 Task: Find connections with filter location Hajdúnánás with filter topic #realestateagentwith filter profile language French with filter current company Glenmark Pharmaceuticals with filter school Mahatma Gandhi Institute of Technology with filter industry Religious Institutions with filter service category Tax Preparation with filter keywords title Market Development Manager
Action: Mouse moved to (524, 74)
Screenshot: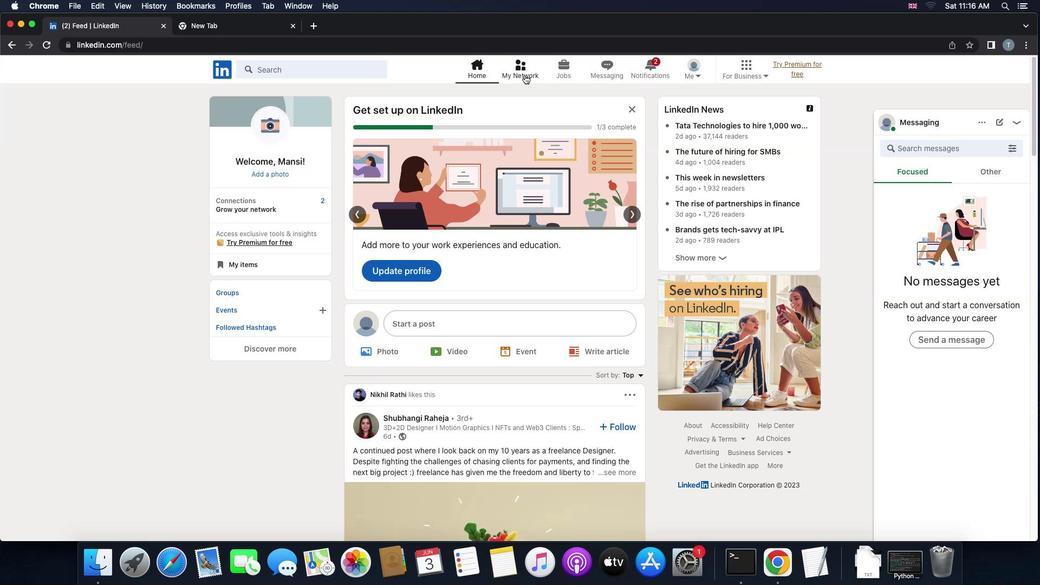 
Action: Mouse pressed left at (524, 74)
Screenshot: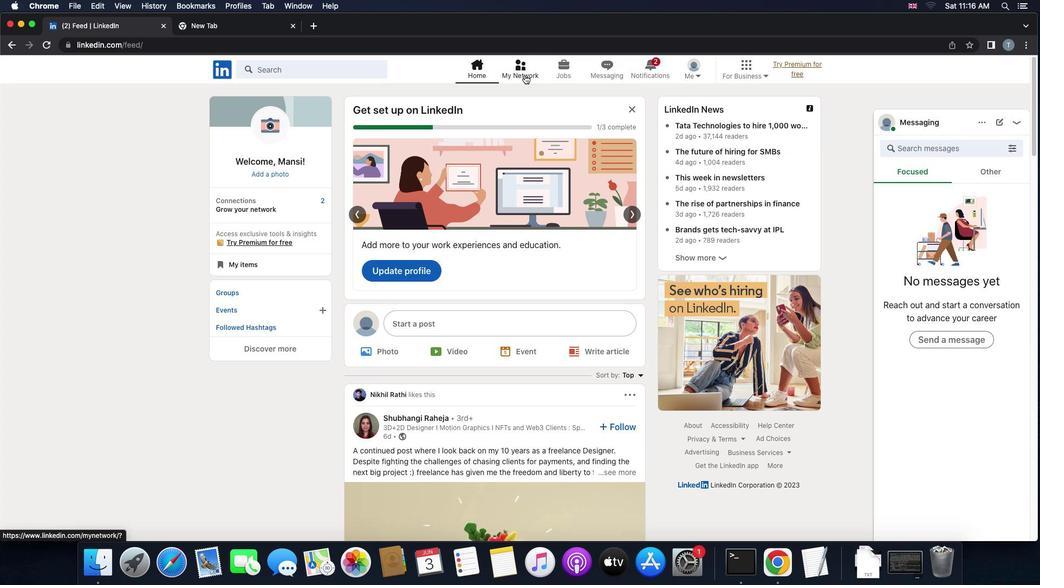 
Action: Mouse moved to (314, 121)
Screenshot: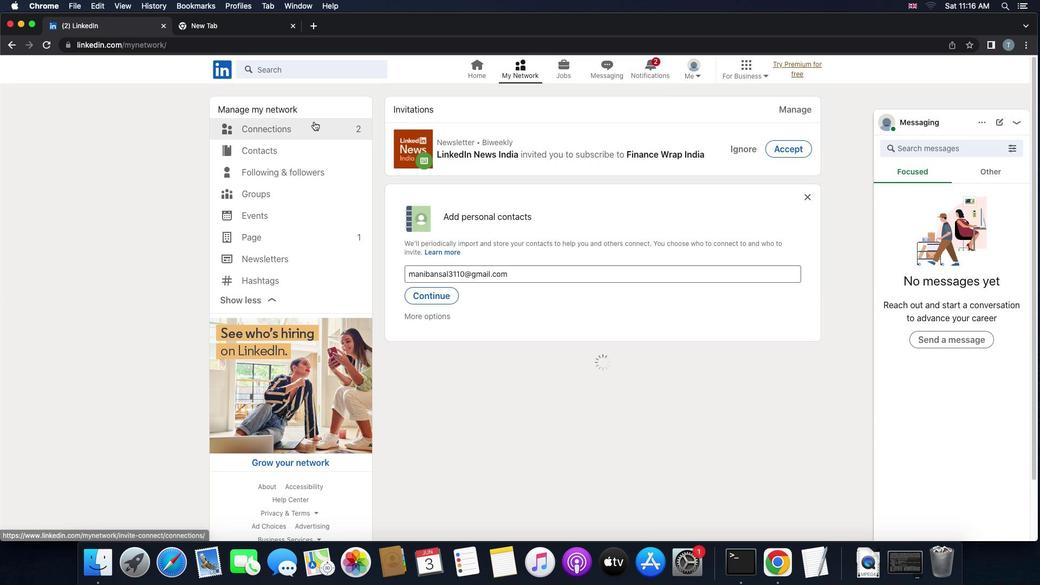 
Action: Mouse pressed left at (314, 121)
Screenshot: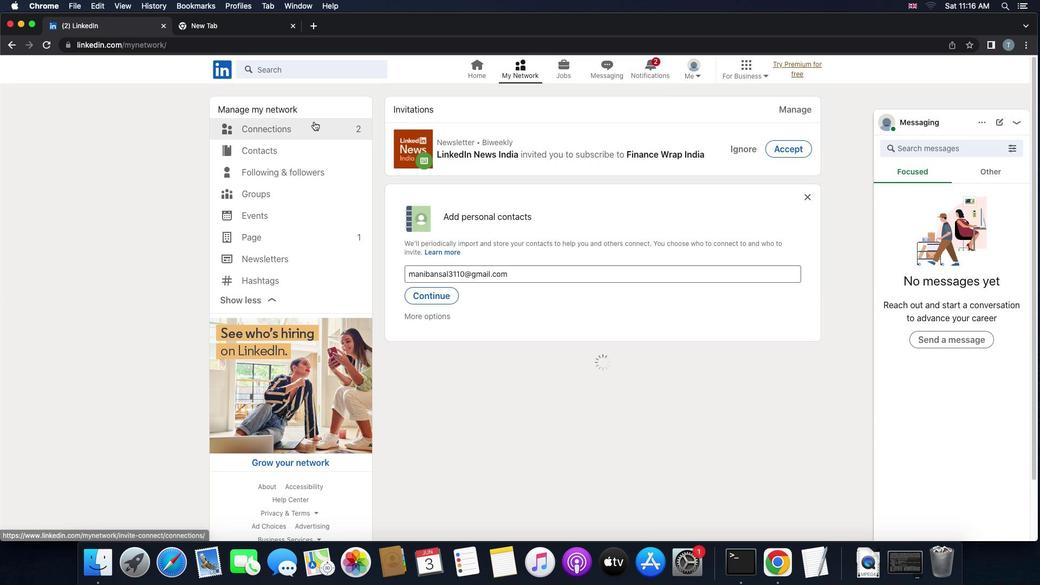 
Action: Mouse moved to (624, 131)
Screenshot: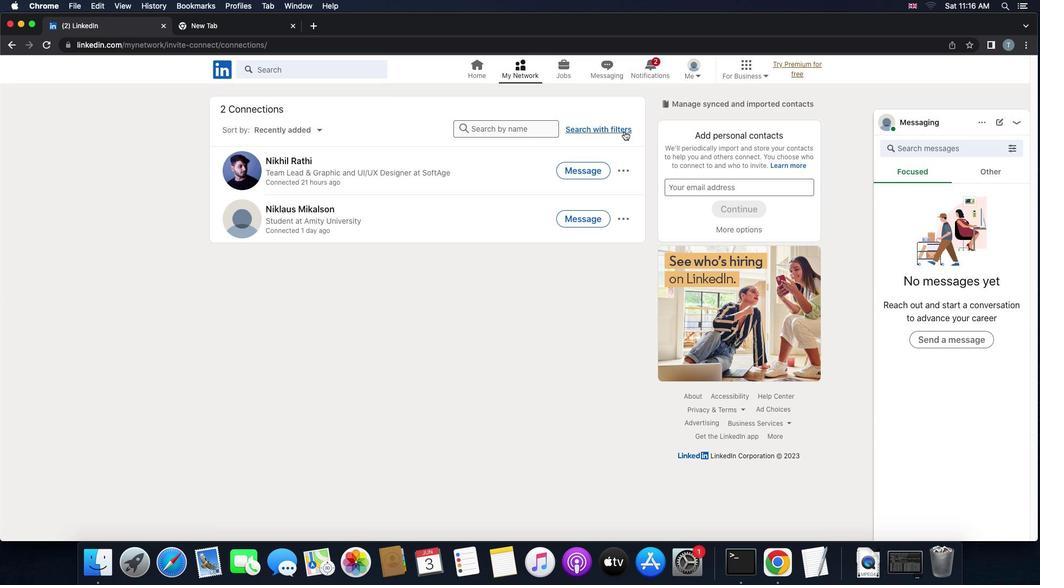 
Action: Mouse pressed left at (624, 131)
Screenshot: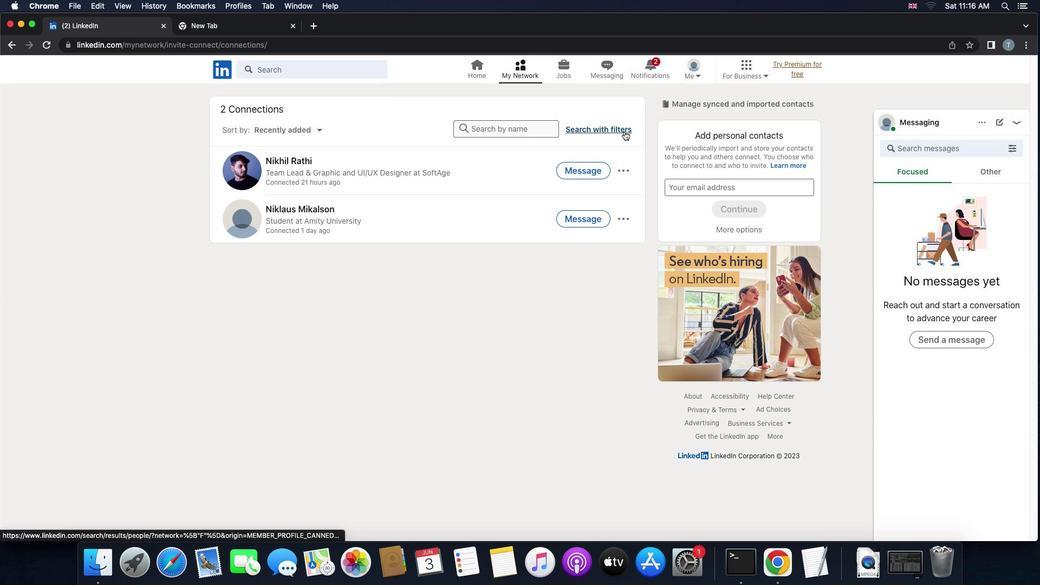 
Action: Mouse moved to (554, 94)
Screenshot: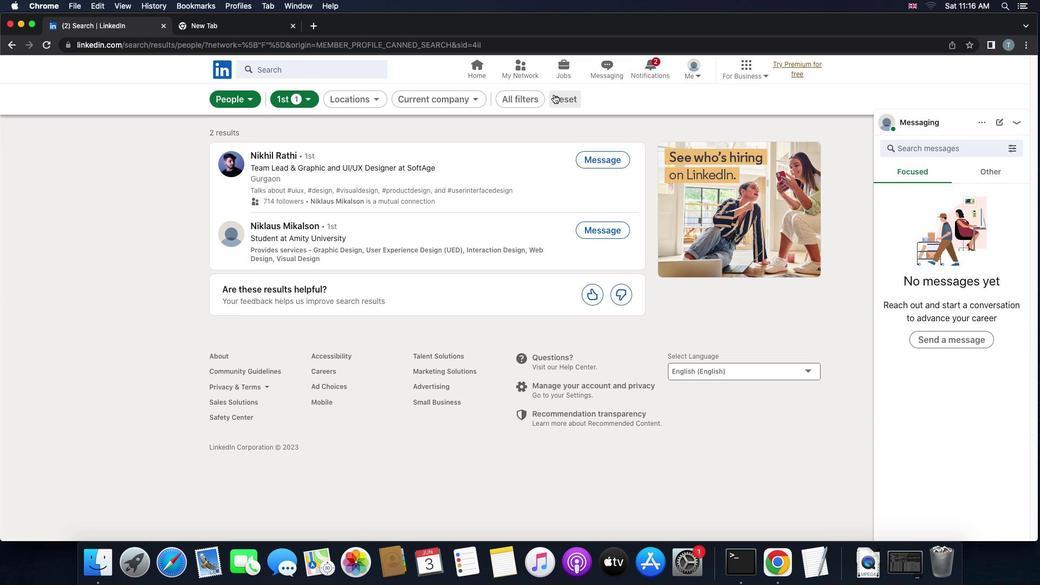 
Action: Mouse pressed left at (554, 94)
Screenshot: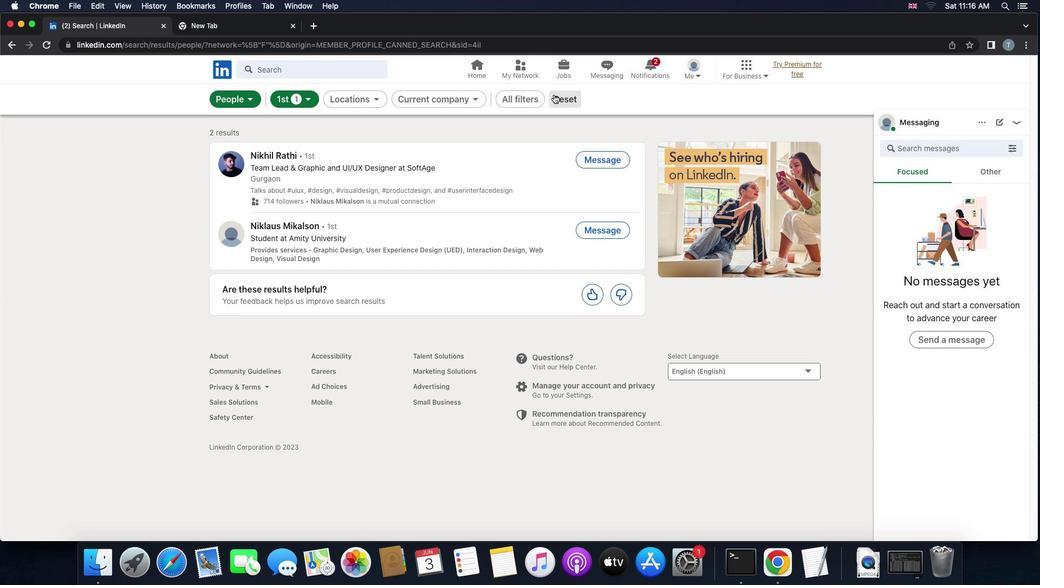 
Action: Mouse moved to (549, 103)
Screenshot: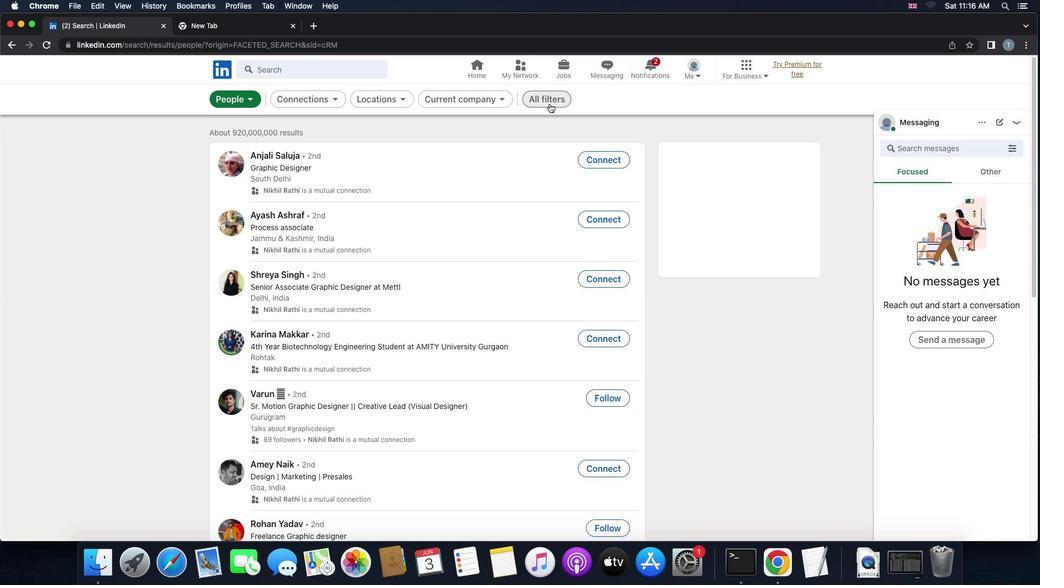 
Action: Mouse pressed left at (549, 103)
Screenshot: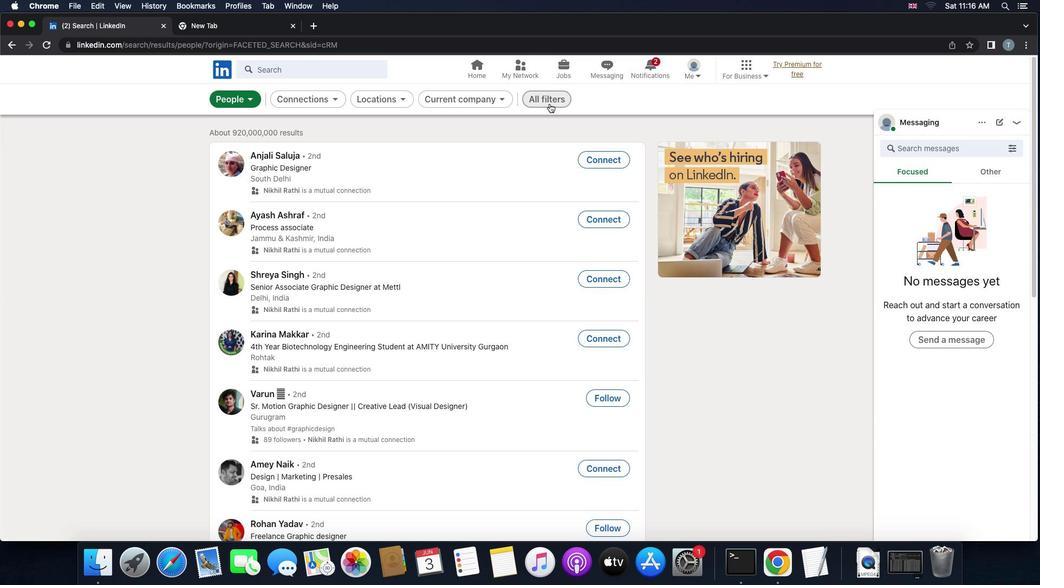 
Action: Mouse moved to (995, 339)
Screenshot: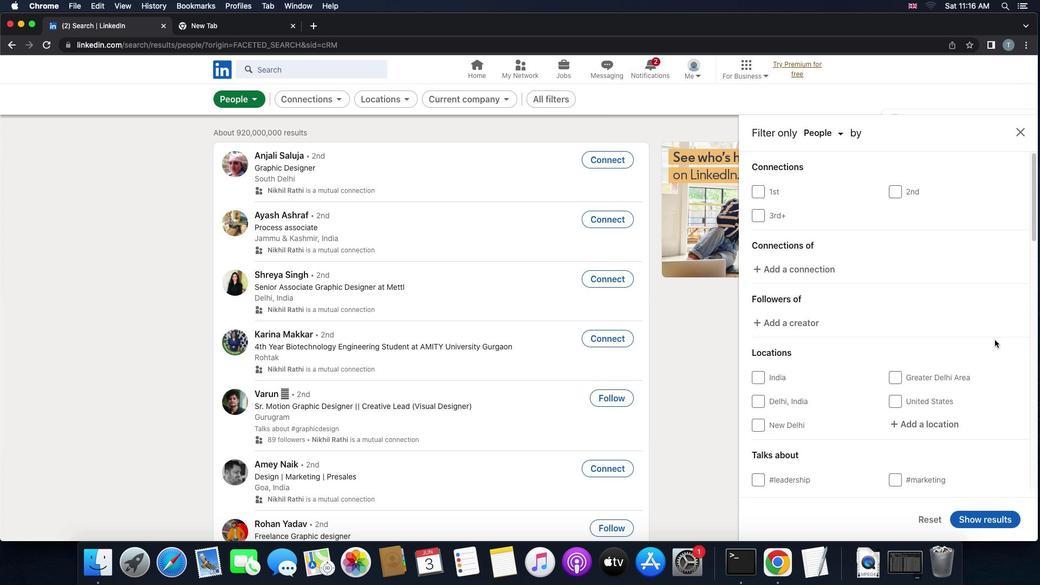 
Action: Mouse scrolled (995, 339) with delta (0, 0)
Screenshot: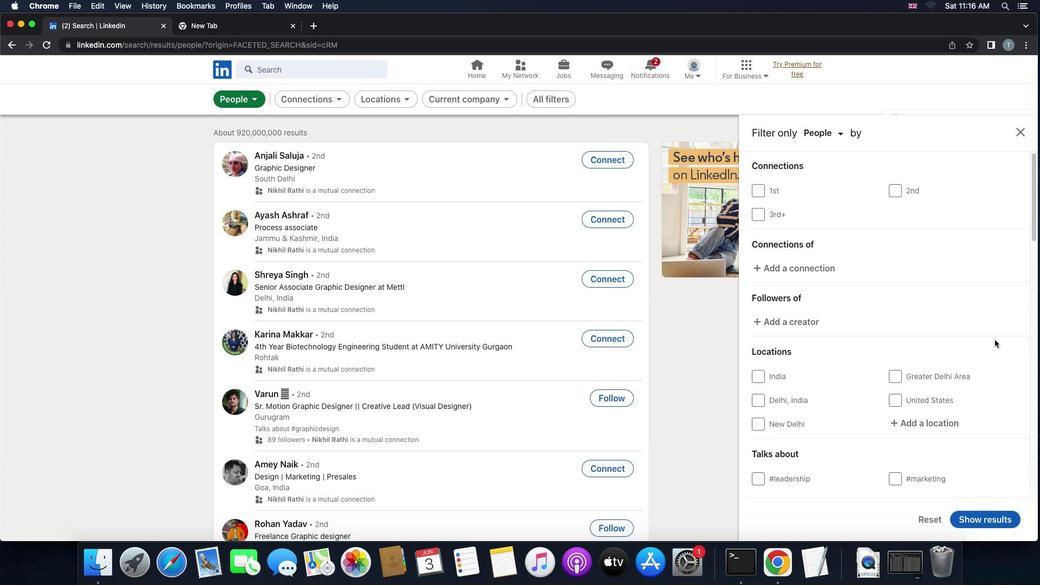 
Action: Mouse scrolled (995, 339) with delta (0, 0)
Screenshot: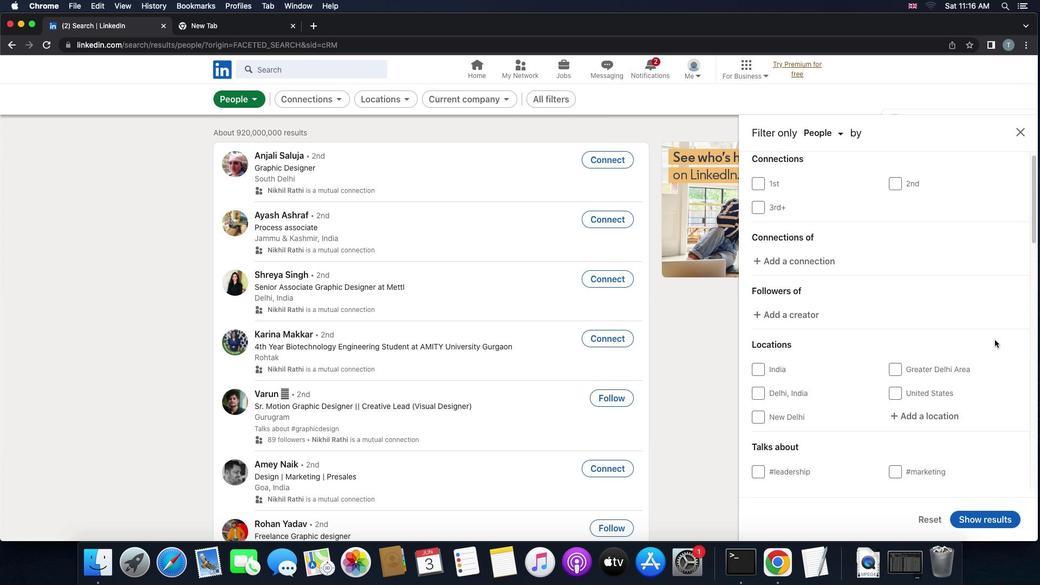 
Action: Mouse moved to (994, 339)
Screenshot: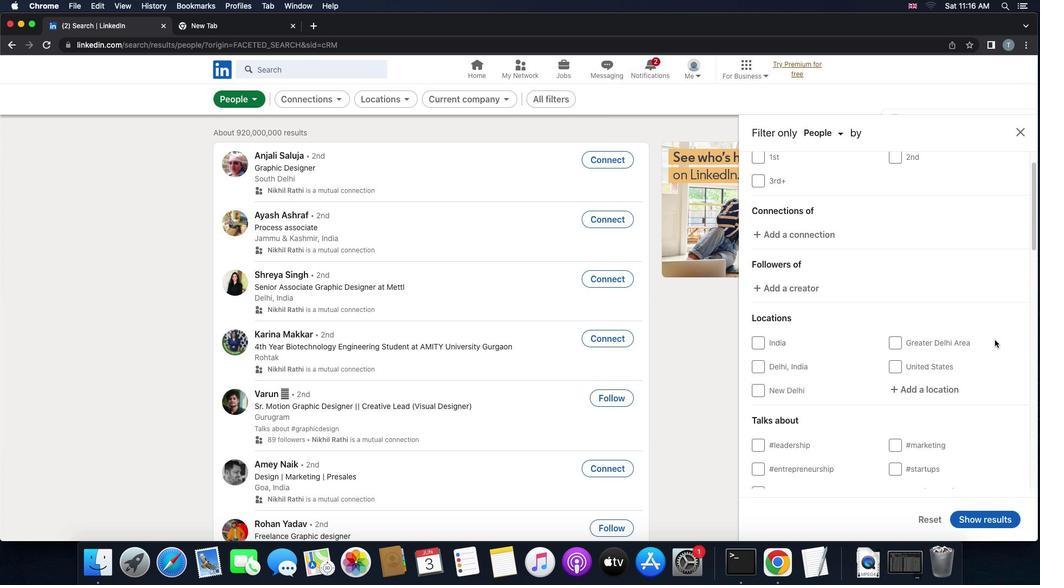 
Action: Mouse scrolled (994, 339) with delta (0, -1)
Screenshot: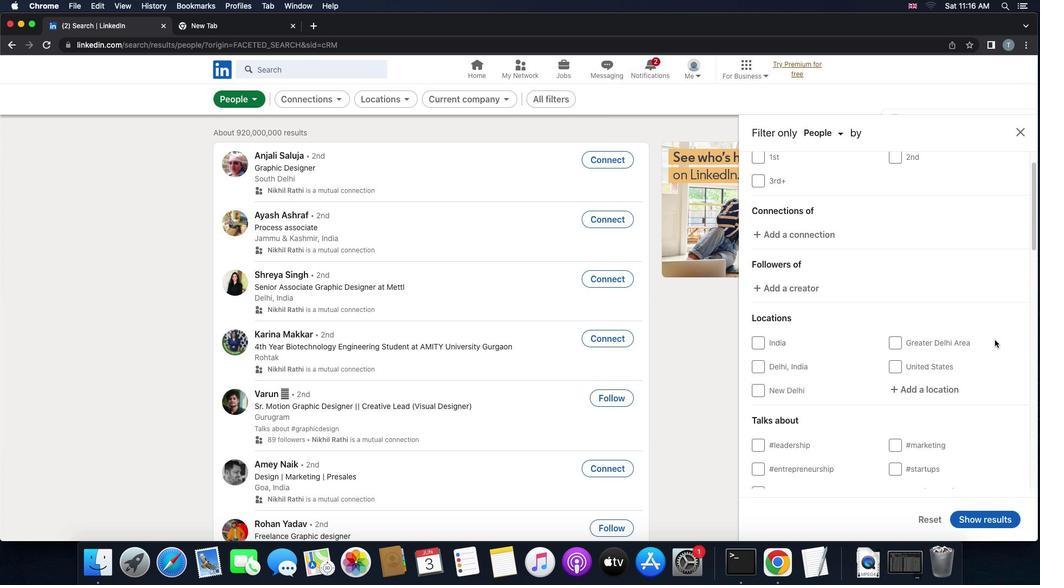 
Action: Mouse scrolled (994, 339) with delta (0, -2)
Screenshot: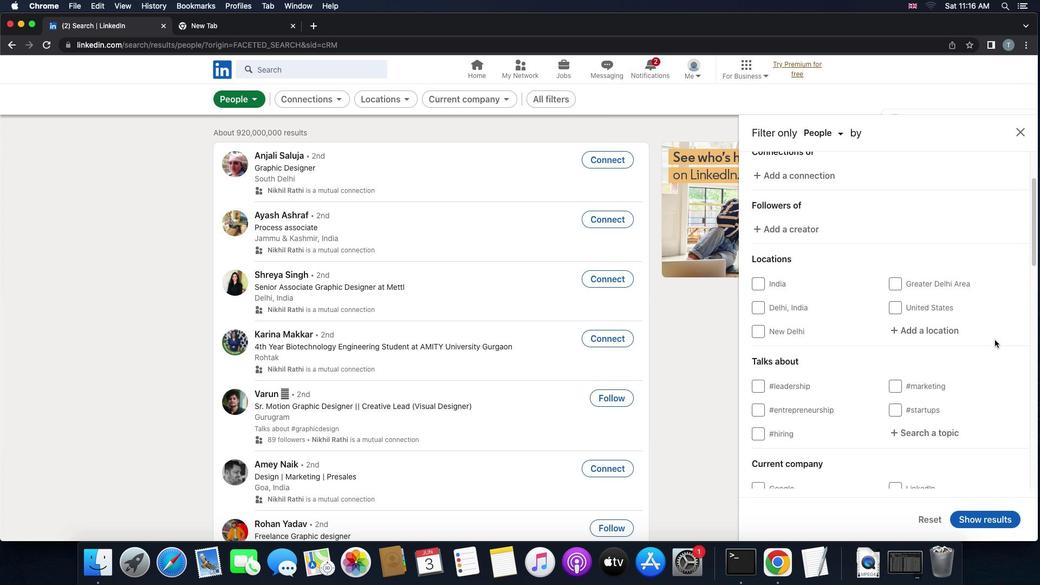 
Action: Mouse moved to (909, 224)
Screenshot: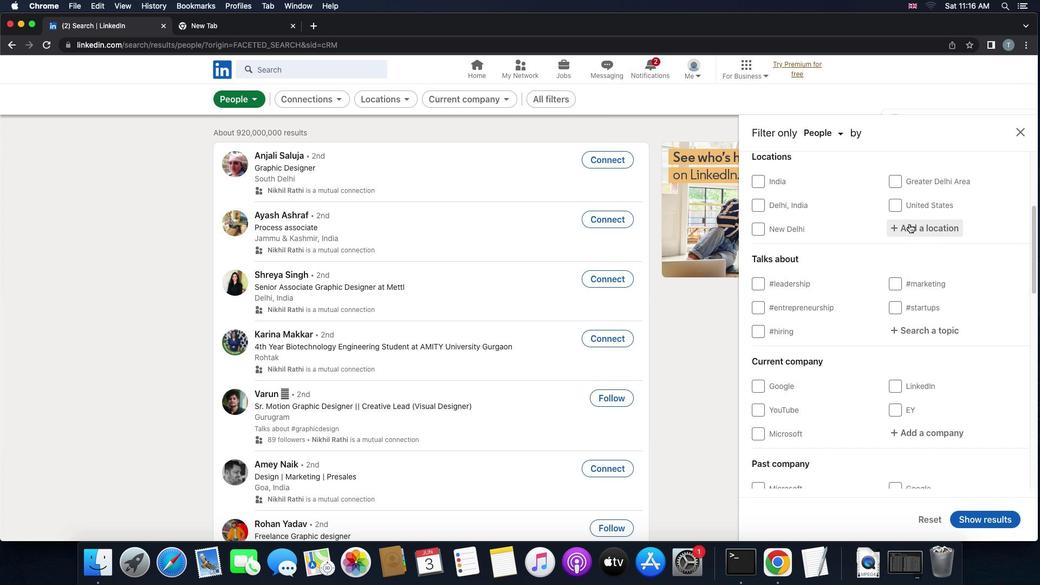 
Action: Mouse pressed left at (909, 224)
Screenshot: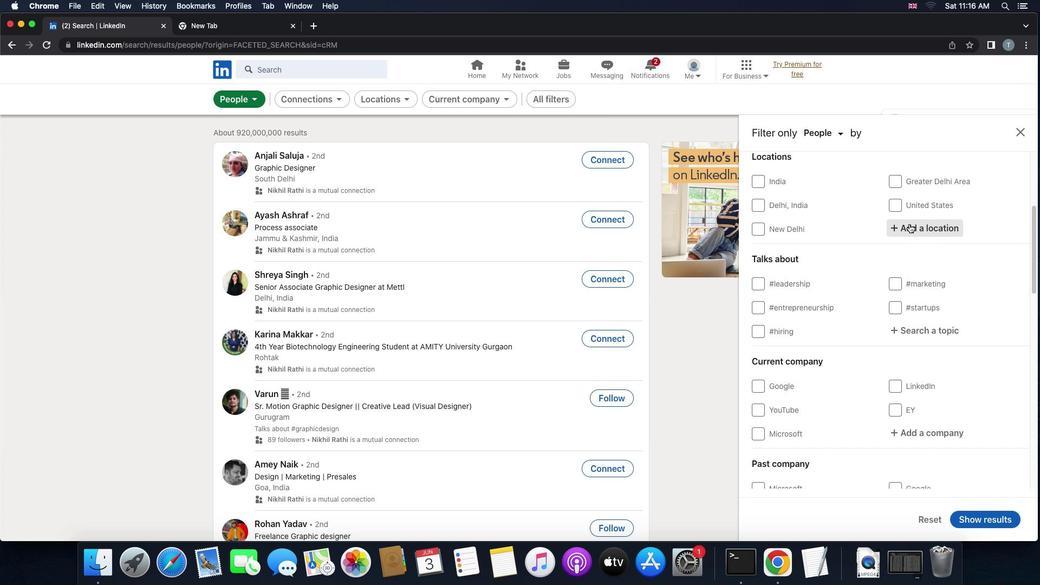 
Action: Key pressed 'h''a''j''d''u''n''a''n''a''s'
Screenshot: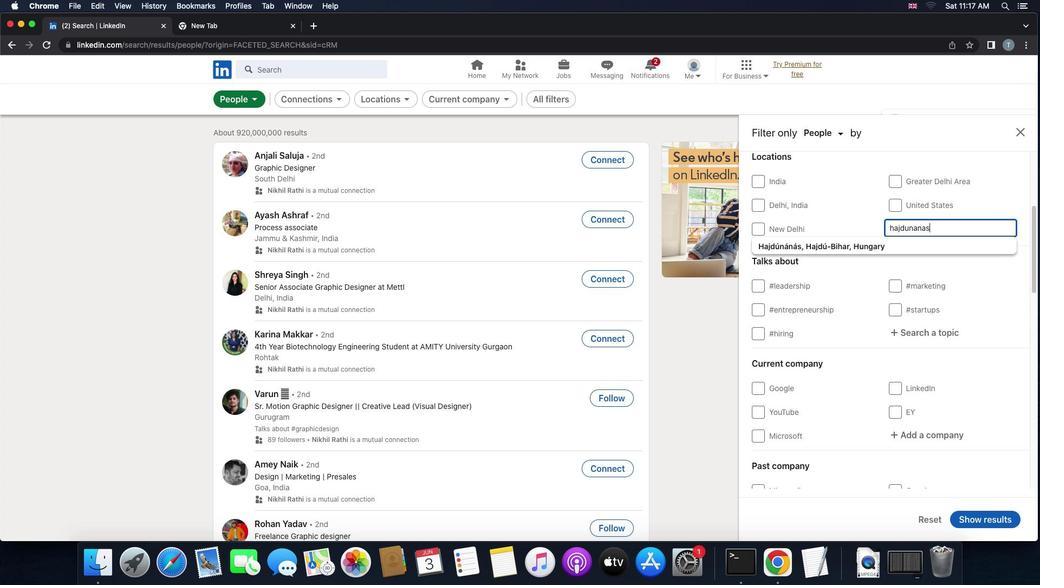 
Action: Mouse moved to (880, 242)
Screenshot: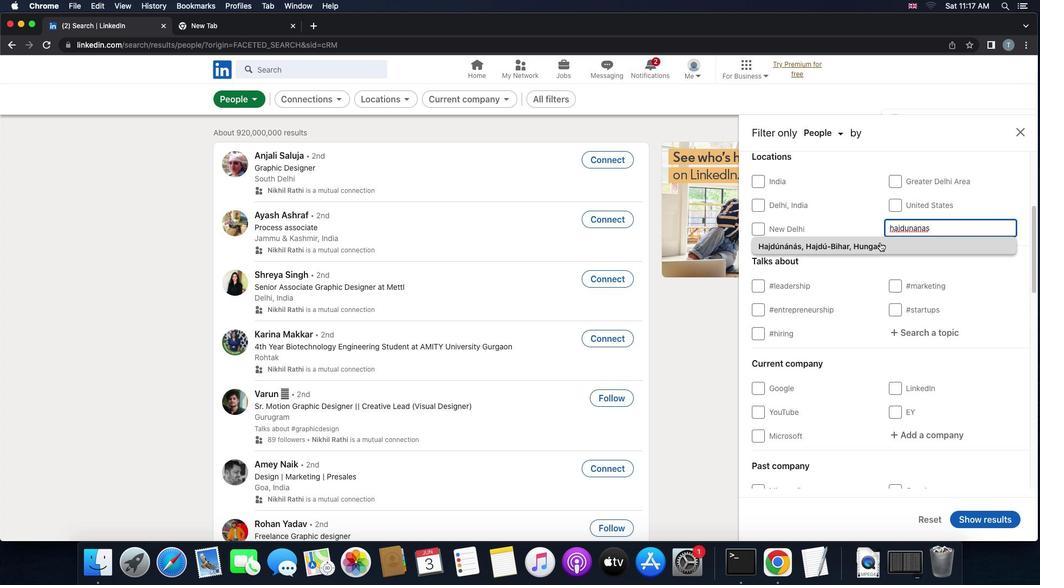 
Action: Mouse pressed left at (880, 242)
Screenshot: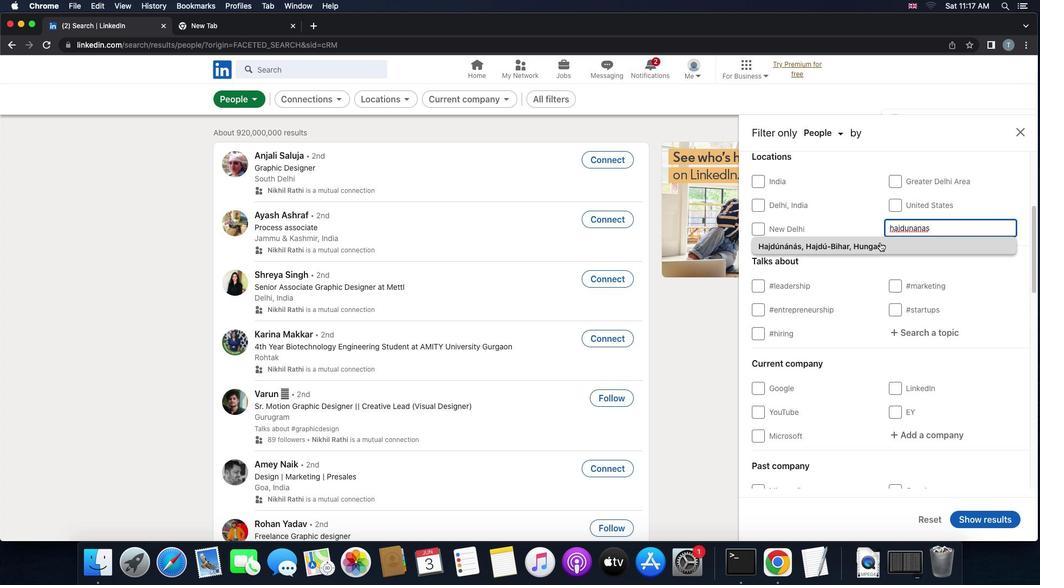 
Action: Mouse moved to (889, 266)
Screenshot: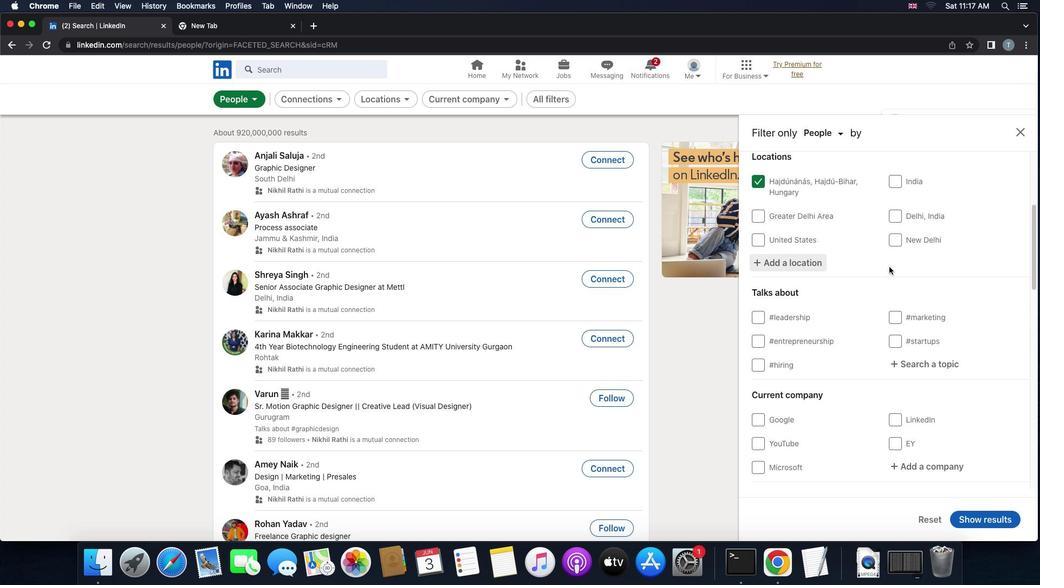 
Action: Mouse scrolled (889, 266) with delta (0, 0)
Screenshot: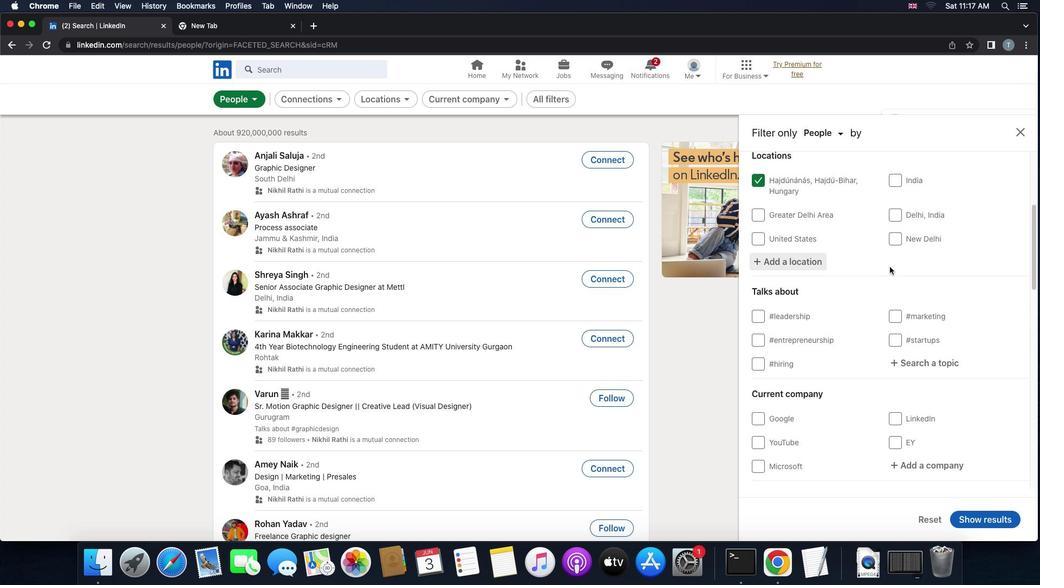 
Action: Mouse moved to (889, 266)
Screenshot: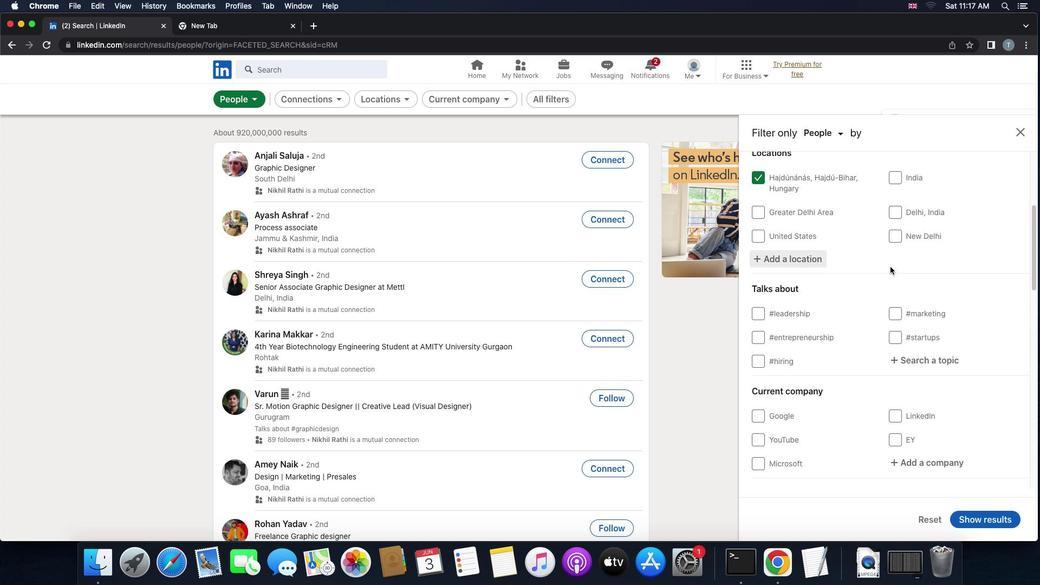 
Action: Mouse scrolled (889, 266) with delta (0, 0)
Screenshot: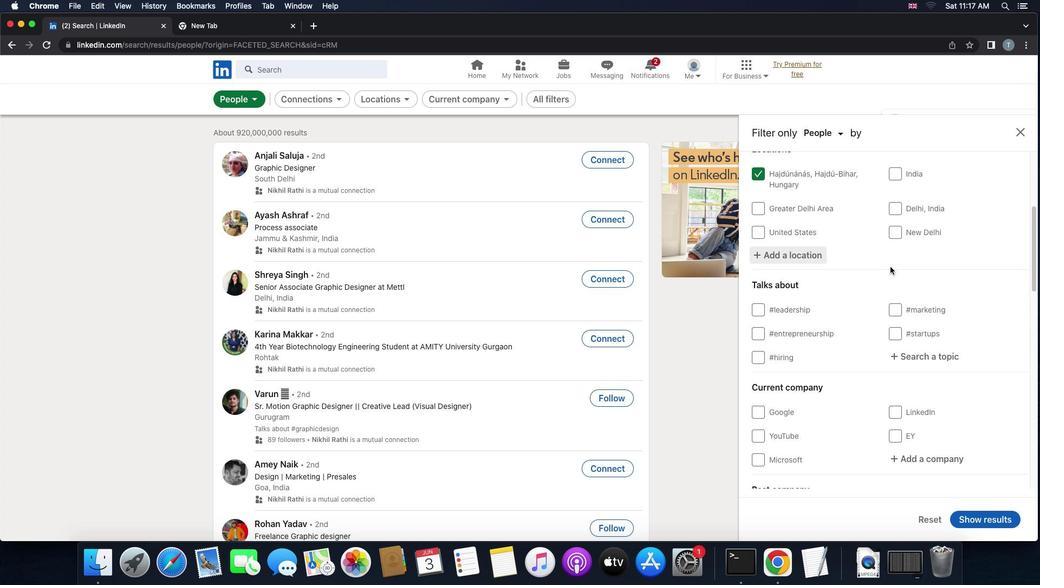 
Action: Mouse moved to (890, 266)
Screenshot: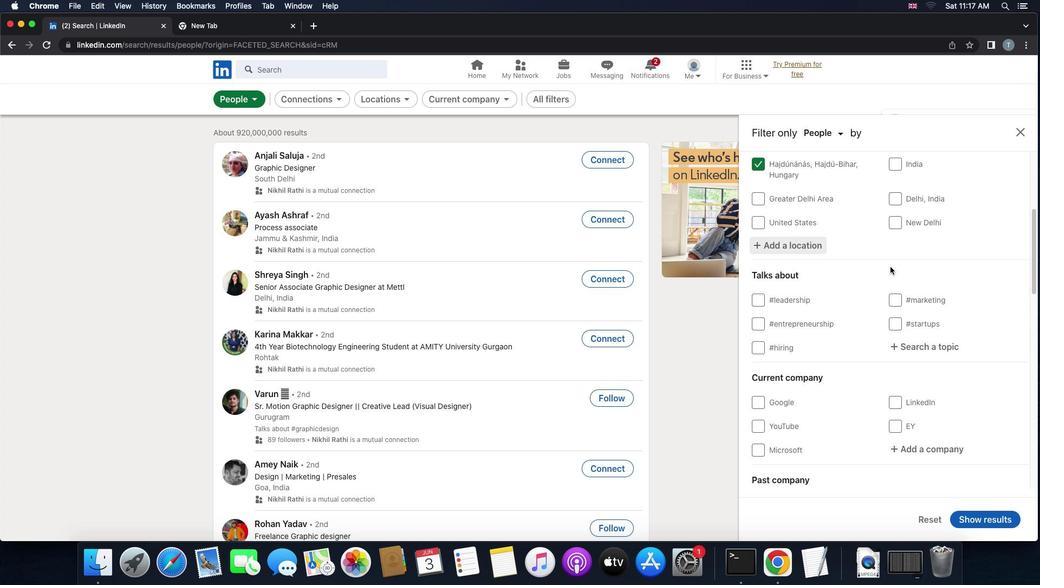
Action: Mouse scrolled (890, 266) with delta (0, 0)
Screenshot: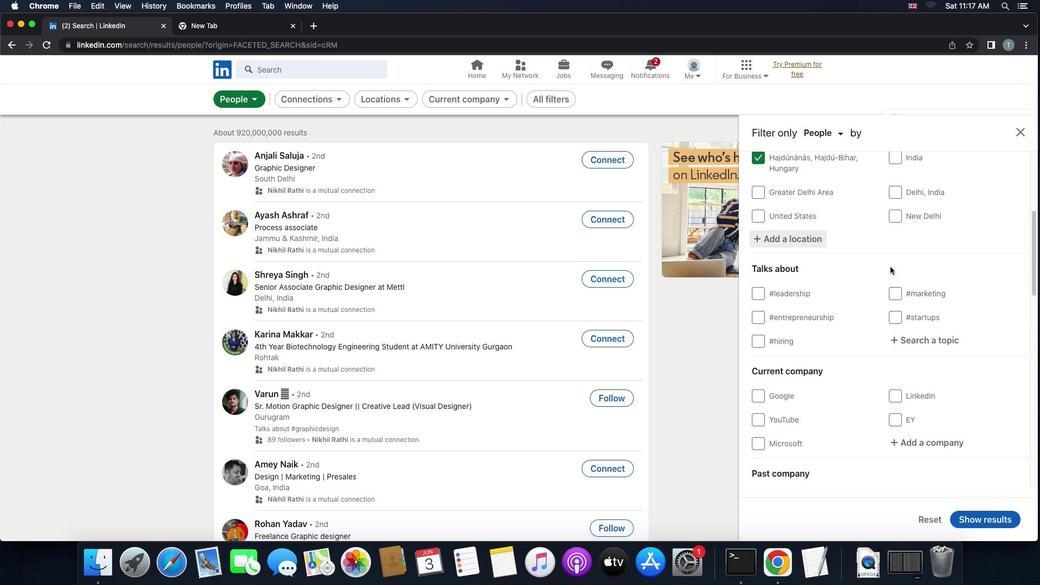 
Action: Mouse moved to (905, 323)
Screenshot: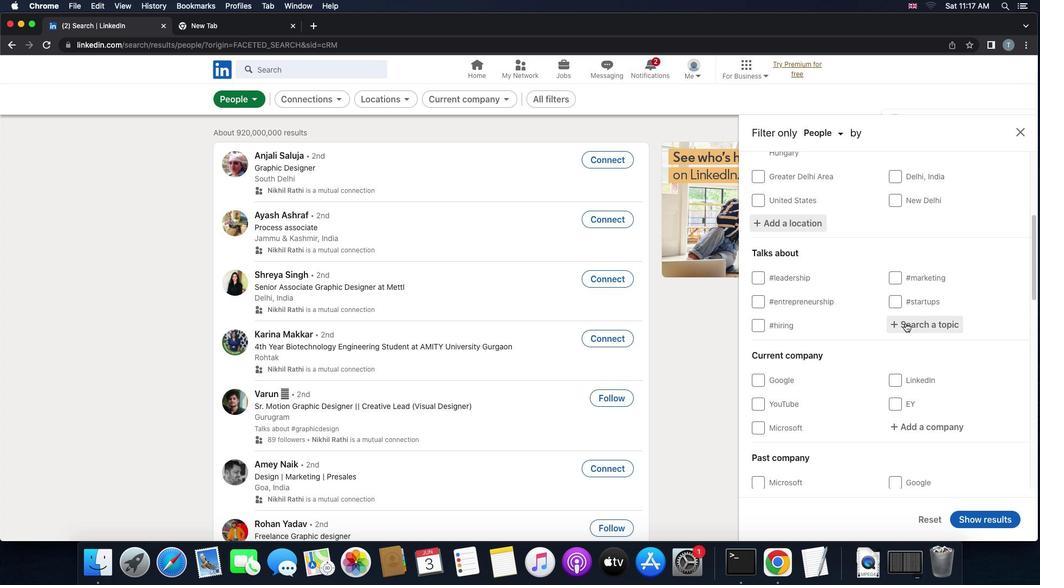 
Action: Mouse pressed left at (905, 323)
Screenshot: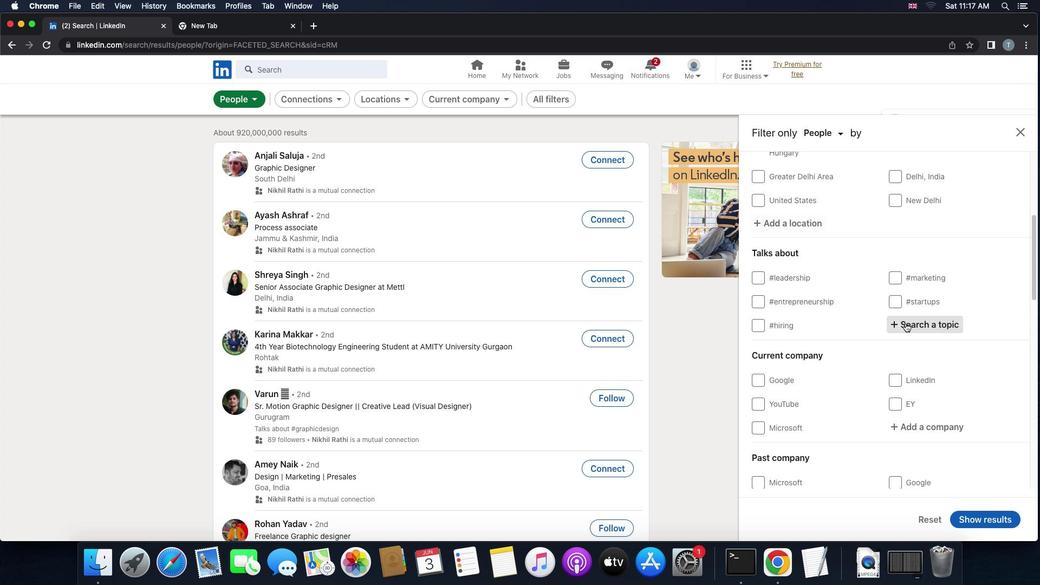 
Action: Mouse moved to (908, 322)
Screenshot: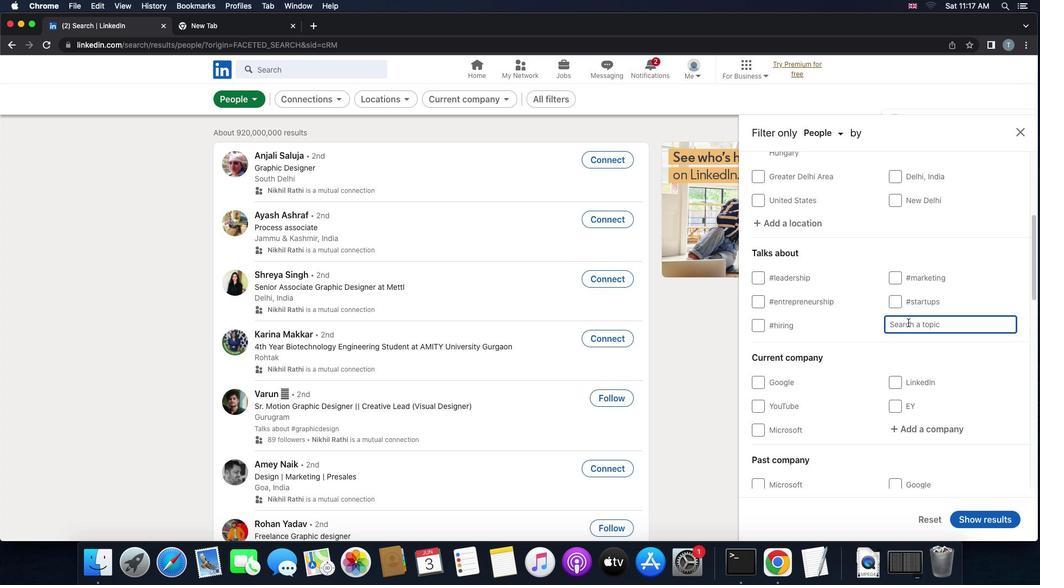 
Action: Key pressed 'r''e''a''l''e''s''t''a''t''e'
Screenshot: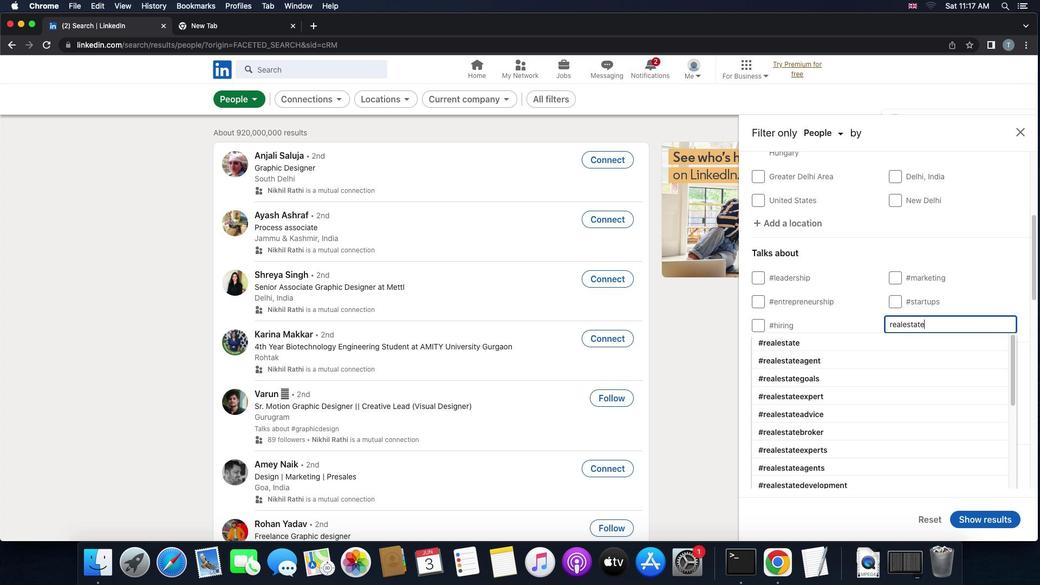 
Action: Mouse moved to (834, 360)
Screenshot: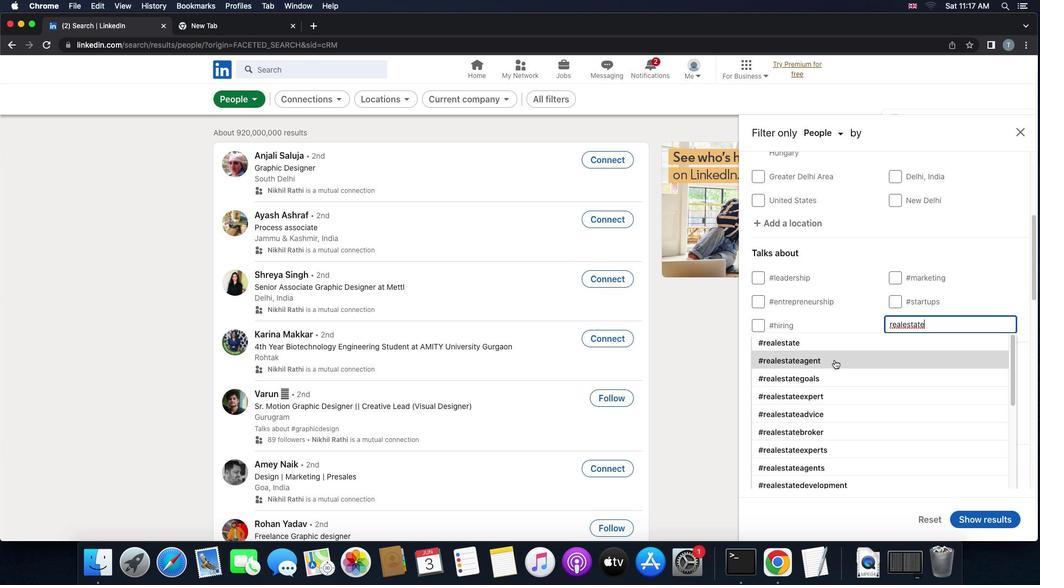 
Action: Mouse pressed left at (834, 360)
Screenshot: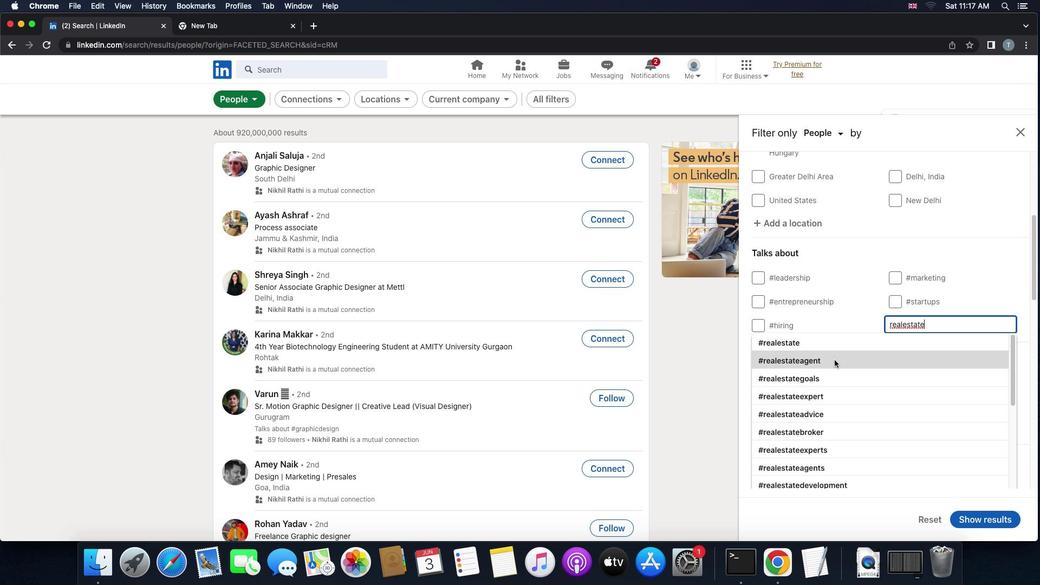 
Action: Mouse moved to (835, 360)
Screenshot: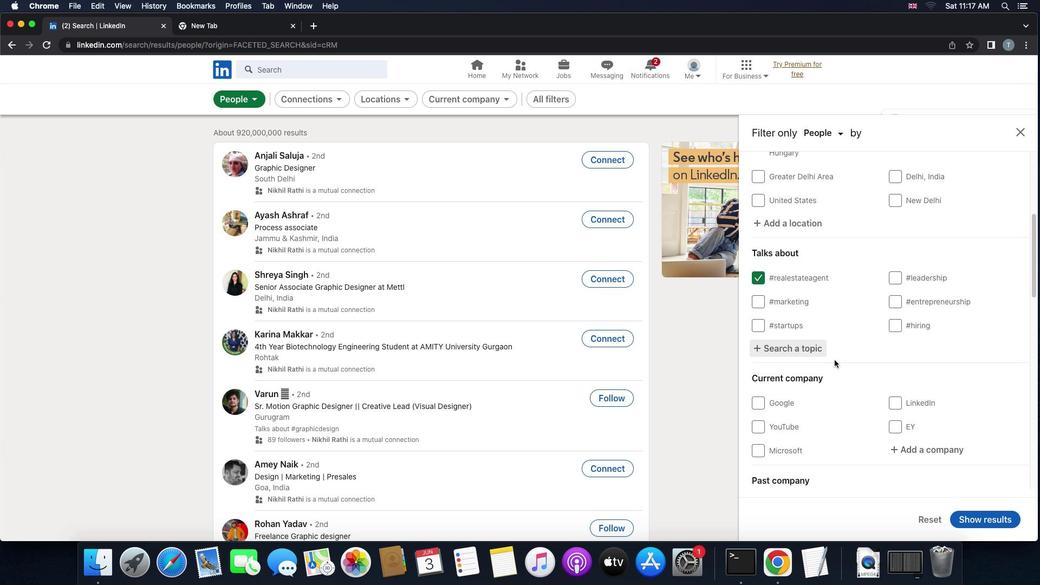 
Action: Mouse scrolled (835, 360) with delta (0, 0)
Screenshot: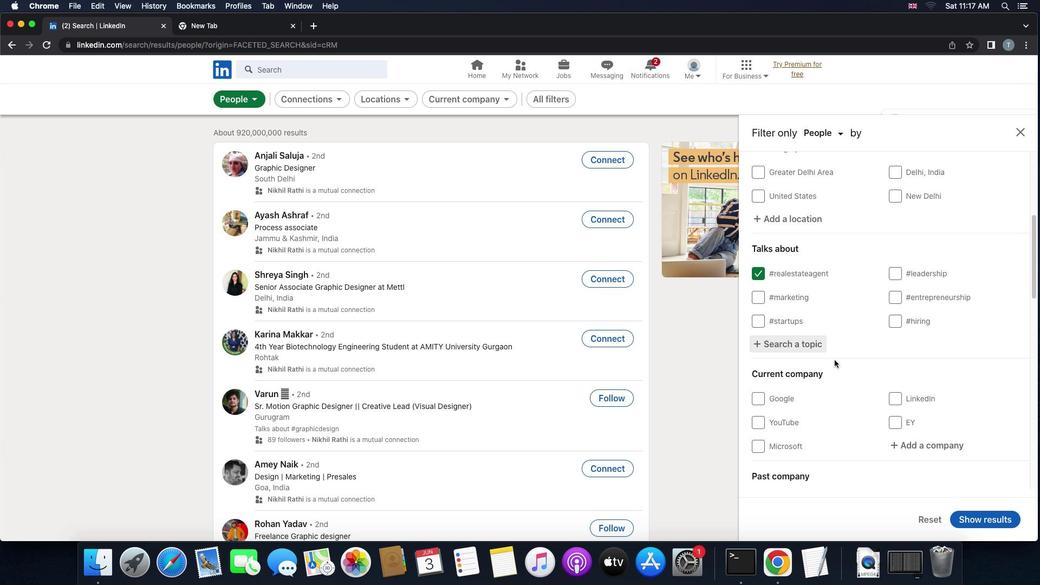 
Action: Mouse scrolled (835, 360) with delta (0, 0)
Screenshot: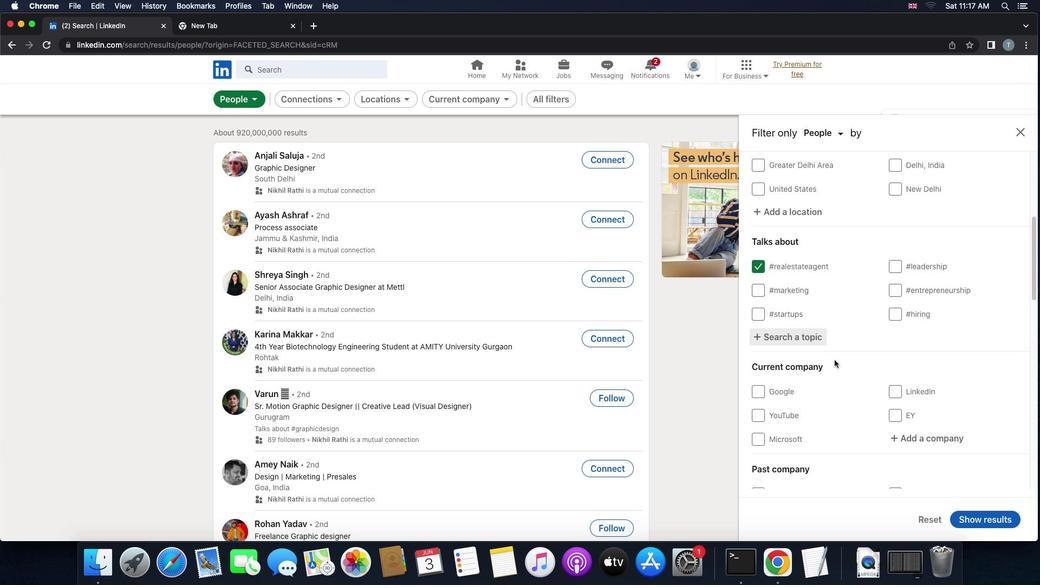 
Action: Mouse scrolled (835, 360) with delta (0, -1)
Screenshot: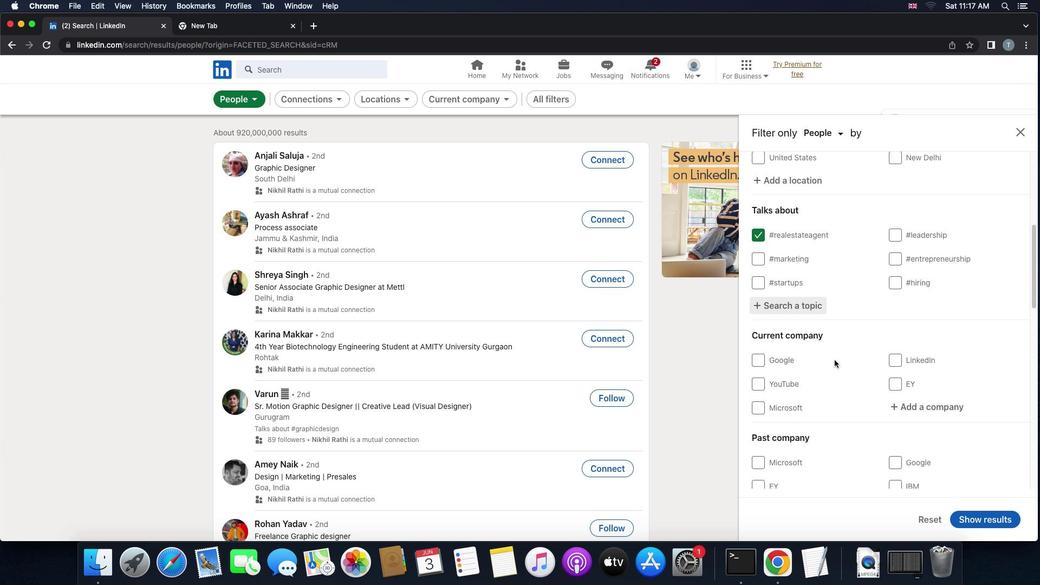 
Action: Mouse scrolled (835, 360) with delta (0, 0)
Screenshot: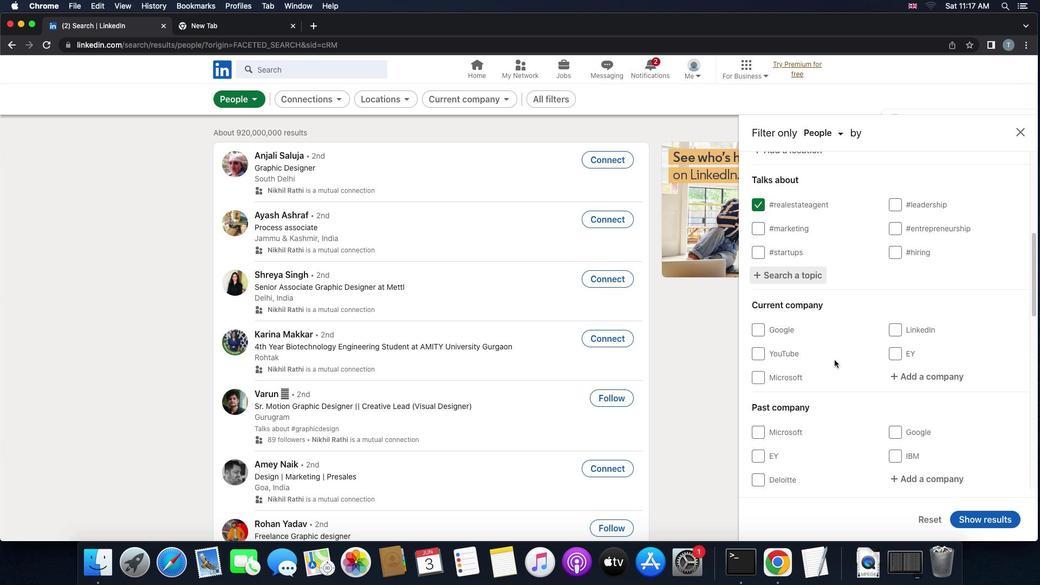 
Action: Mouse scrolled (835, 360) with delta (0, 0)
Screenshot: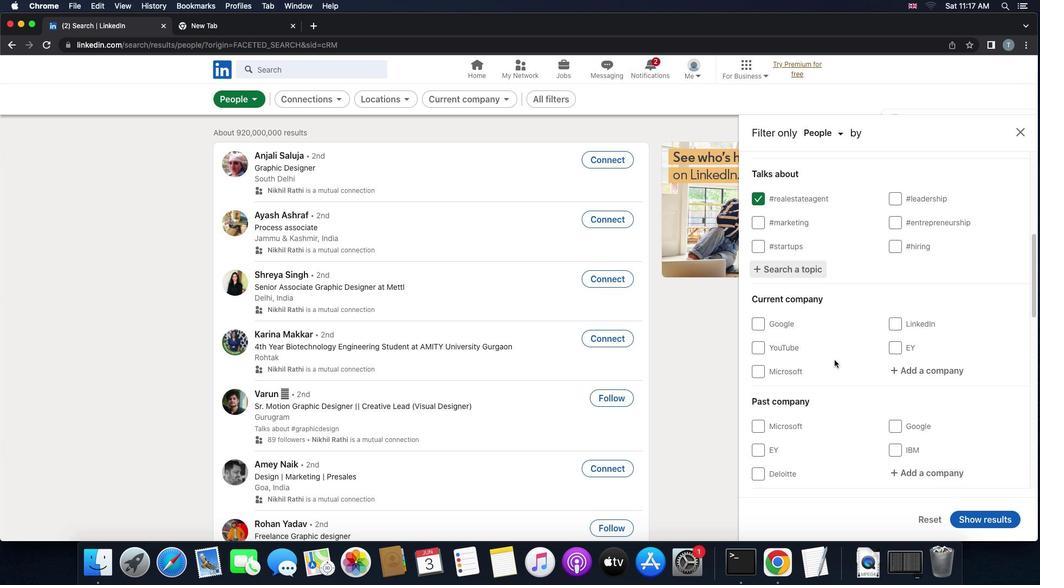 
Action: Mouse moved to (904, 365)
Screenshot: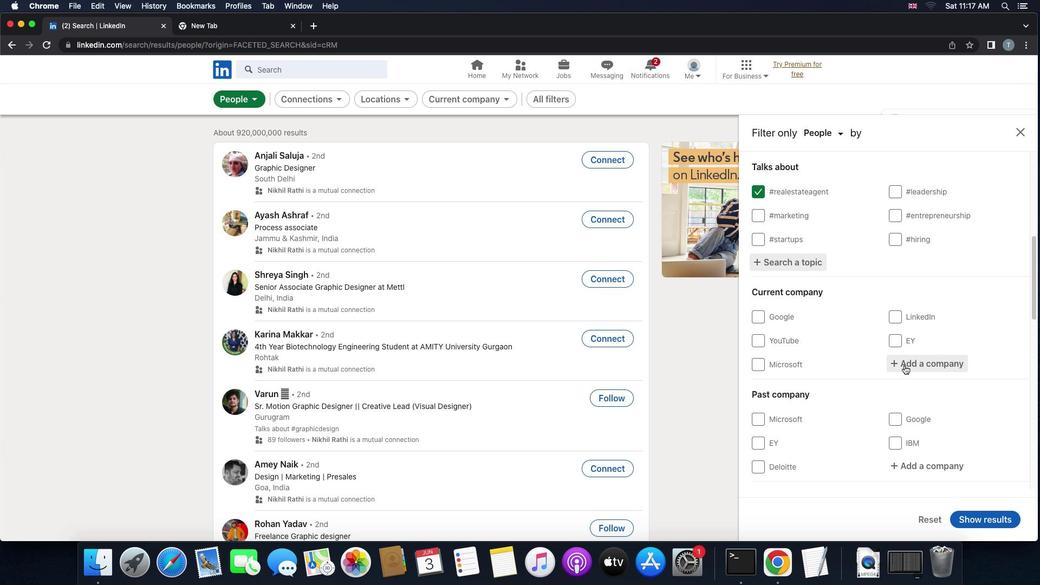
Action: Mouse pressed left at (904, 365)
Screenshot: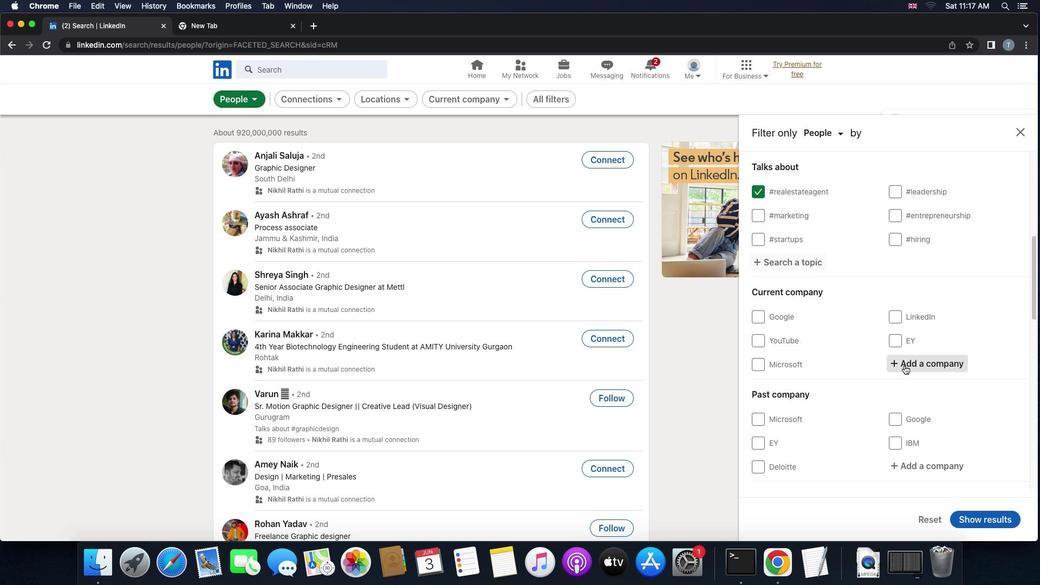 
Action: Mouse moved to (918, 365)
Screenshot: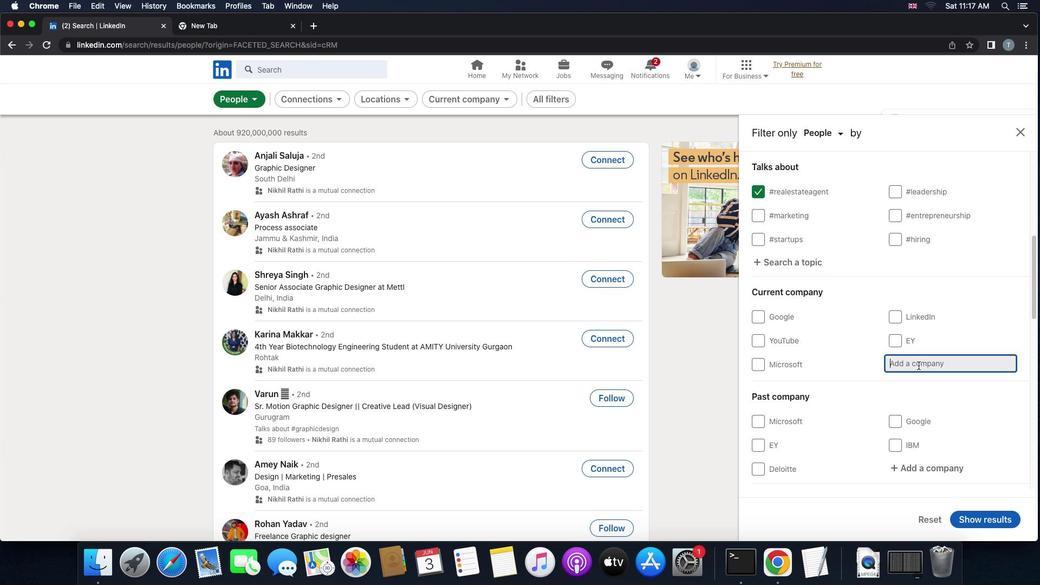 
Action: Mouse pressed left at (918, 365)
Screenshot: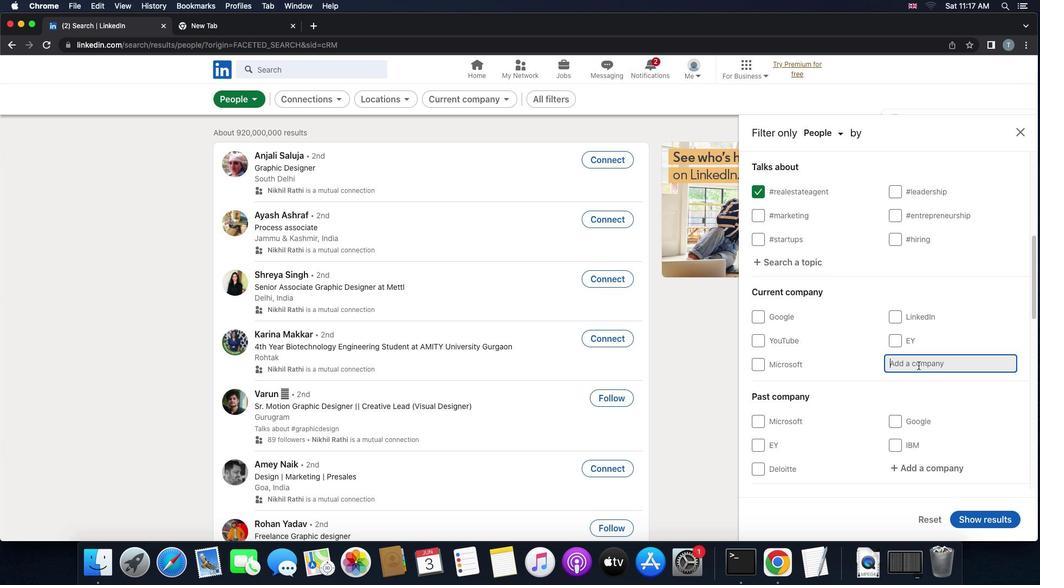 
Action: Key pressed 'g''l''e''n''m''a''r''k'Key.space
Screenshot: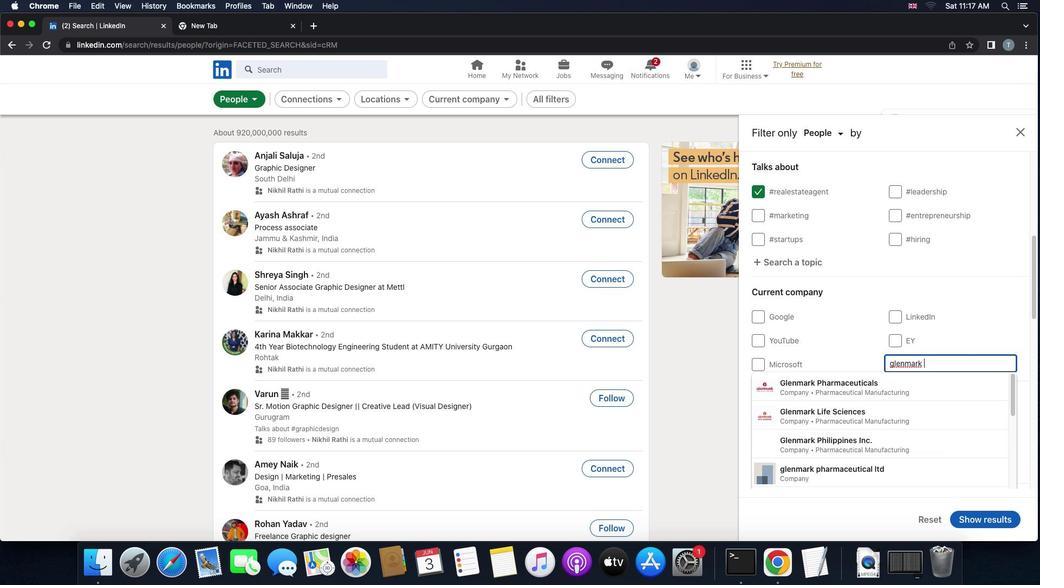 
Action: Mouse moved to (889, 387)
Screenshot: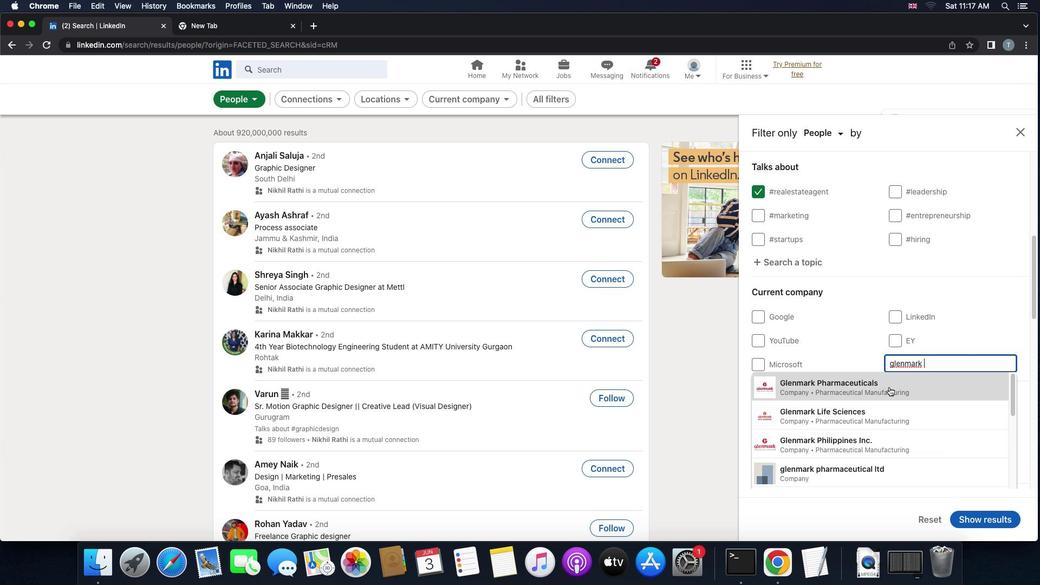 
Action: Mouse pressed left at (889, 387)
Screenshot: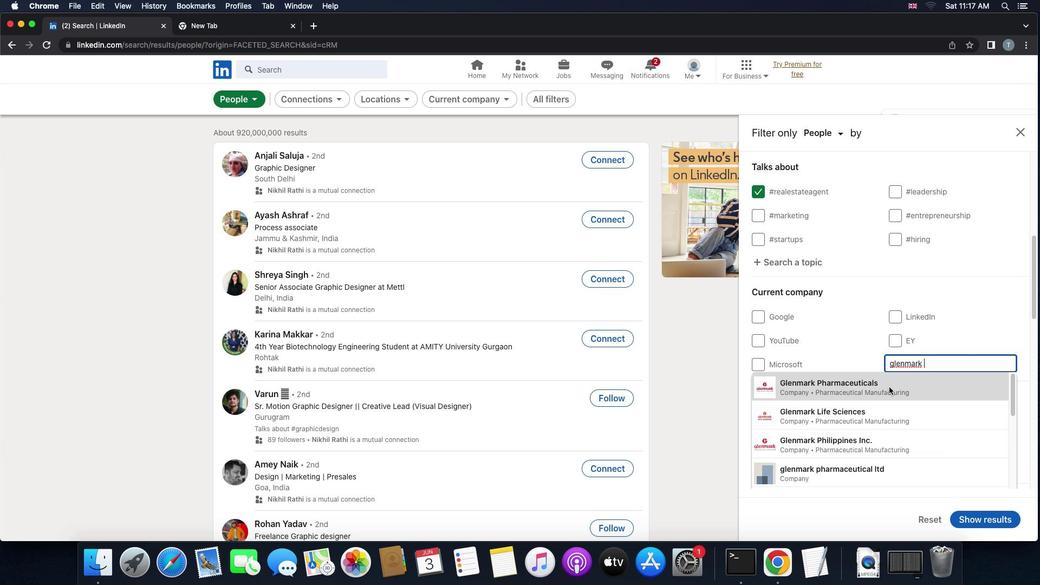 
Action: Mouse scrolled (889, 387) with delta (0, 0)
Screenshot: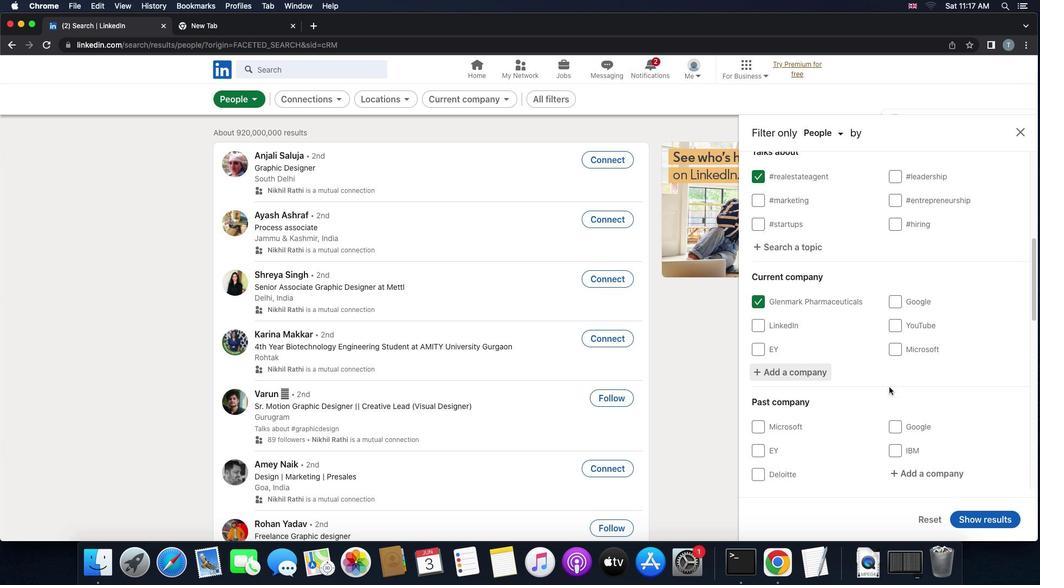 
Action: Mouse scrolled (889, 387) with delta (0, 0)
Screenshot: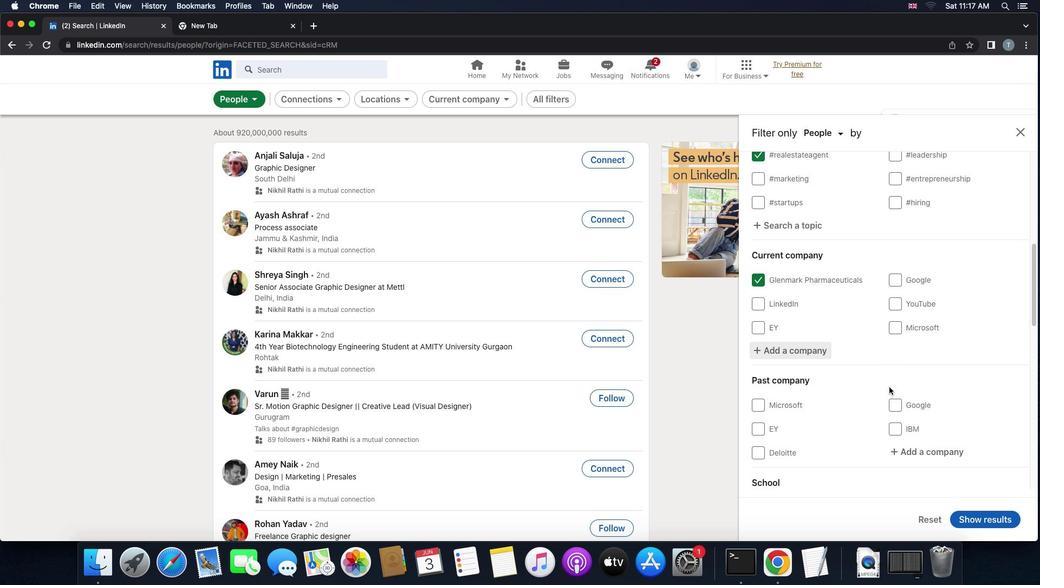 
Action: Mouse scrolled (889, 387) with delta (0, -1)
Screenshot: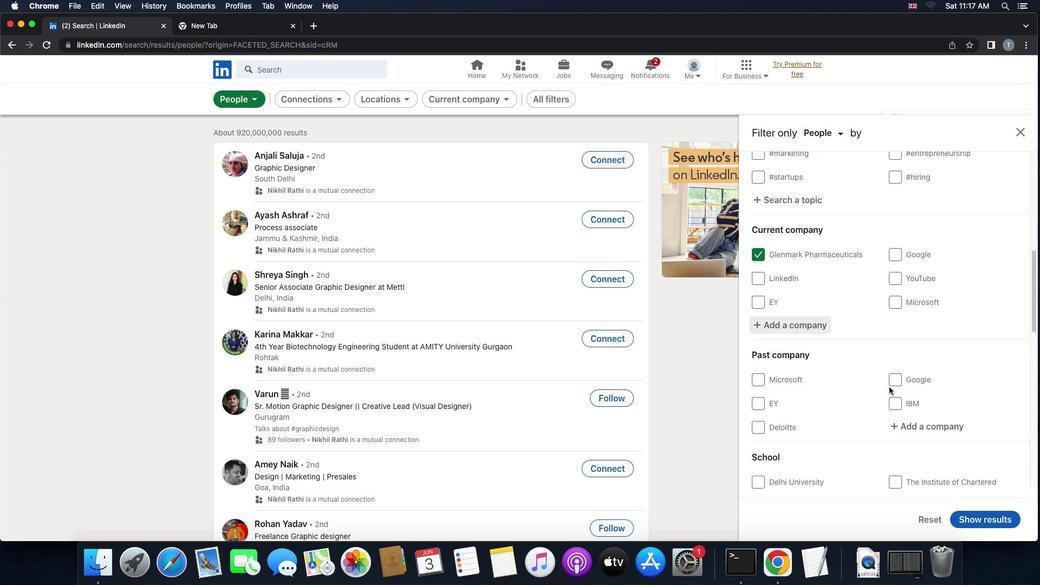 
Action: Mouse moved to (889, 387)
Screenshot: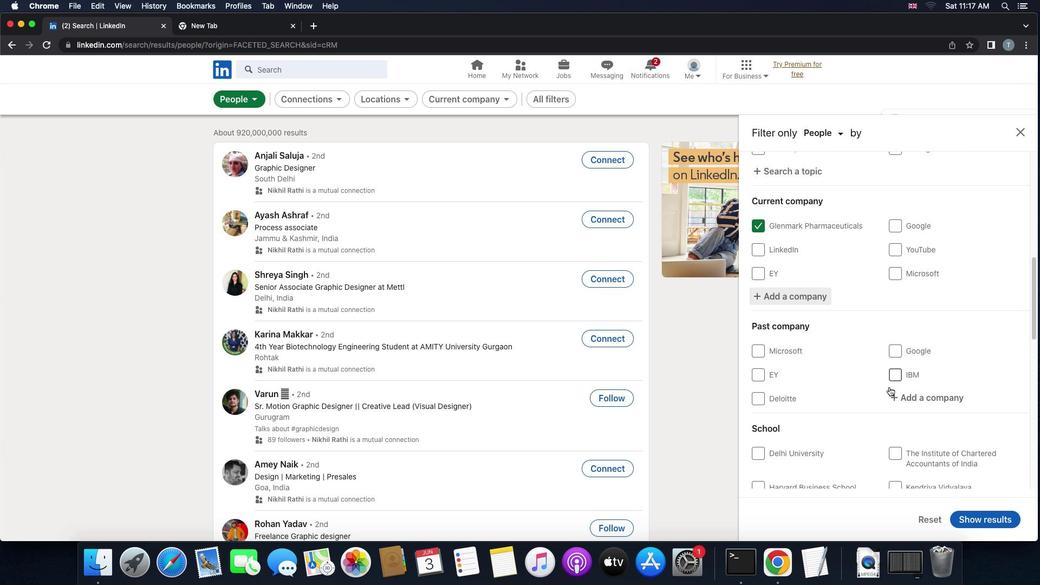 
Action: Mouse scrolled (889, 387) with delta (0, 0)
Screenshot: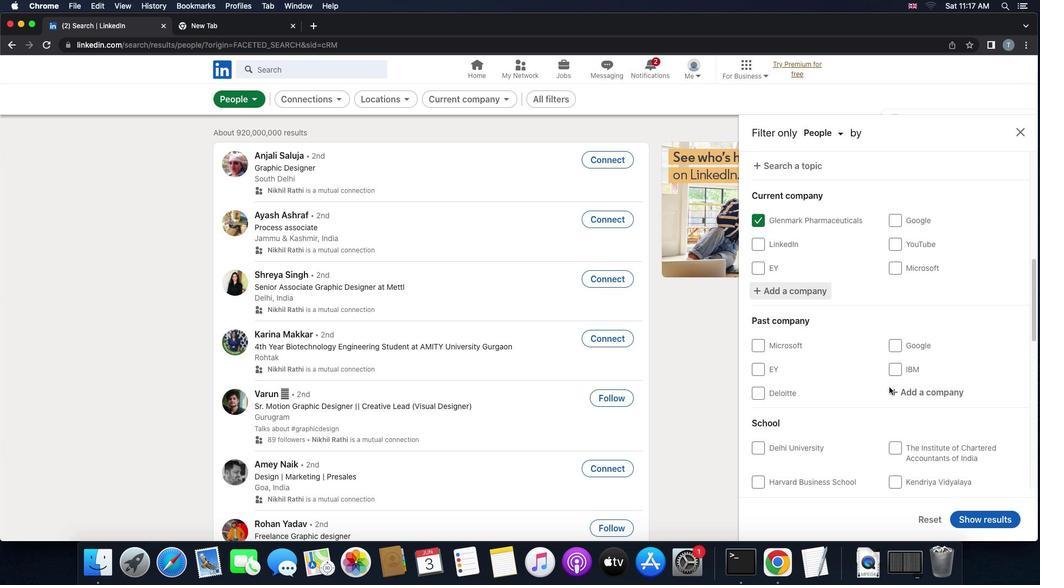 
Action: Mouse scrolled (889, 387) with delta (0, 0)
Screenshot: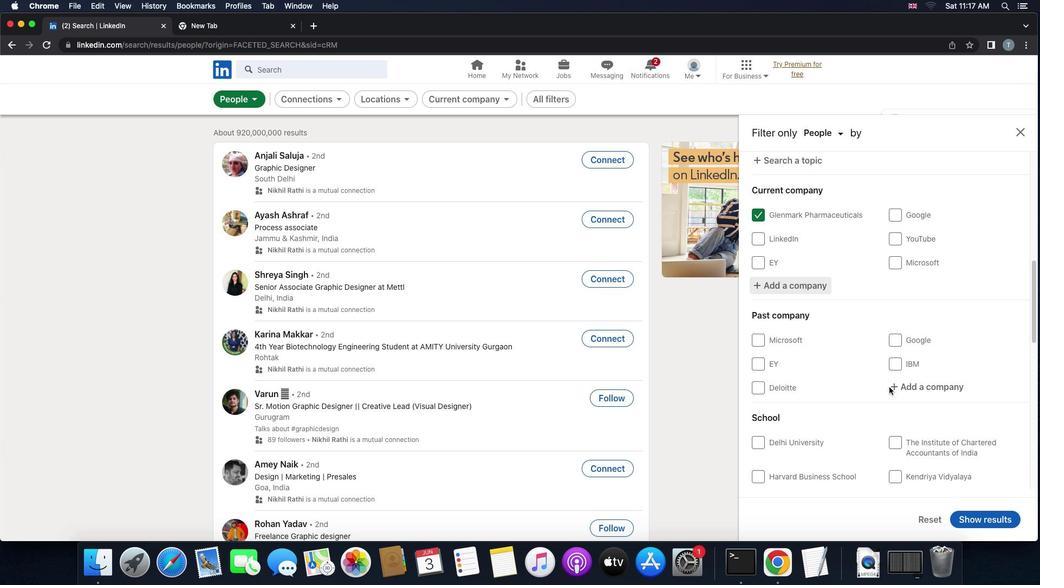 
Action: Mouse scrolled (889, 387) with delta (0, 0)
Screenshot: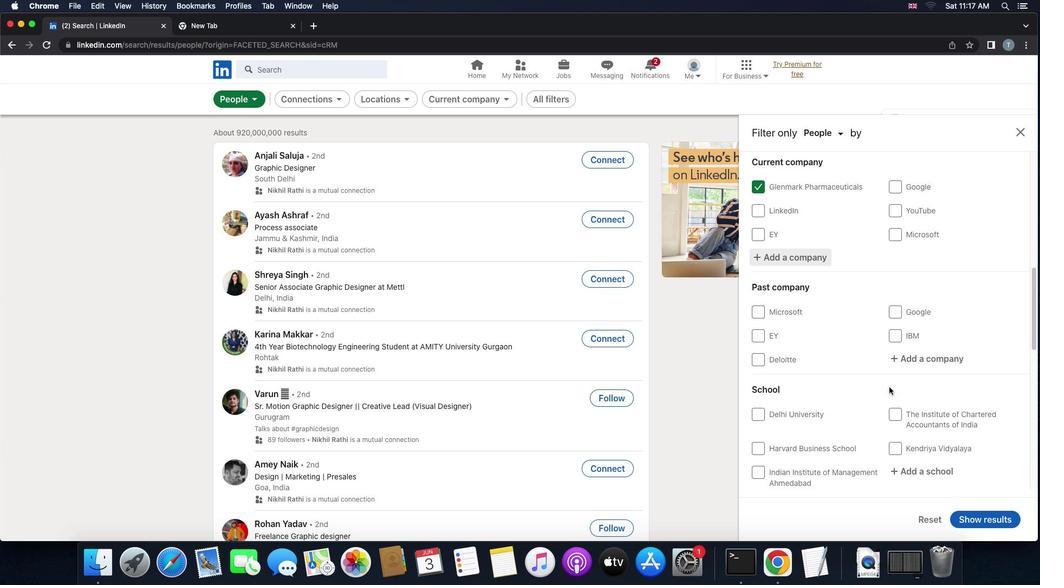 
Action: Mouse moved to (896, 409)
Screenshot: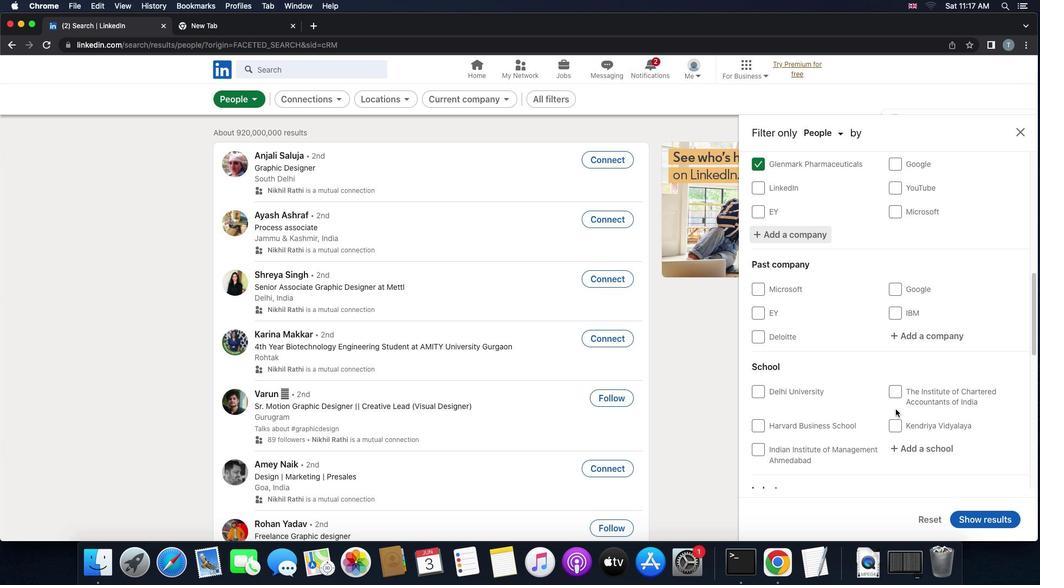 
Action: Mouse scrolled (896, 409) with delta (0, 0)
Screenshot: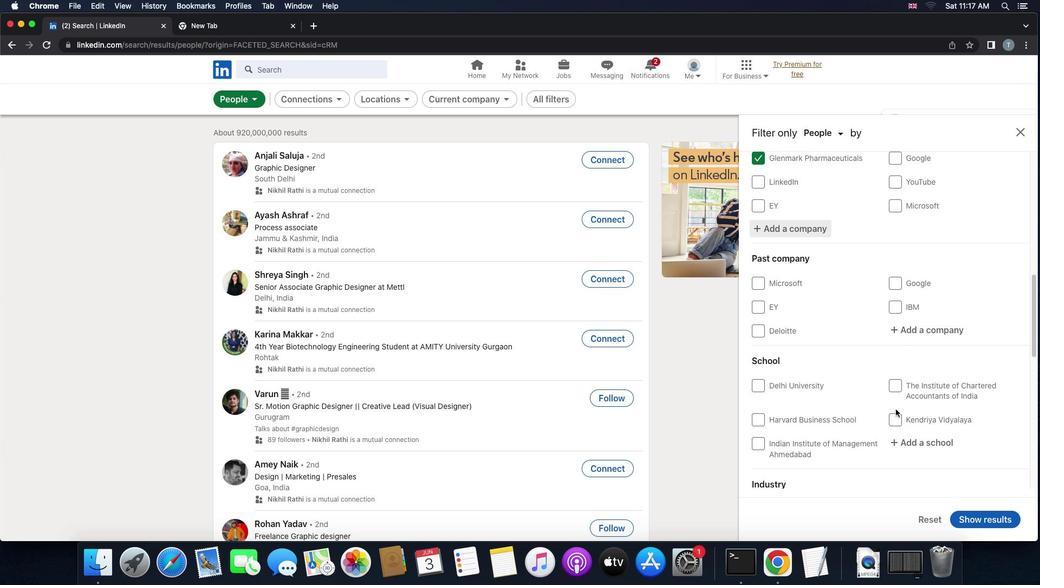 
Action: Mouse scrolled (896, 409) with delta (0, 0)
Screenshot: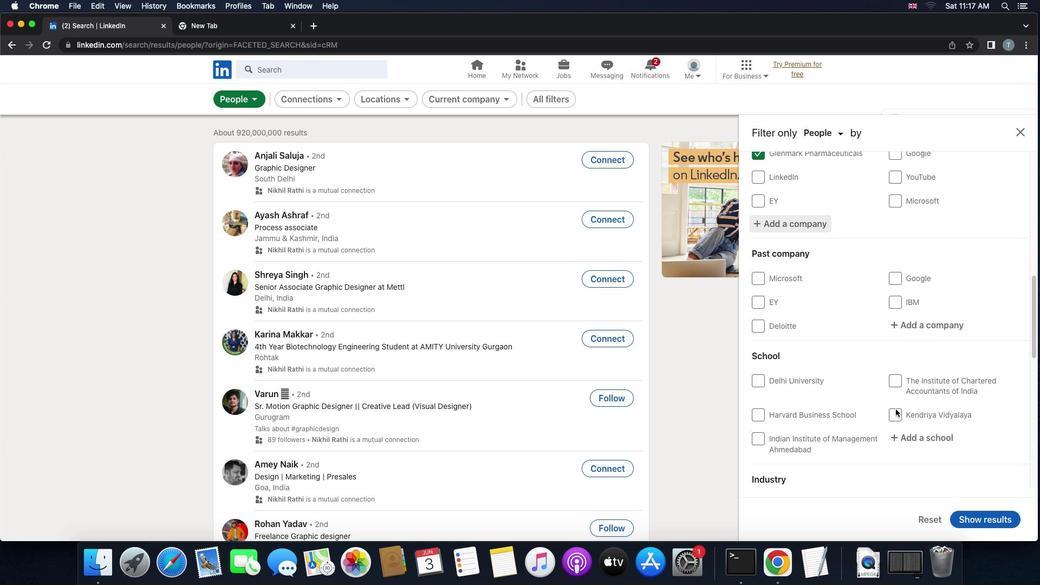 
Action: Mouse moved to (909, 433)
Screenshot: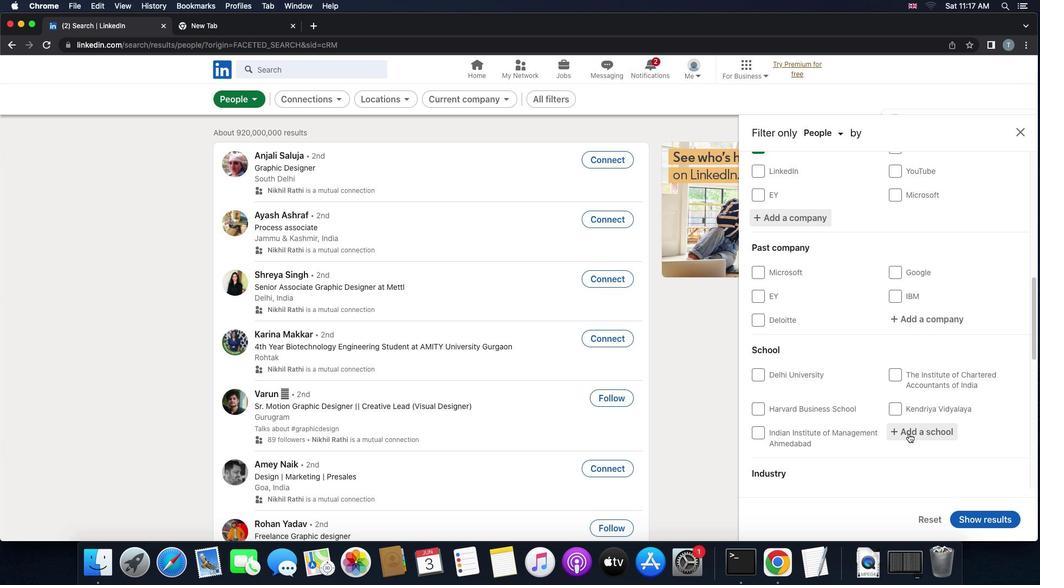 
Action: Mouse pressed left at (909, 433)
Screenshot: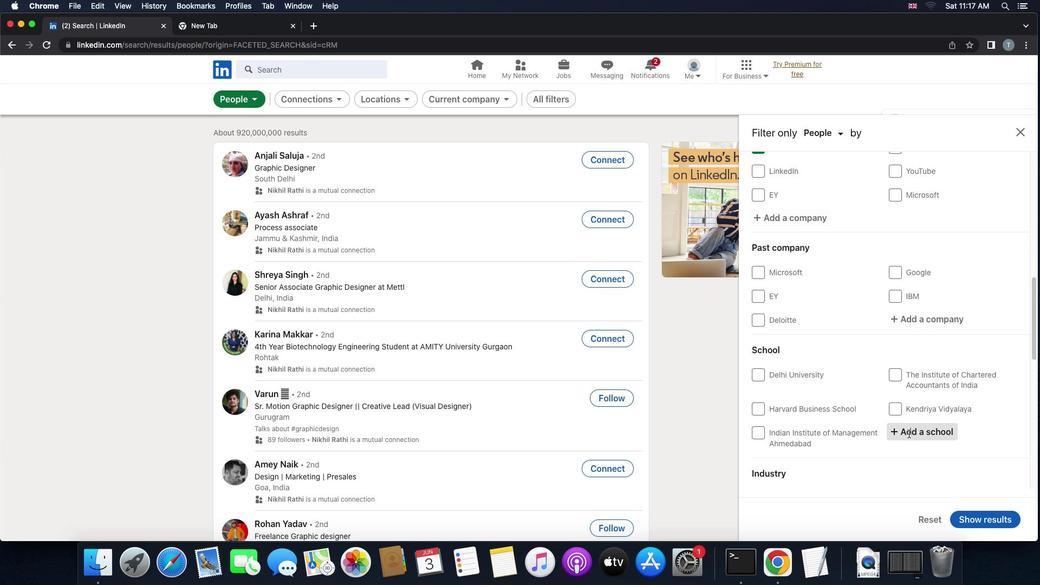 
Action: Key pressed 'm''a''h''a''t''m''a'Key.space'g''a''n''d''h''i'Key.space'i''n'
Screenshot: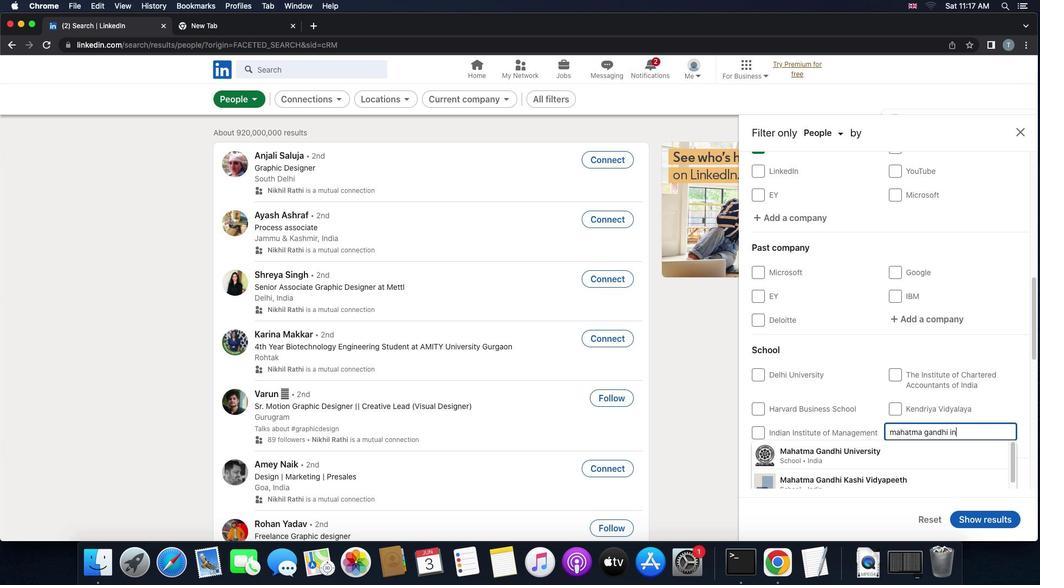 
Action: Mouse moved to (901, 459)
Screenshot: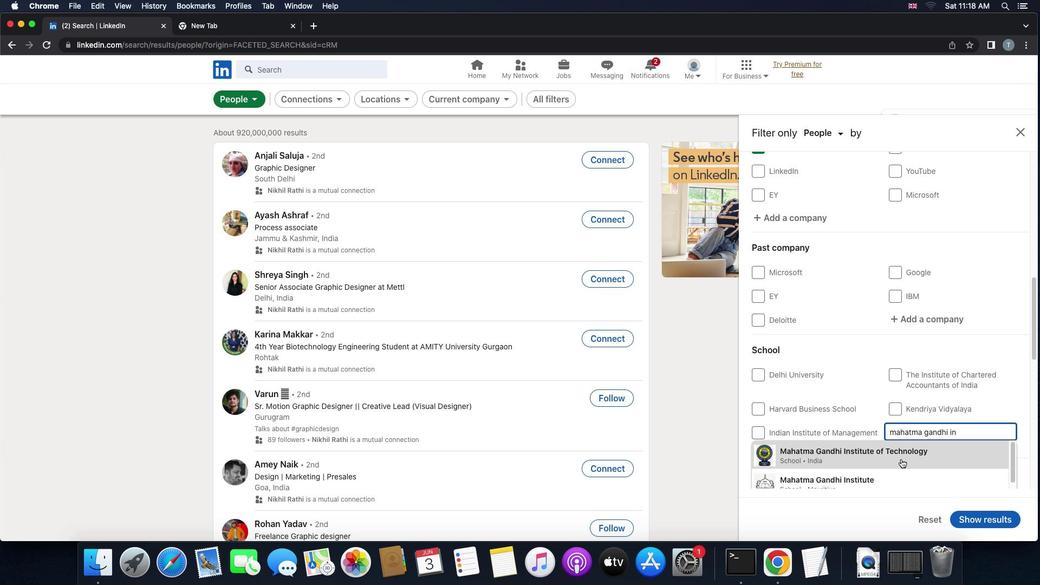 
Action: Mouse pressed left at (901, 459)
Screenshot: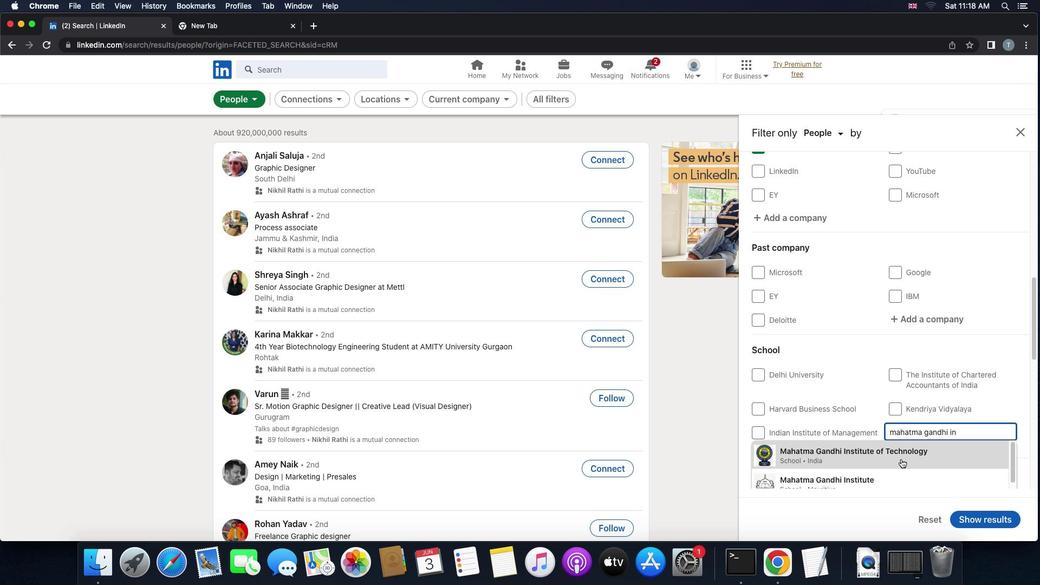 
Action: Mouse scrolled (901, 459) with delta (0, 0)
Screenshot: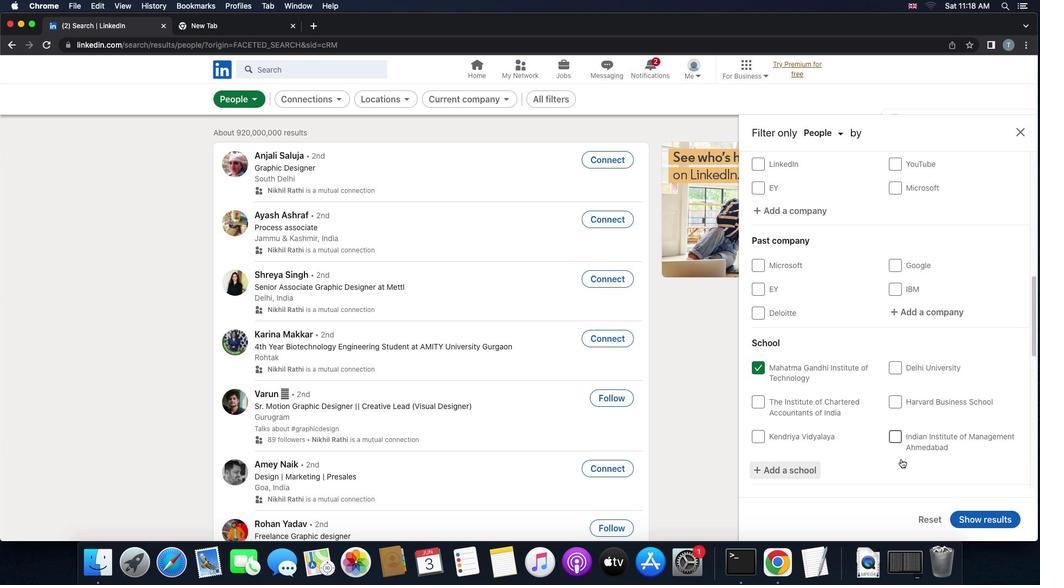 
Action: Mouse scrolled (901, 459) with delta (0, 0)
Screenshot: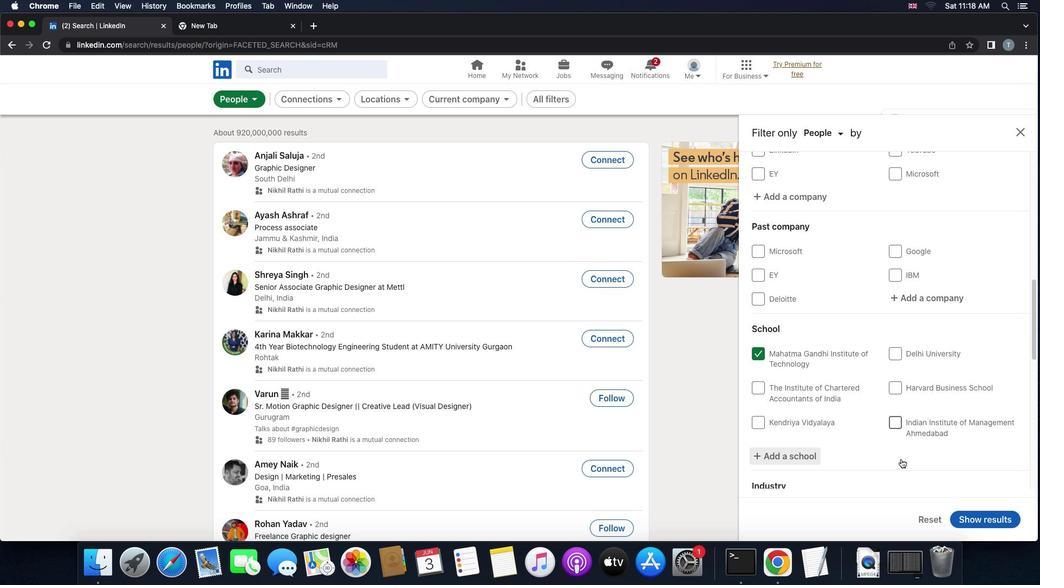 
Action: Mouse scrolled (901, 459) with delta (0, -1)
Screenshot: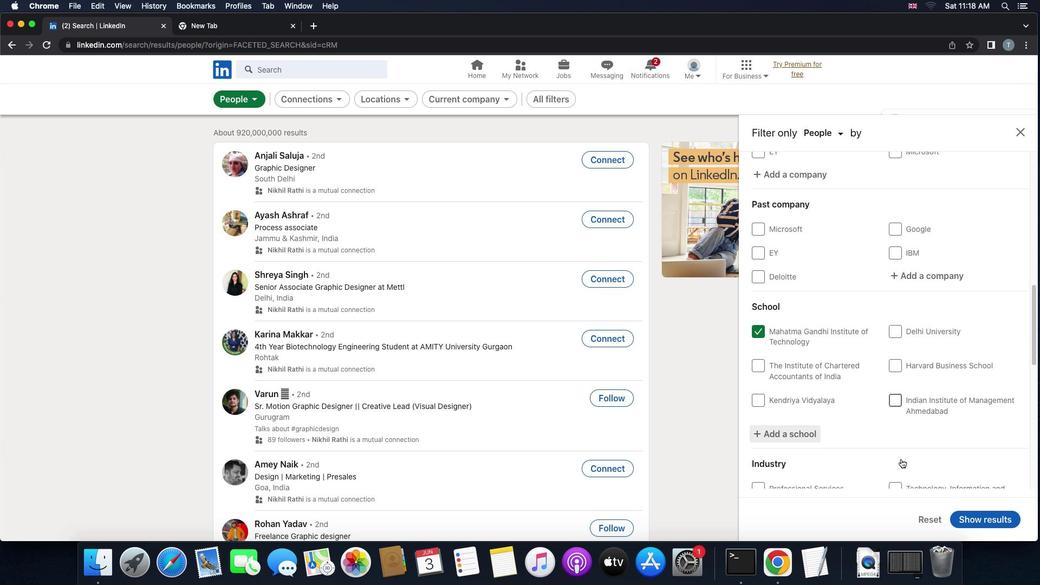 
Action: Mouse scrolled (901, 459) with delta (0, 0)
Screenshot: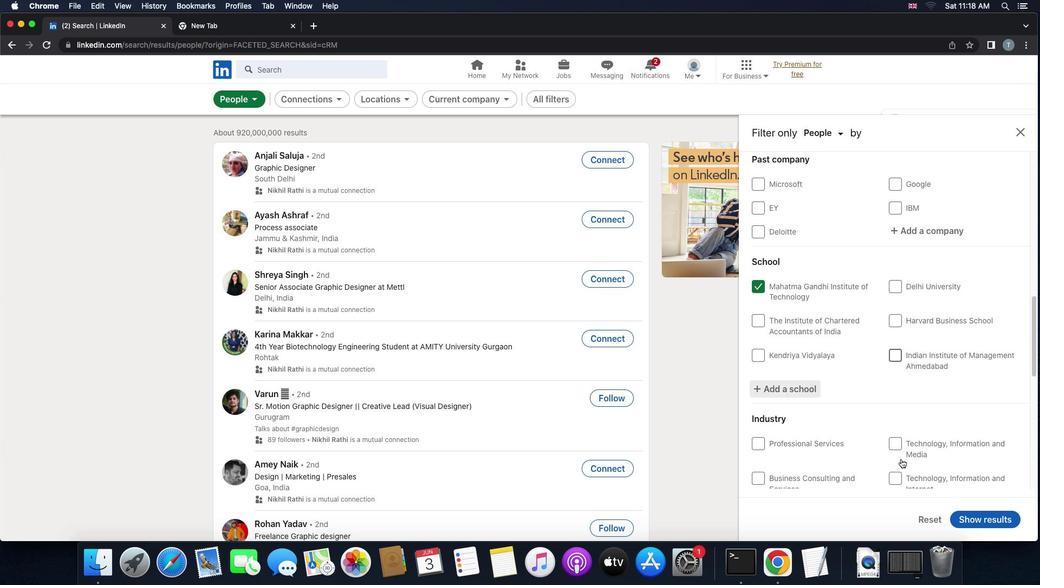 
Action: Mouse scrolled (901, 459) with delta (0, 0)
Screenshot: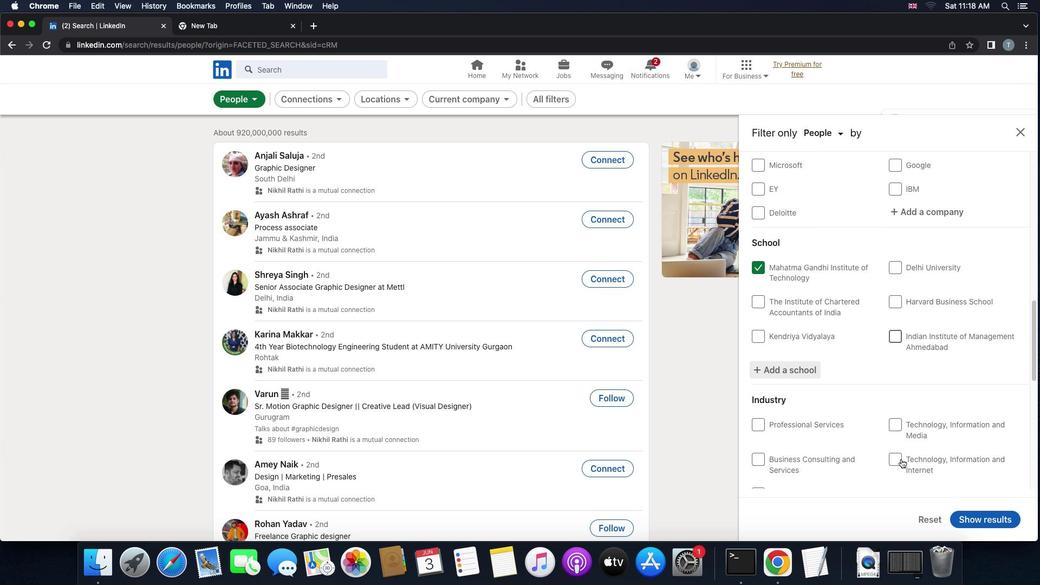
Action: Mouse scrolled (901, 459) with delta (0, -1)
Screenshot: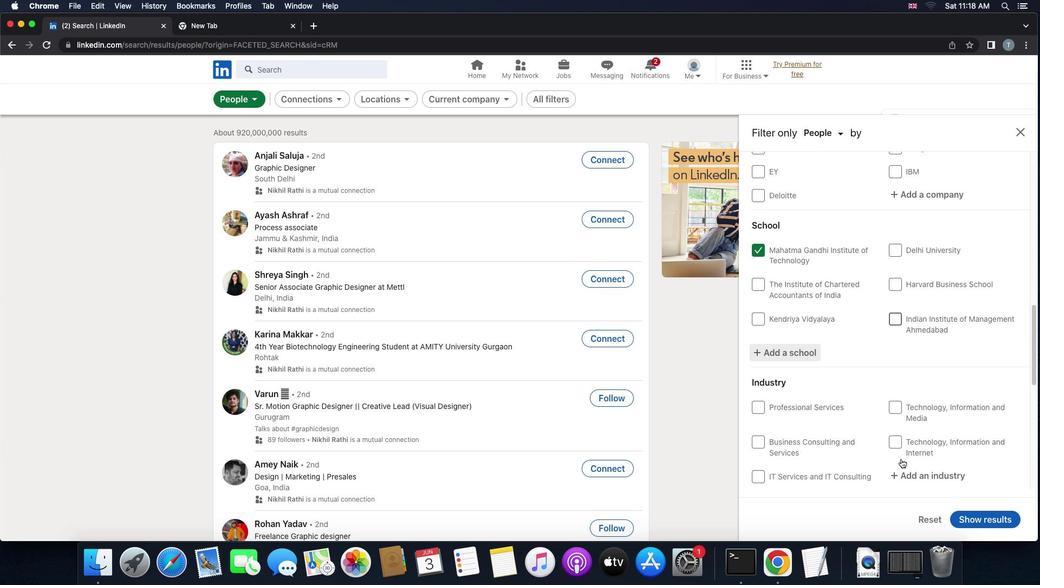 
Action: Mouse scrolled (901, 459) with delta (0, 0)
Screenshot: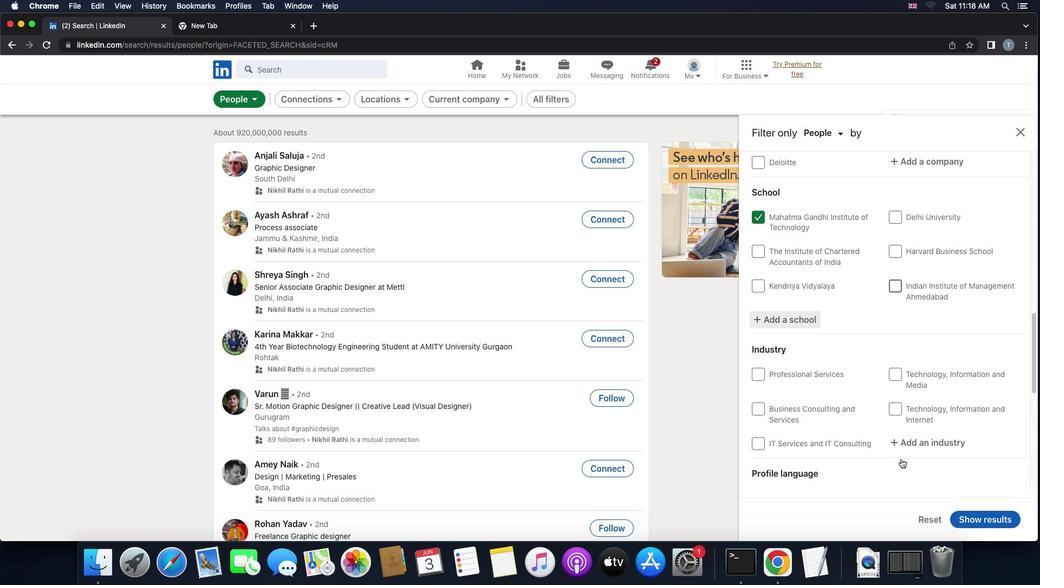 
Action: Mouse scrolled (901, 459) with delta (0, 0)
Screenshot: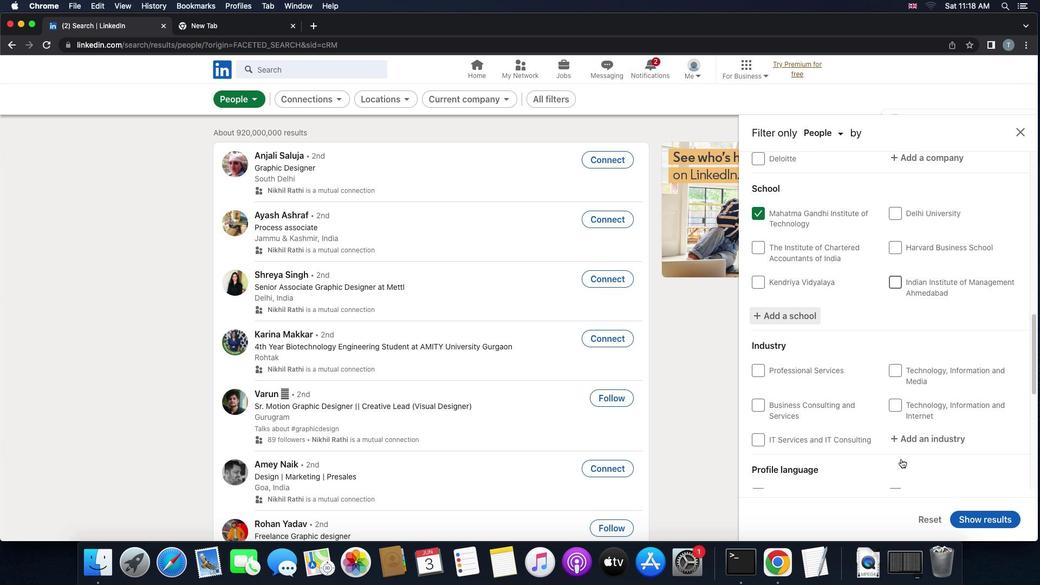 
Action: Mouse scrolled (901, 459) with delta (0, 0)
Screenshot: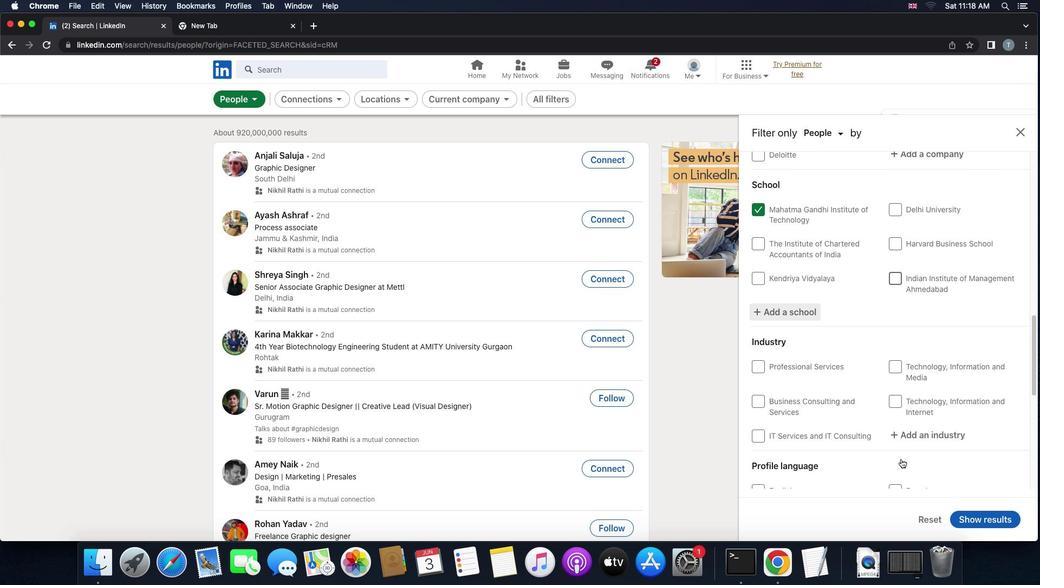 
Action: Mouse moved to (913, 426)
Screenshot: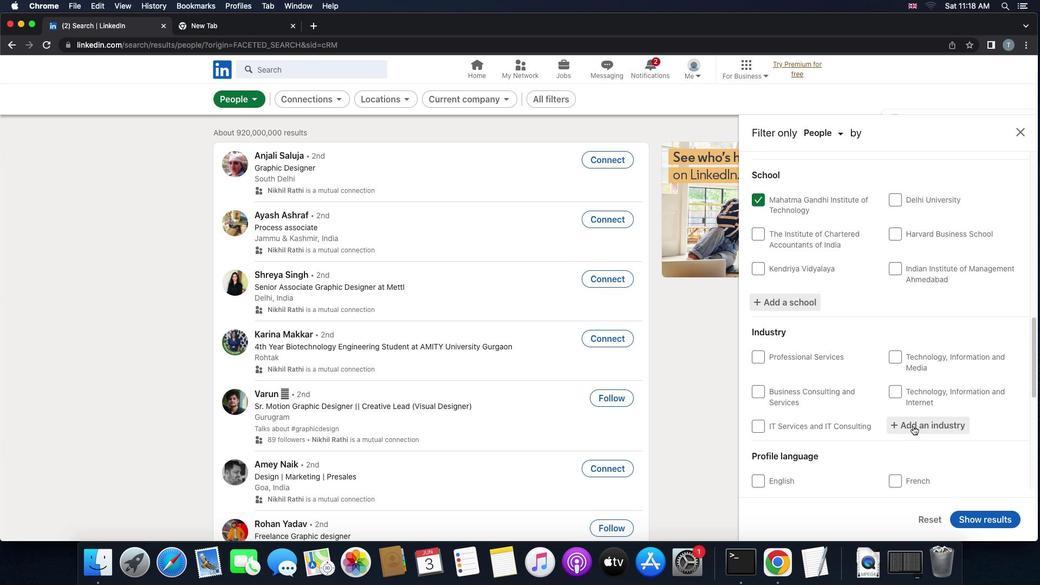 
Action: Mouse pressed left at (913, 426)
Screenshot: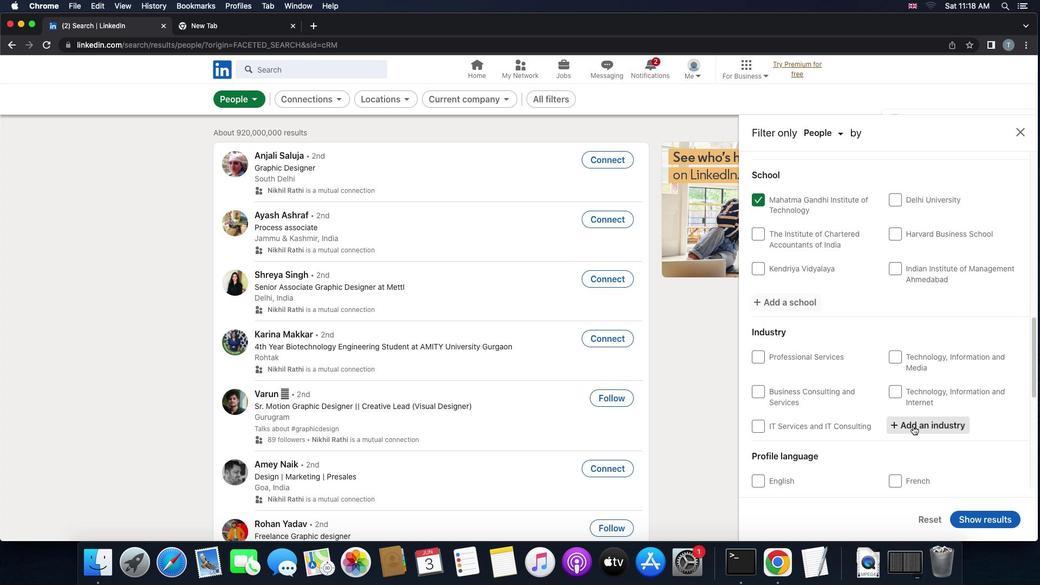 
Action: Key pressed 'r''e''l''i''g''i''o'
Screenshot: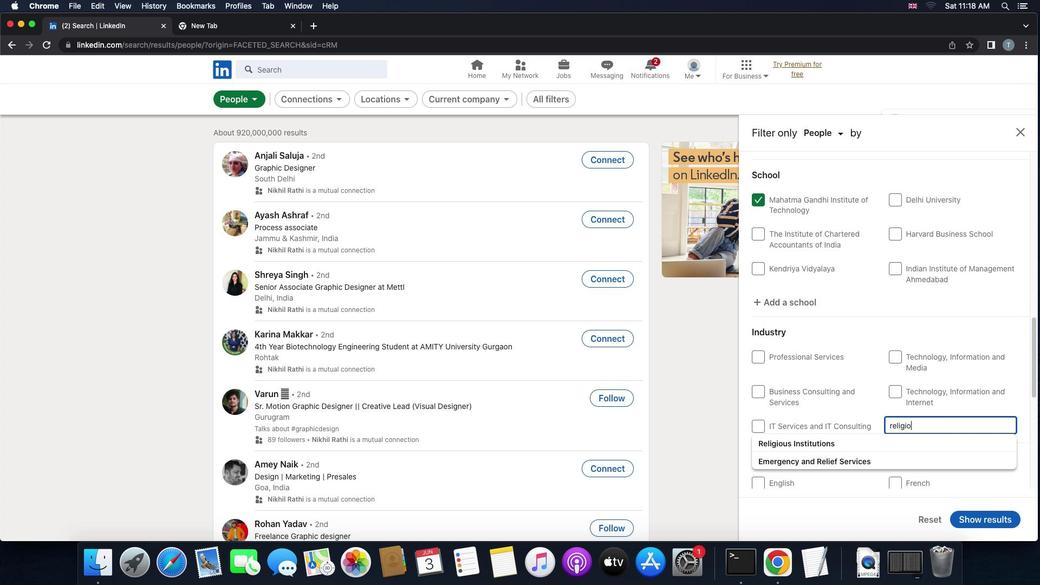 
Action: Mouse moved to (874, 445)
Screenshot: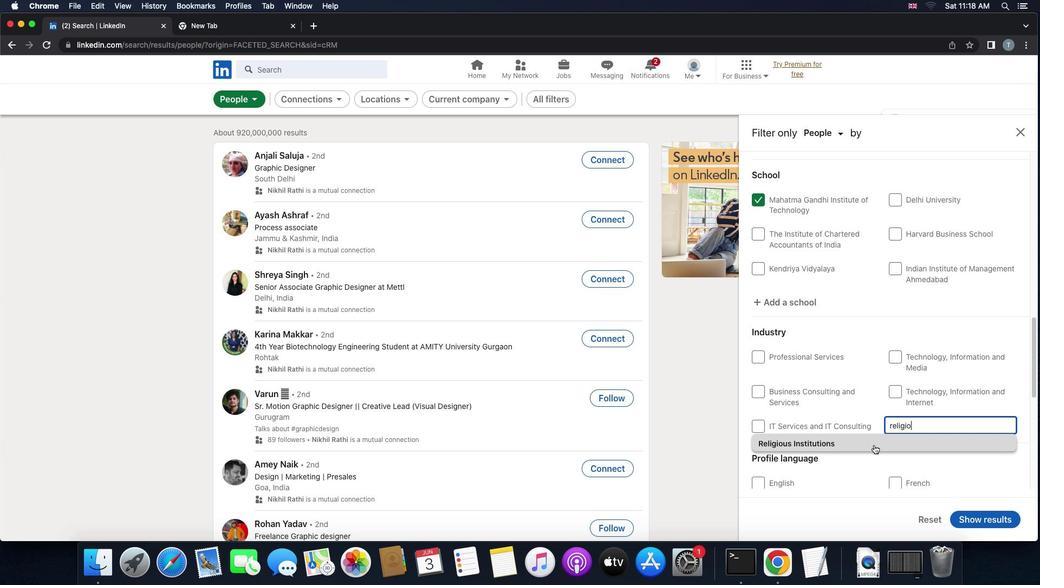 
Action: Mouse pressed left at (874, 445)
Screenshot: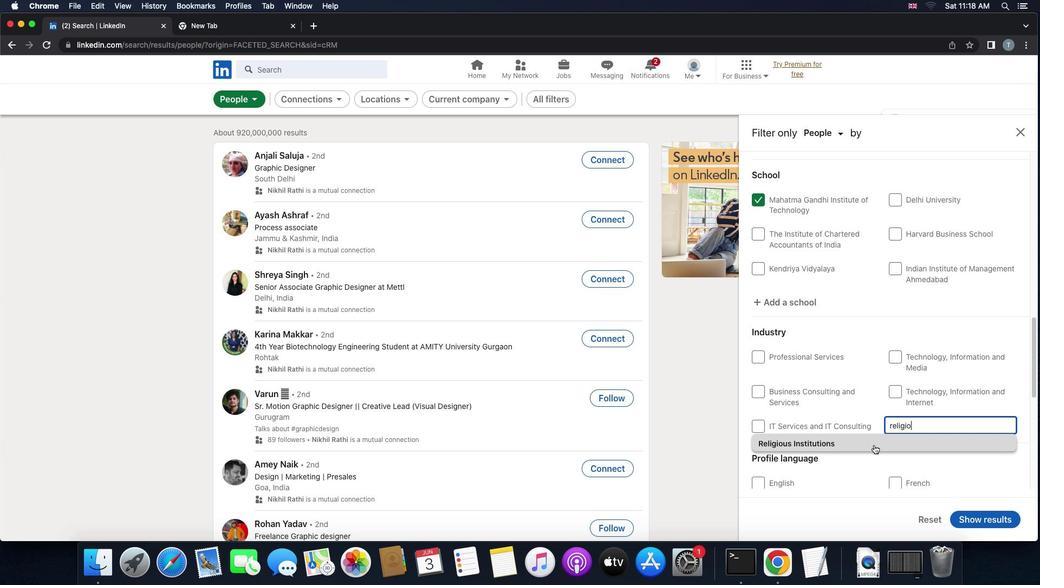 
Action: Mouse moved to (878, 509)
Screenshot: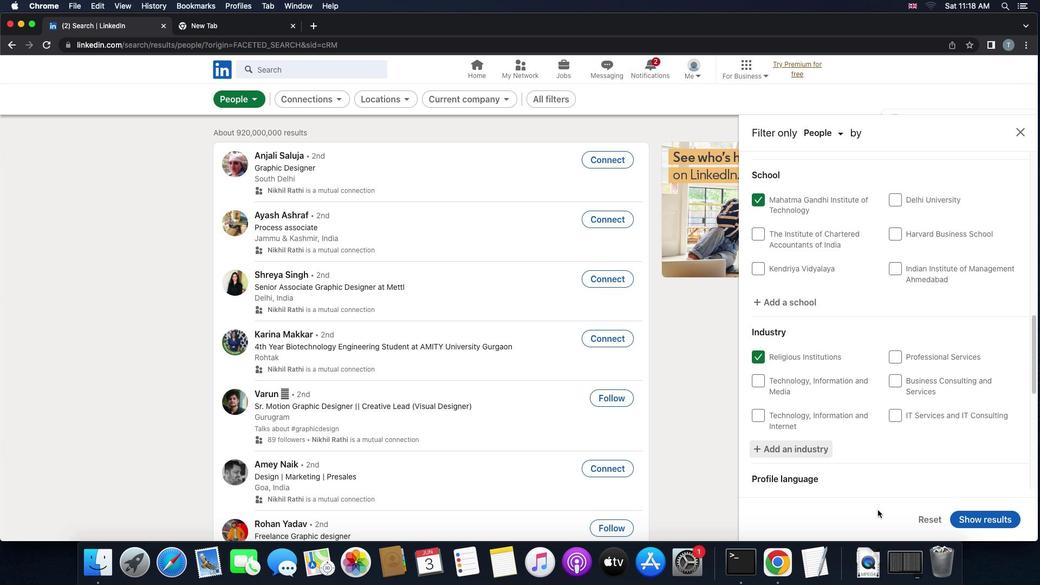 
Action: Mouse scrolled (878, 509) with delta (0, 0)
Screenshot: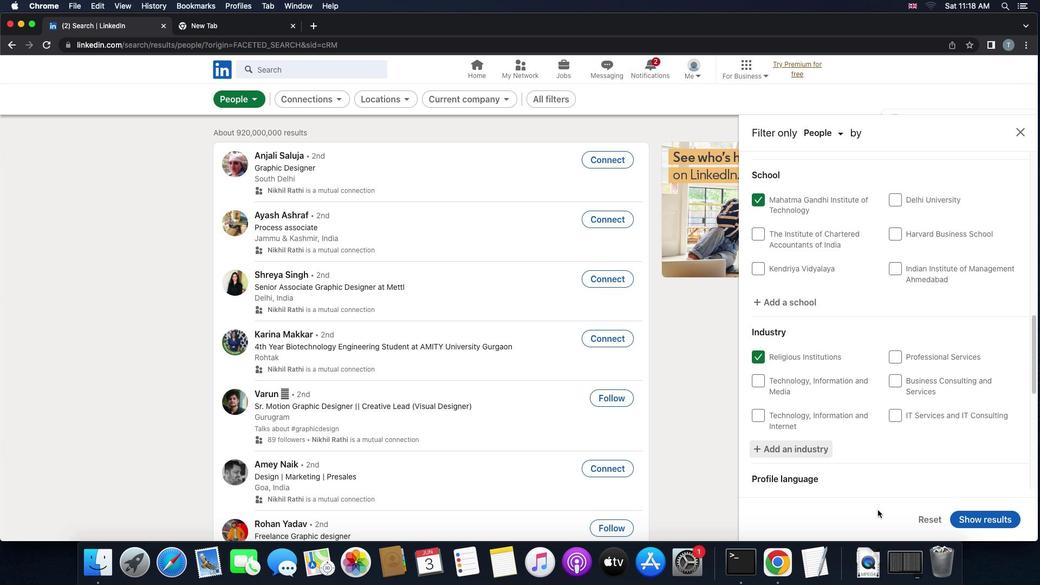 
Action: Mouse scrolled (878, 509) with delta (0, 0)
Screenshot: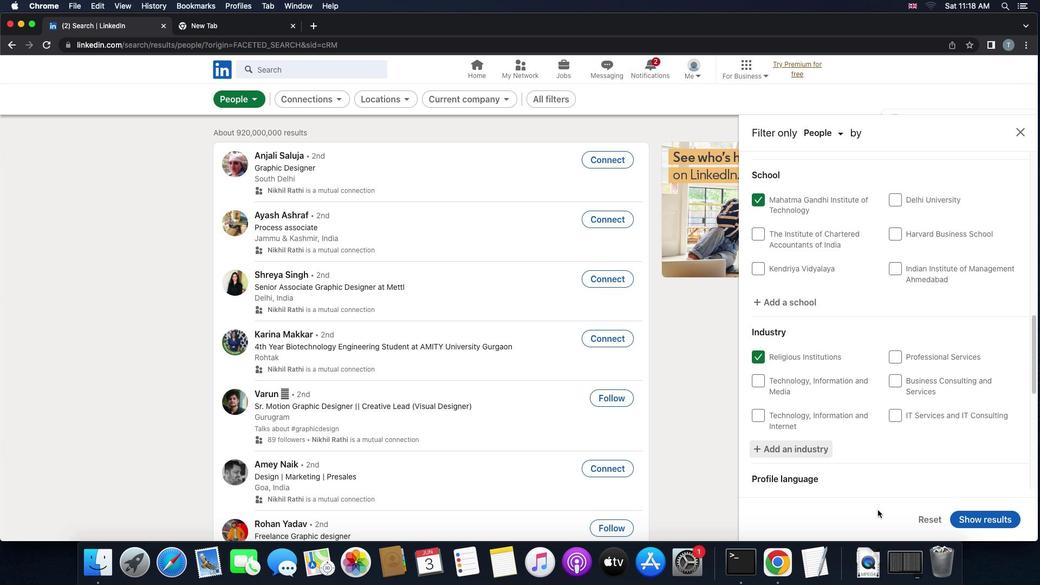 
Action: Mouse scrolled (878, 509) with delta (0, 0)
Screenshot: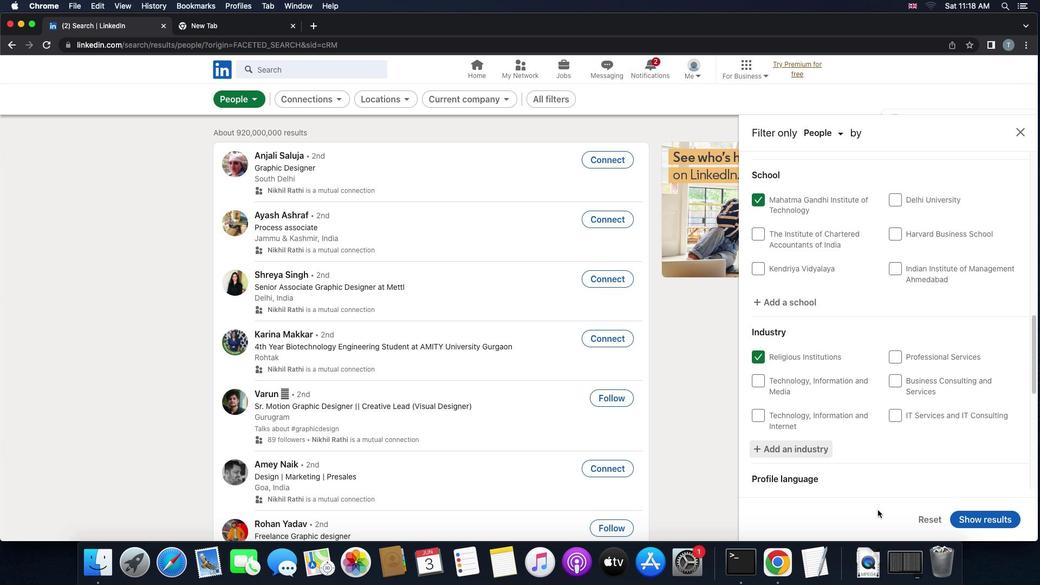 
Action: Mouse scrolled (878, 509) with delta (0, 0)
Screenshot: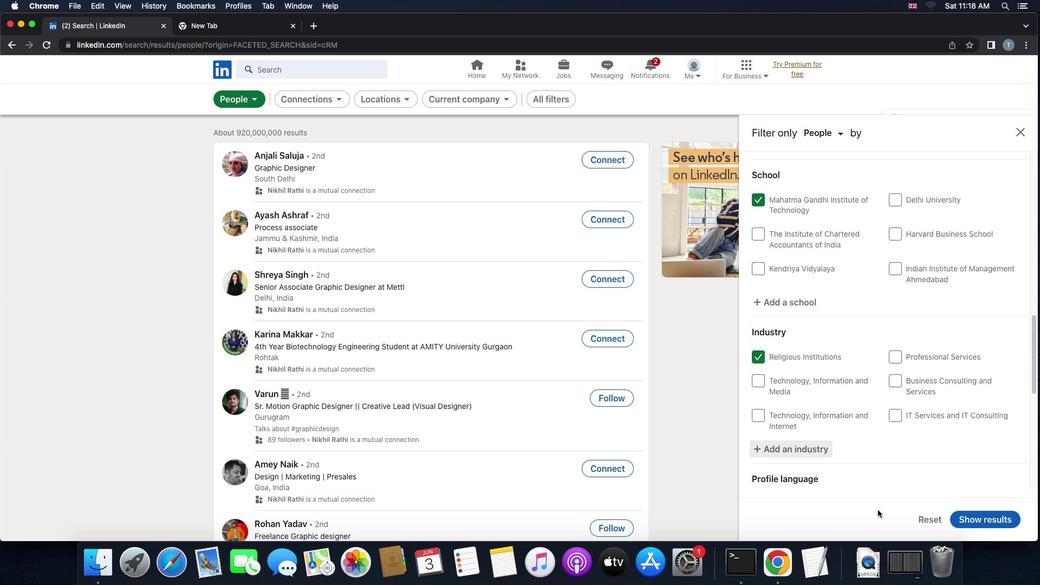 
Action: Mouse moved to (884, 394)
Screenshot: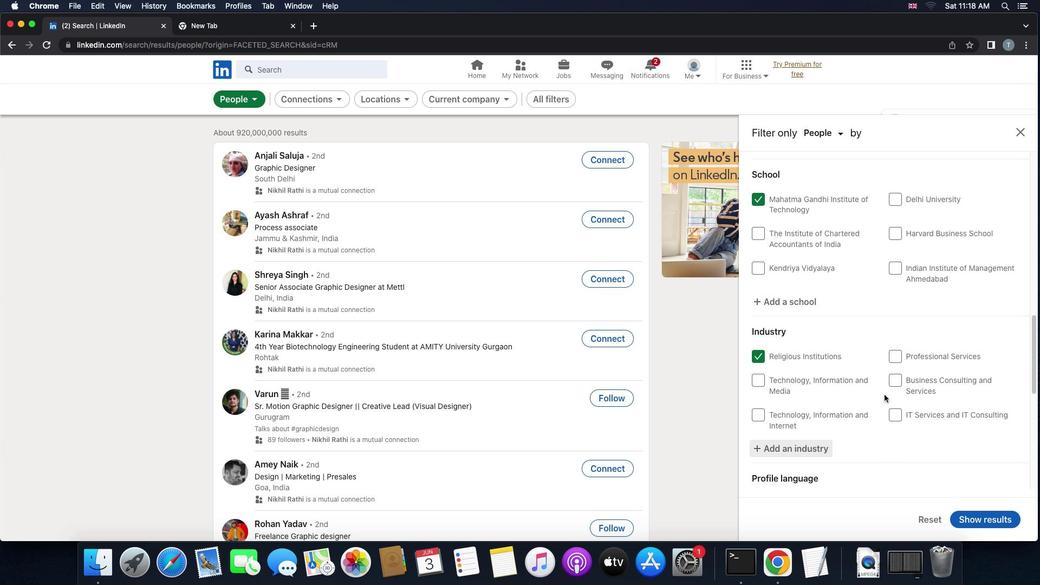 
Action: Mouse scrolled (884, 394) with delta (0, 0)
Screenshot: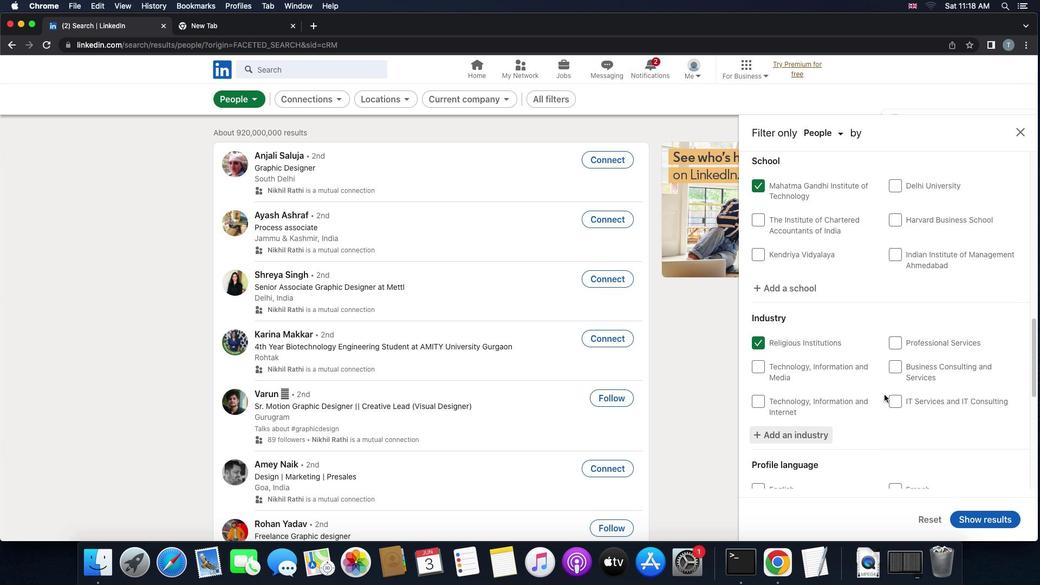 
Action: Mouse moved to (884, 394)
Screenshot: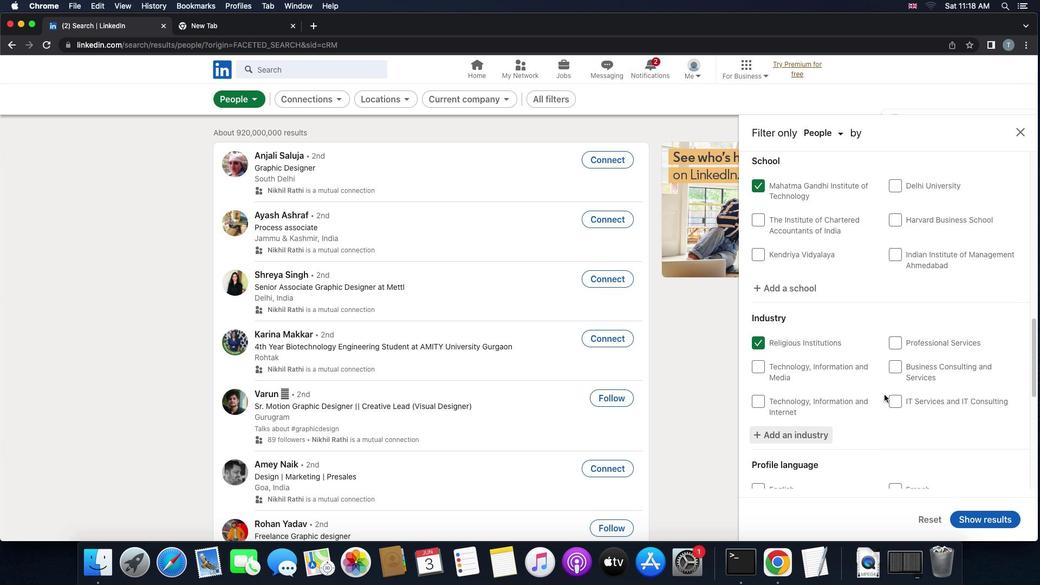 
Action: Mouse scrolled (884, 394) with delta (0, 0)
Screenshot: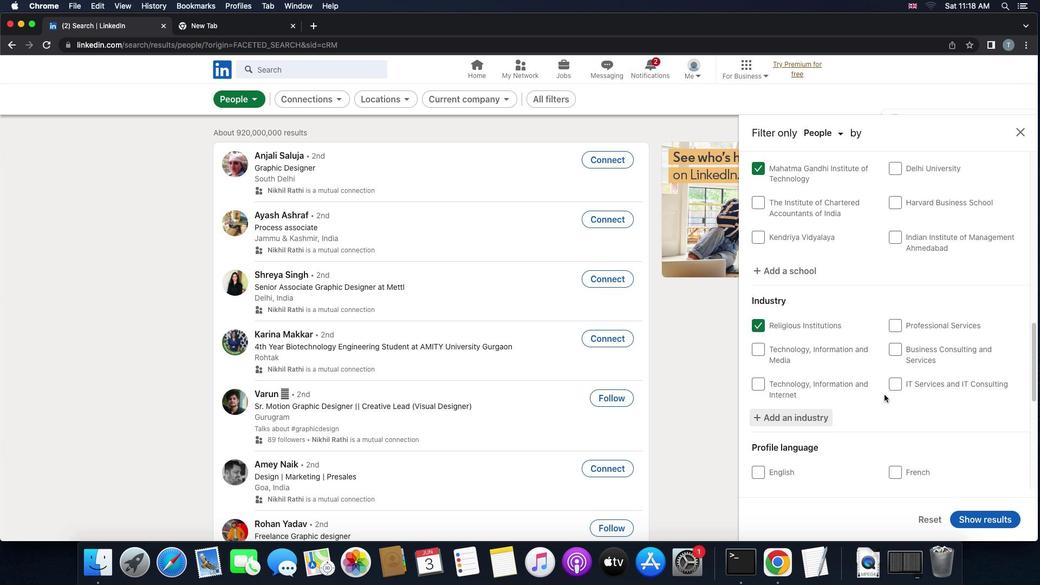 
Action: Mouse scrolled (884, 394) with delta (0, -1)
Screenshot: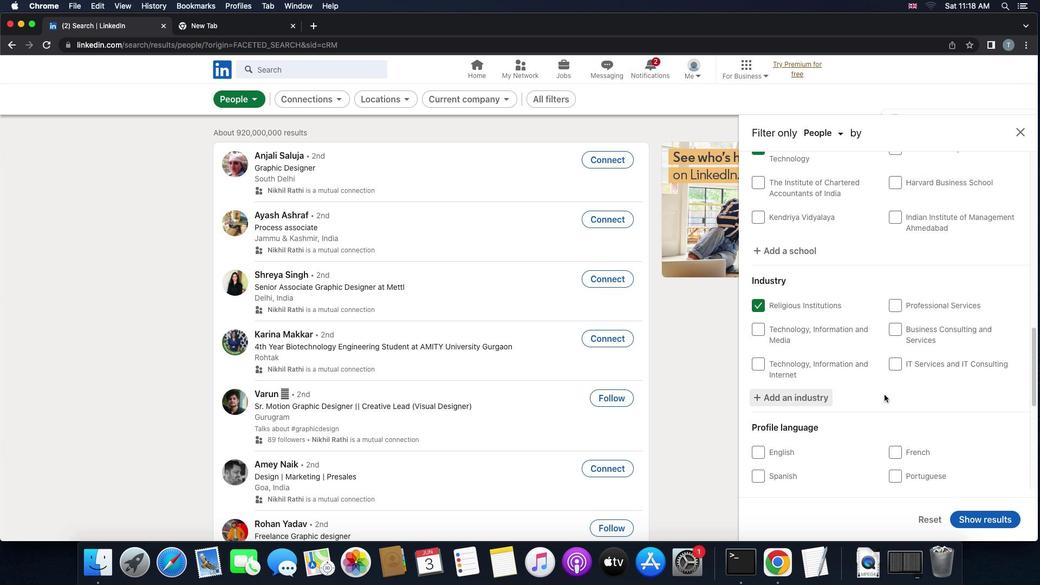 
Action: Mouse moved to (884, 395)
Screenshot: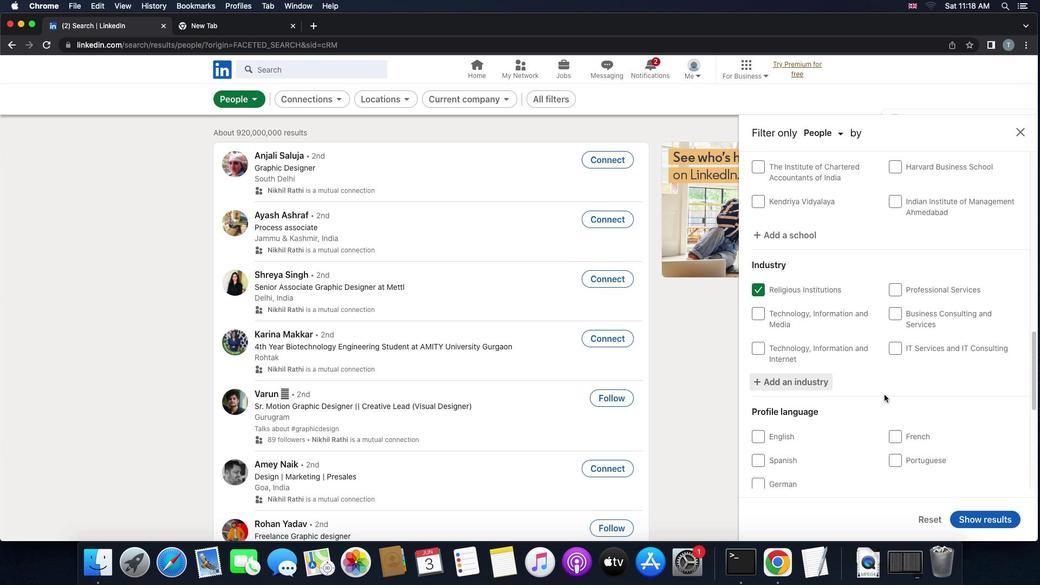 
Action: Mouse scrolled (884, 395) with delta (0, 0)
Screenshot: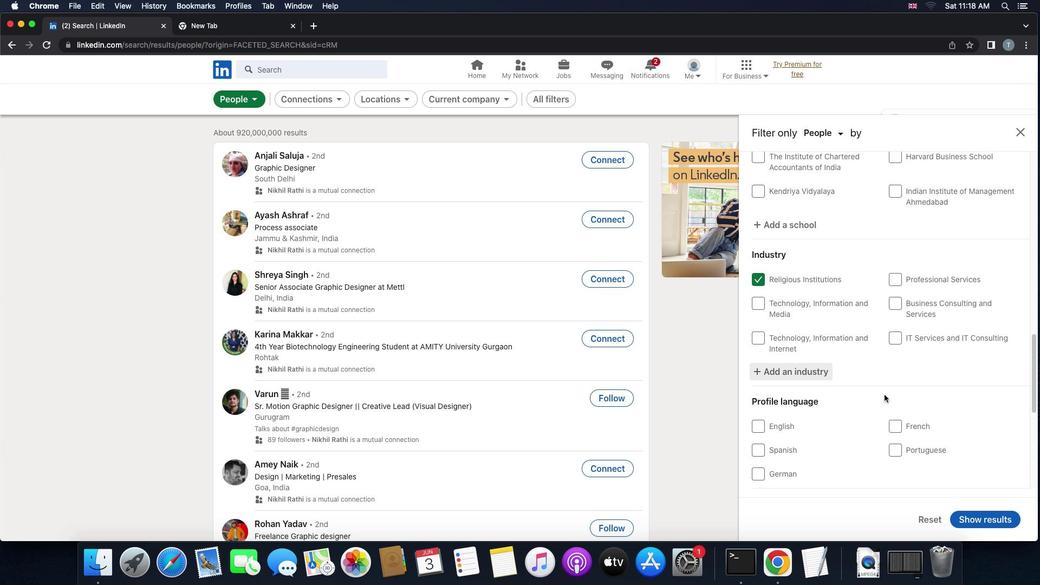 
Action: Mouse moved to (899, 427)
Screenshot: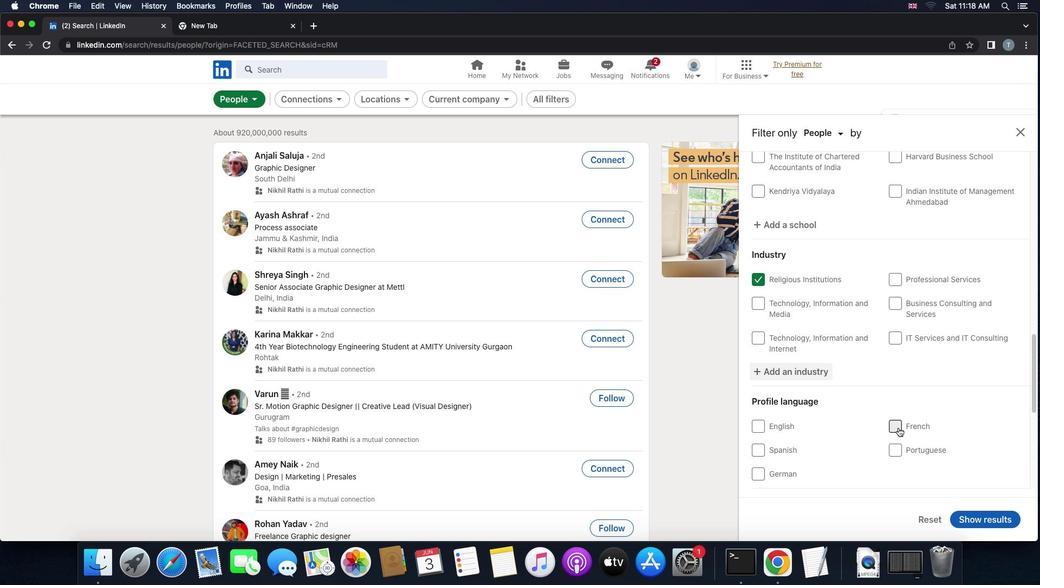 
Action: Mouse pressed left at (899, 427)
Screenshot: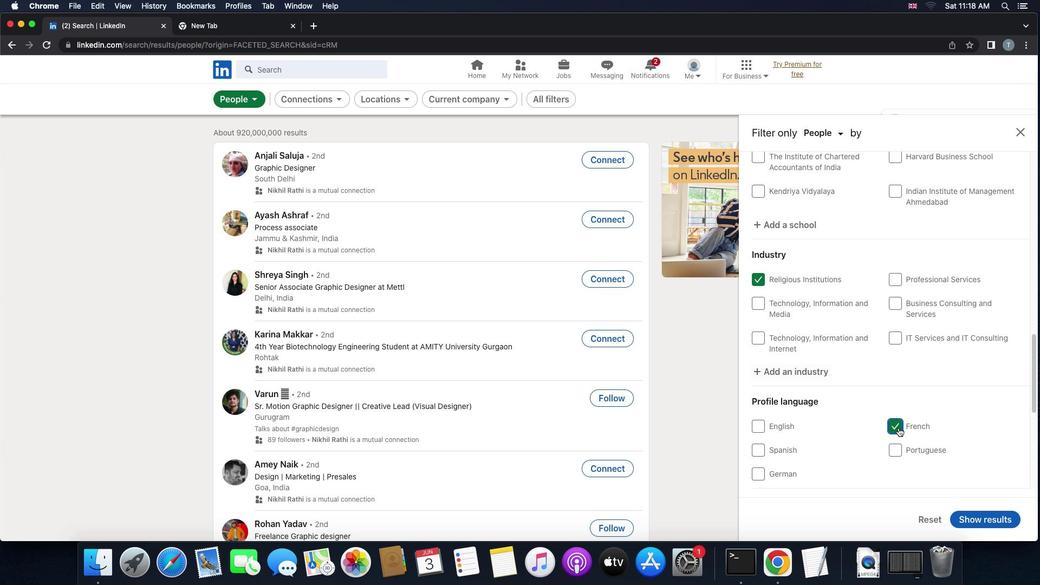 
Action: Mouse moved to (910, 432)
Screenshot: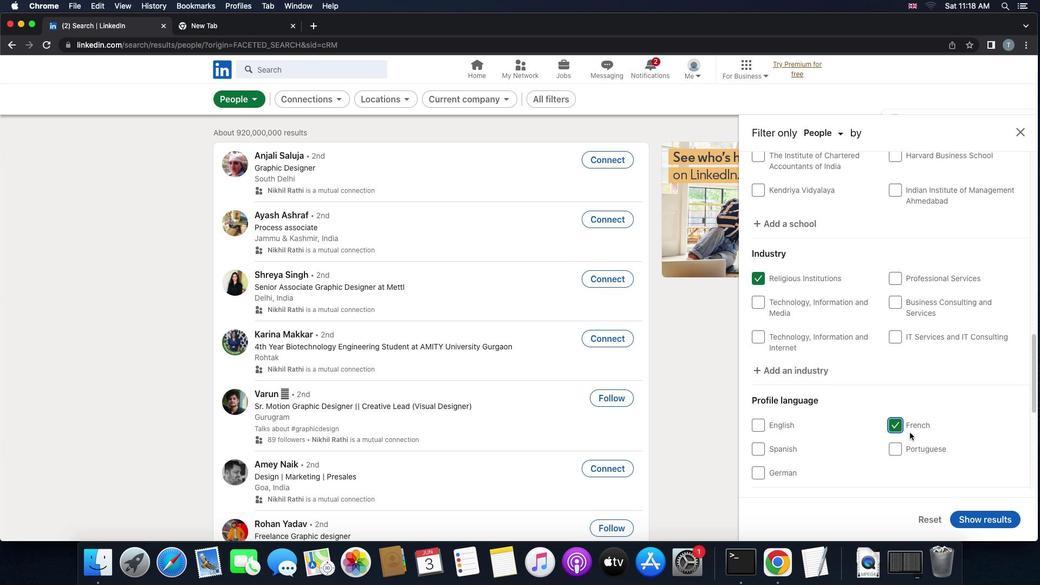 
Action: Mouse scrolled (910, 432) with delta (0, 0)
Screenshot: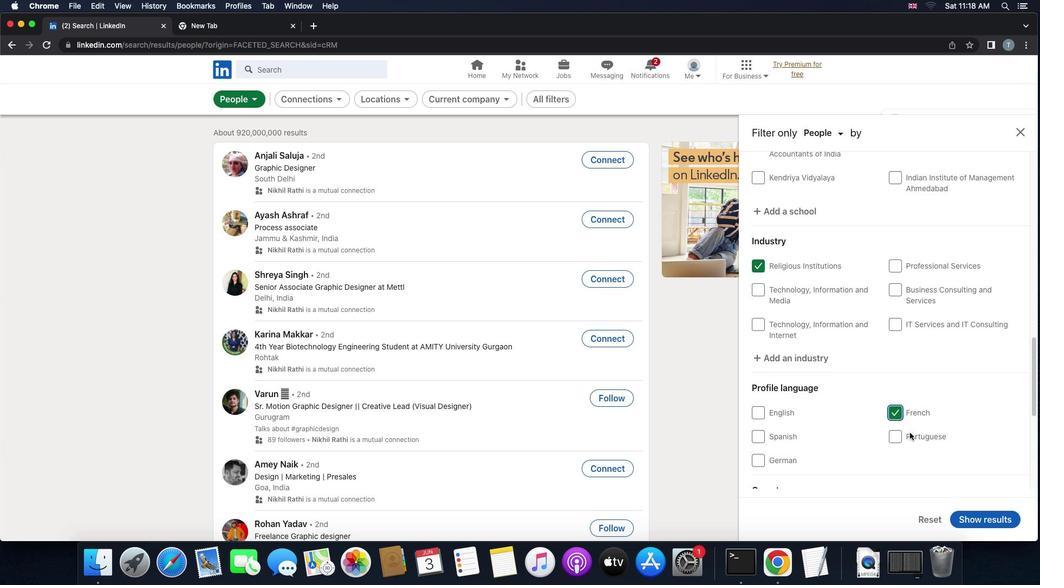 
Action: Mouse scrolled (910, 432) with delta (0, 0)
Screenshot: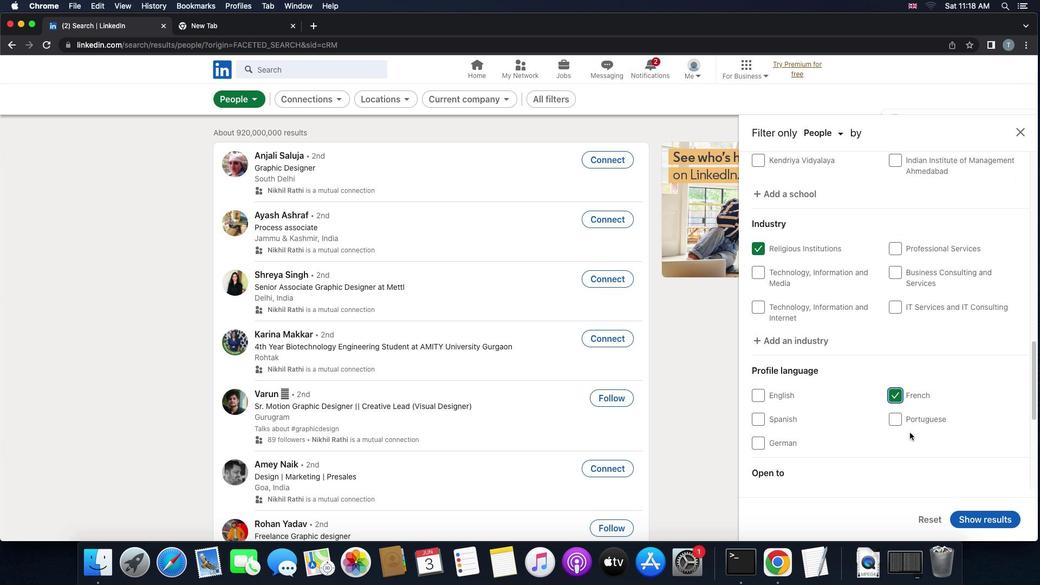 
Action: Mouse scrolled (910, 432) with delta (0, -1)
Screenshot: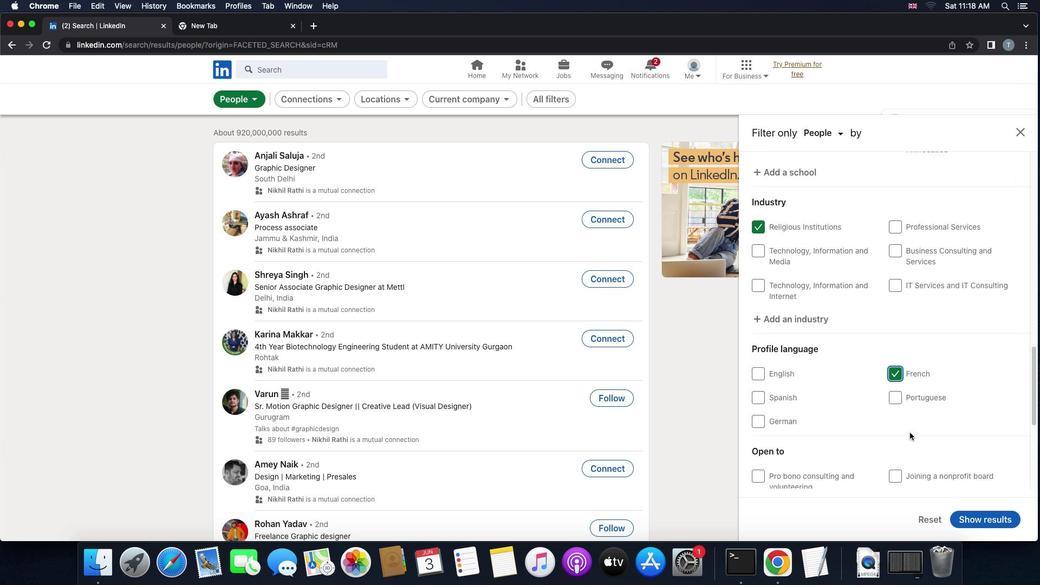 
Action: Mouse scrolled (910, 432) with delta (0, 0)
Screenshot: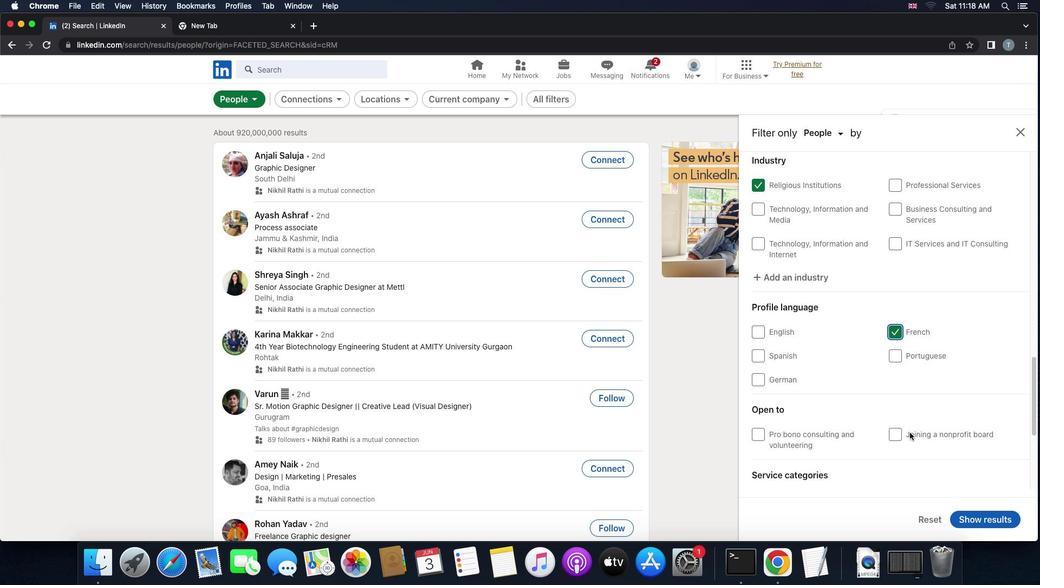 
Action: Mouse scrolled (910, 432) with delta (0, 0)
Screenshot: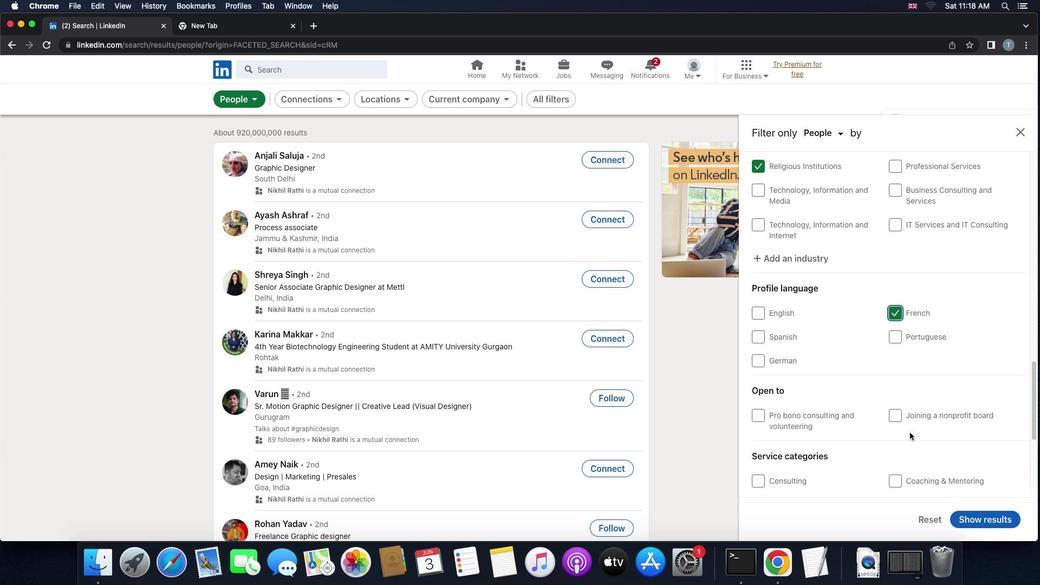 
Action: Mouse scrolled (910, 432) with delta (0, -1)
Screenshot: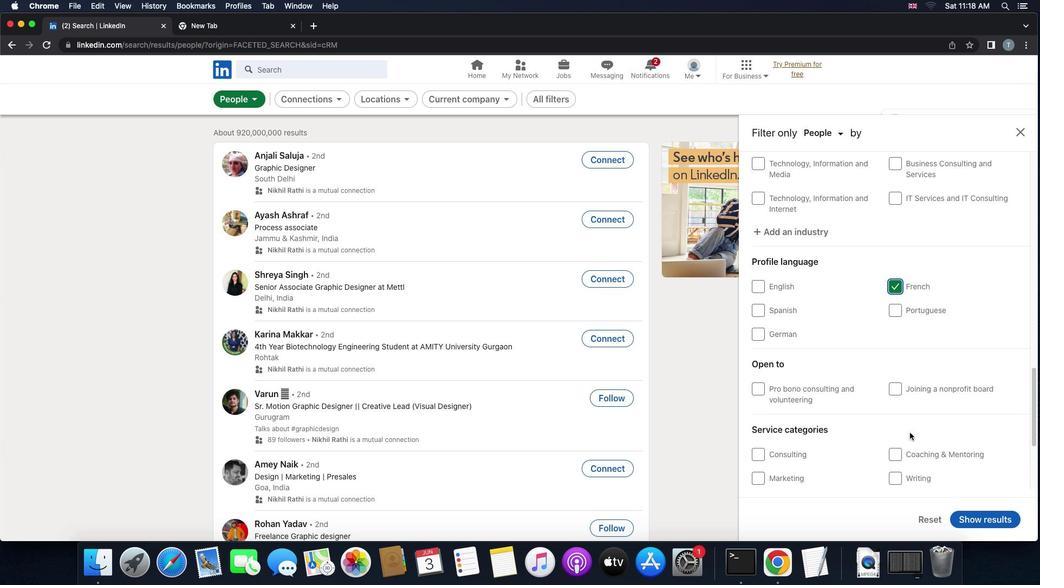 
Action: Mouse scrolled (910, 432) with delta (0, -1)
Screenshot: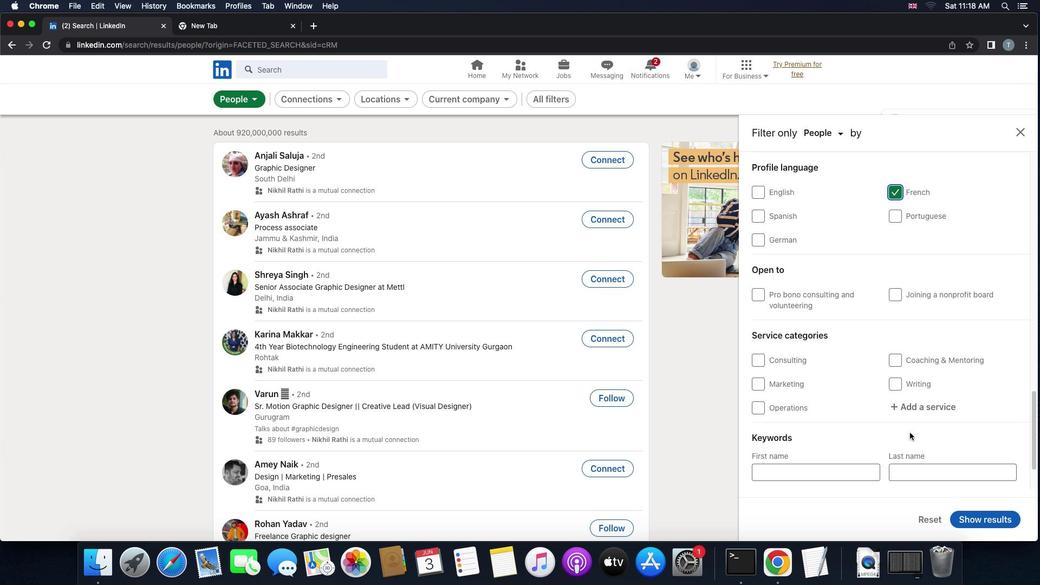 
Action: Mouse moved to (929, 403)
Screenshot: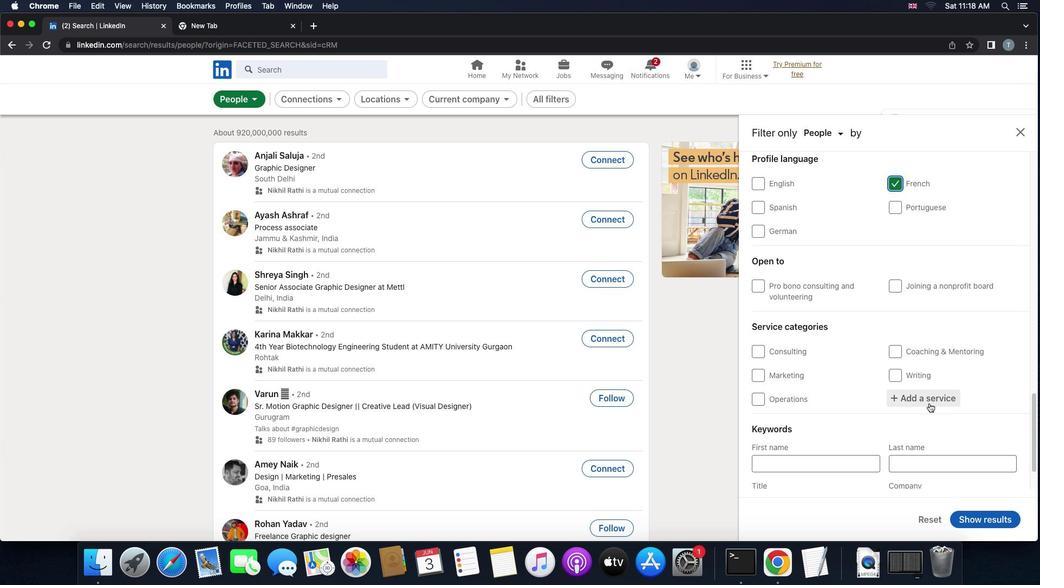 
Action: Mouse pressed left at (929, 403)
Screenshot: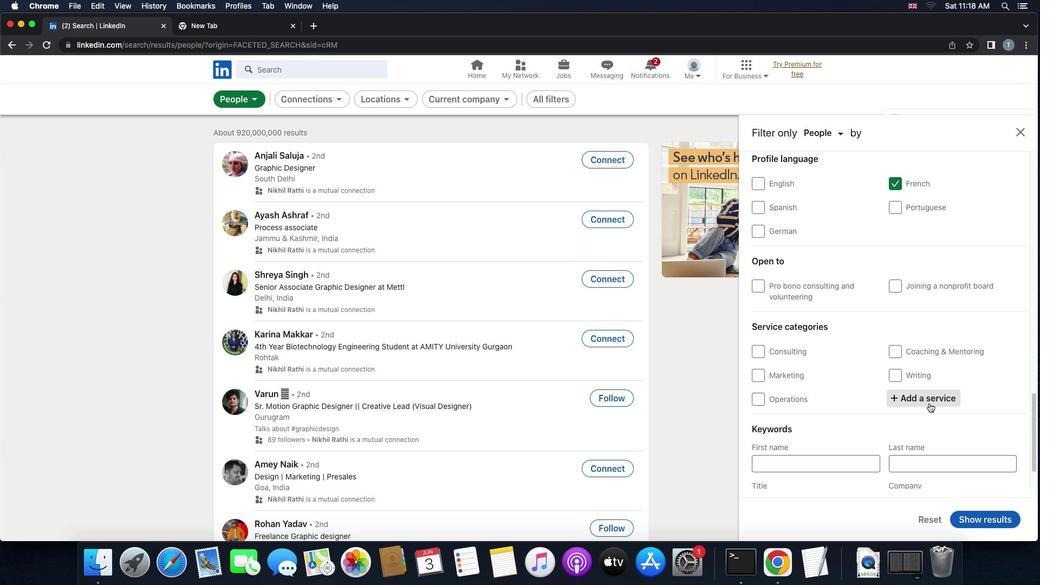 
Action: Key pressed 't''a''x'Key.space'p''r''e'
Screenshot: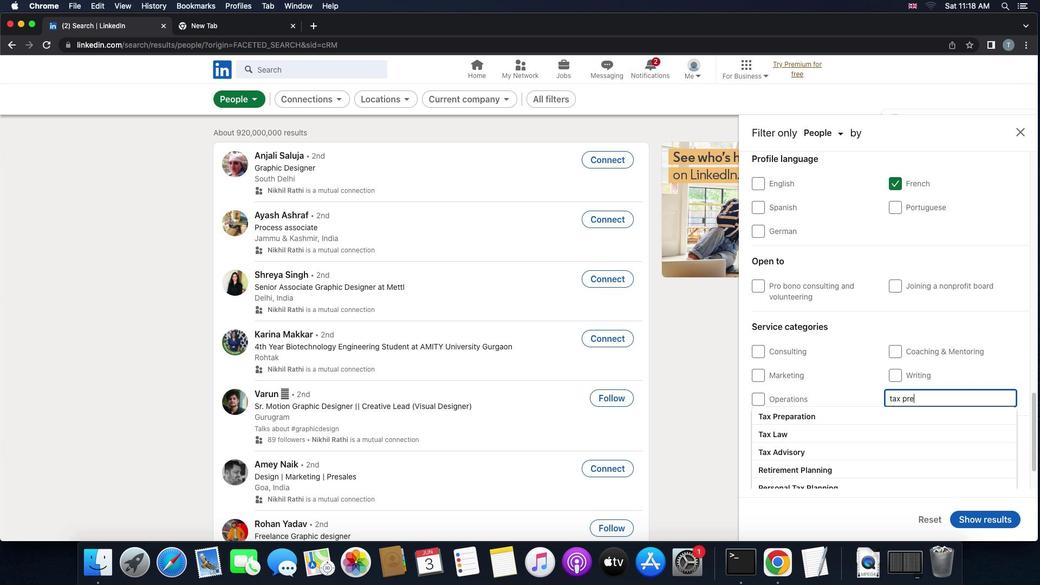 
Action: Mouse moved to (919, 418)
Screenshot: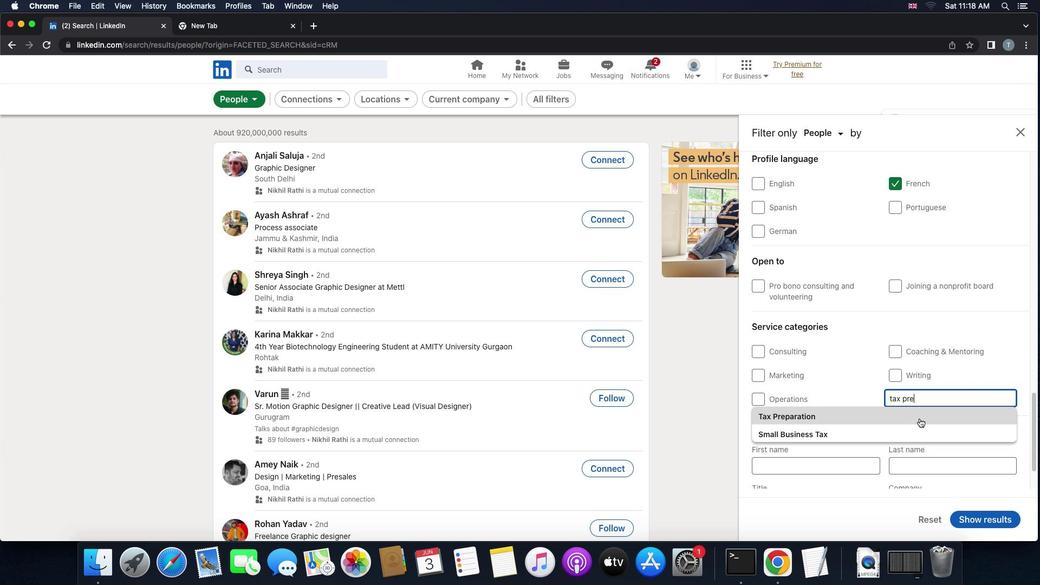
Action: Mouse pressed left at (919, 418)
Screenshot: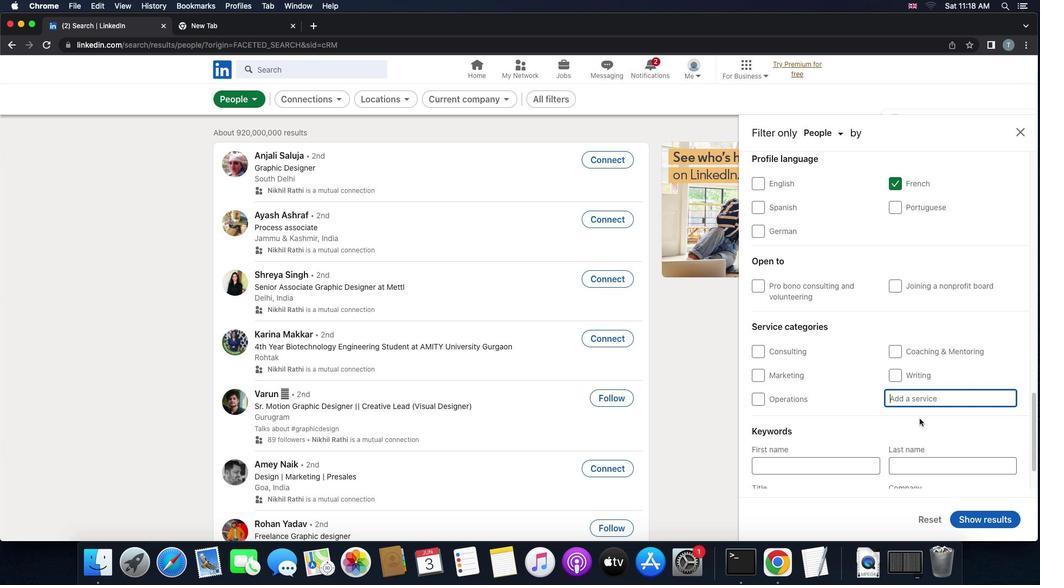 
Action: Mouse moved to (919, 419)
Screenshot: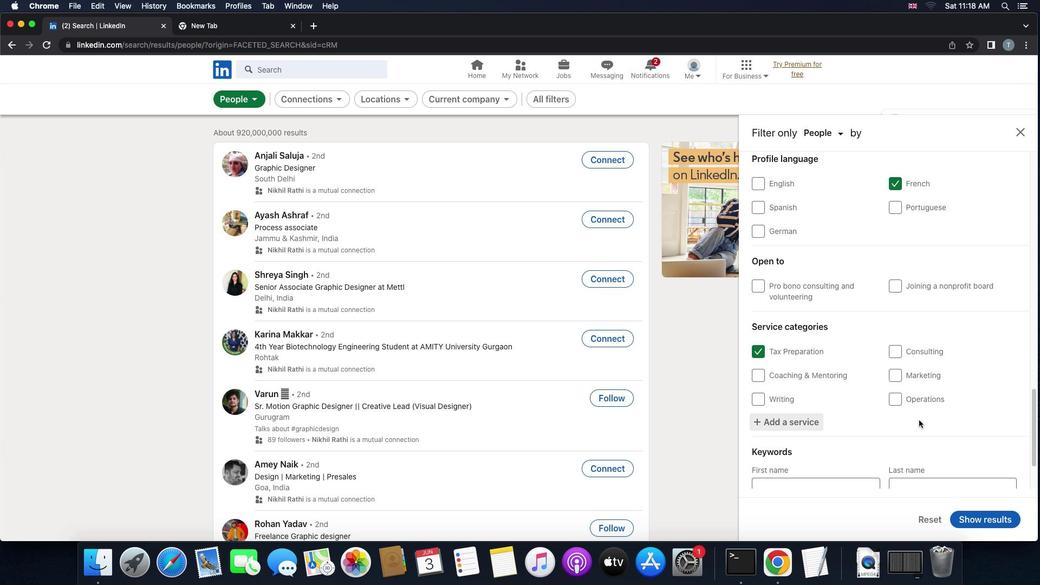 
Action: Mouse scrolled (919, 419) with delta (0, 0)
Screenshot: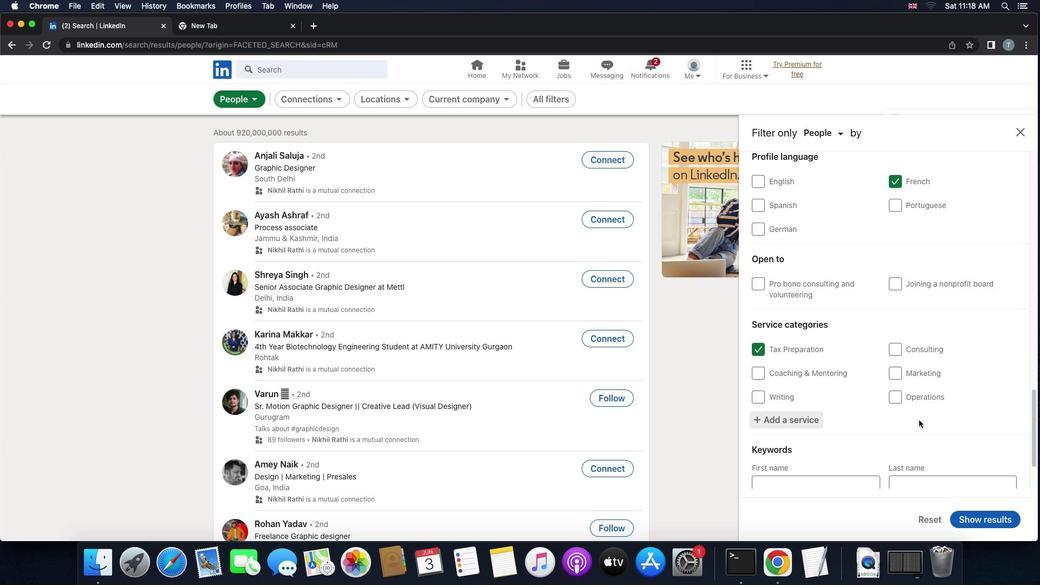 
Action: Mouse scrolled (919, 419) with delta (0, 0)
Screenshot: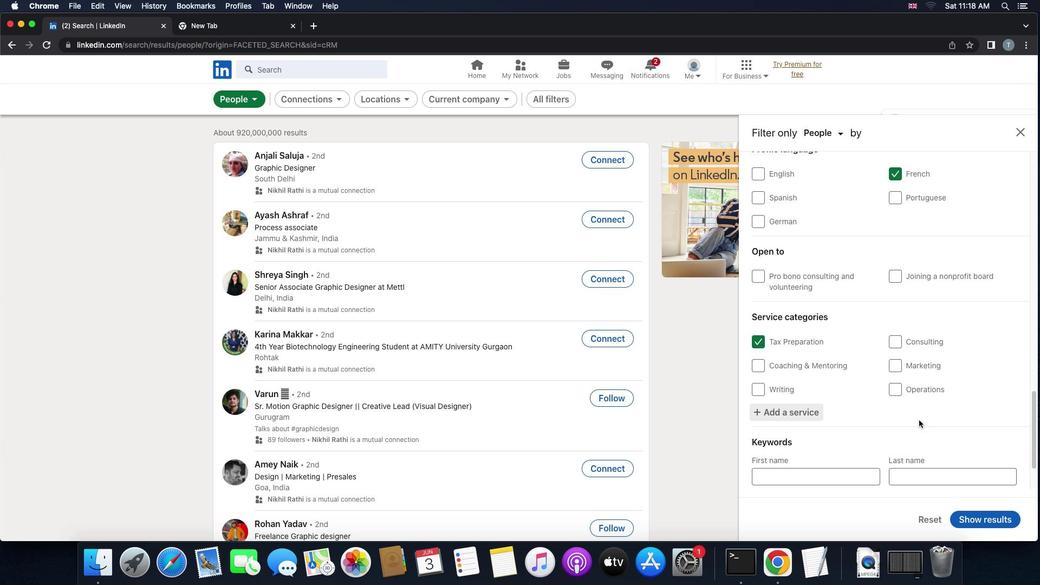 
Action: Mouse scrolled (919, 419) with delta (0, 0)
Screenshot: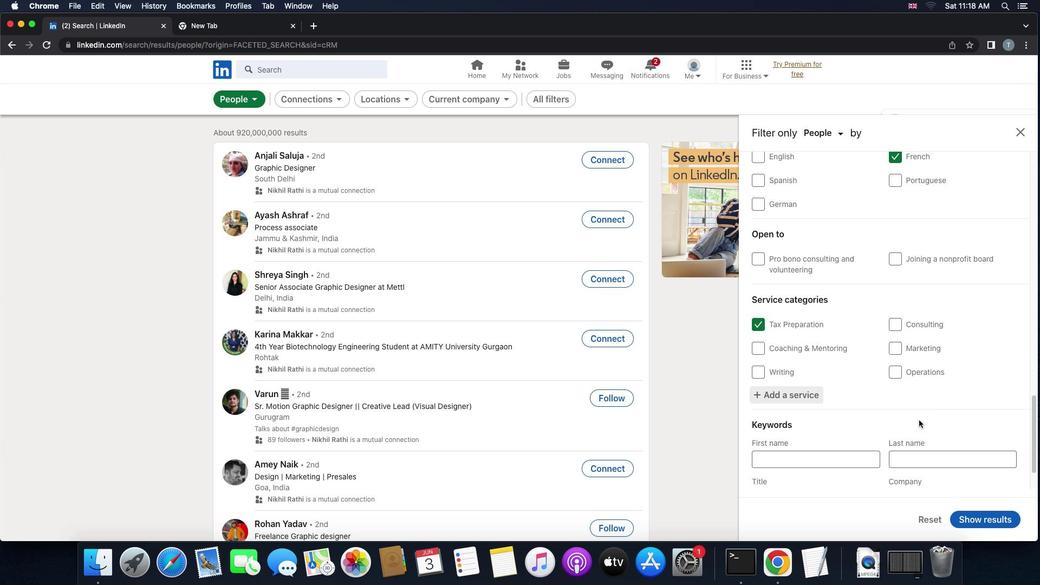 
Action: Mouse scrolled (919, 419) with delta (0, -1)
Screenshot: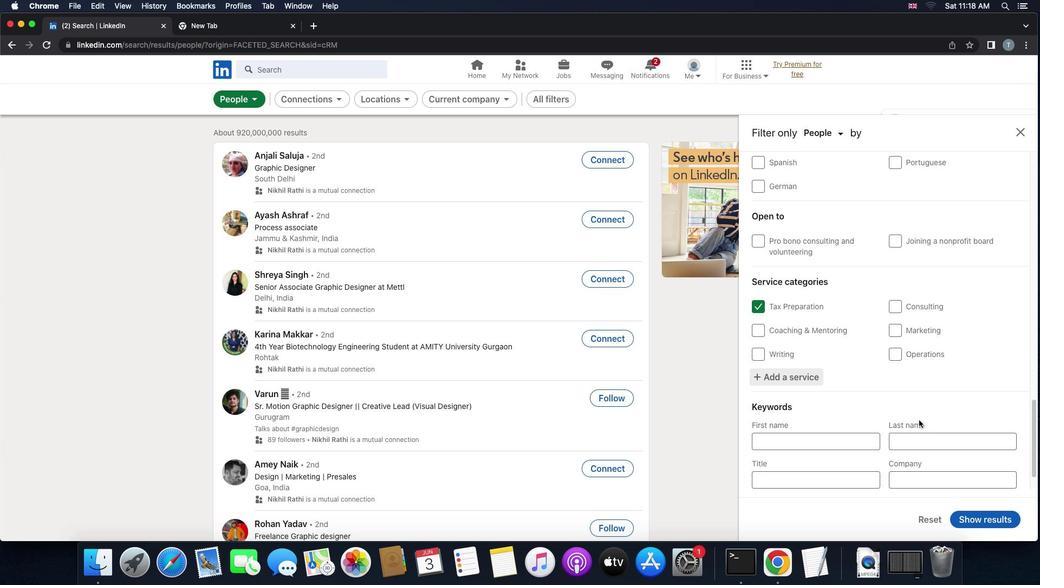 
Action: Mouse moved to (918, 420)
Screenshot: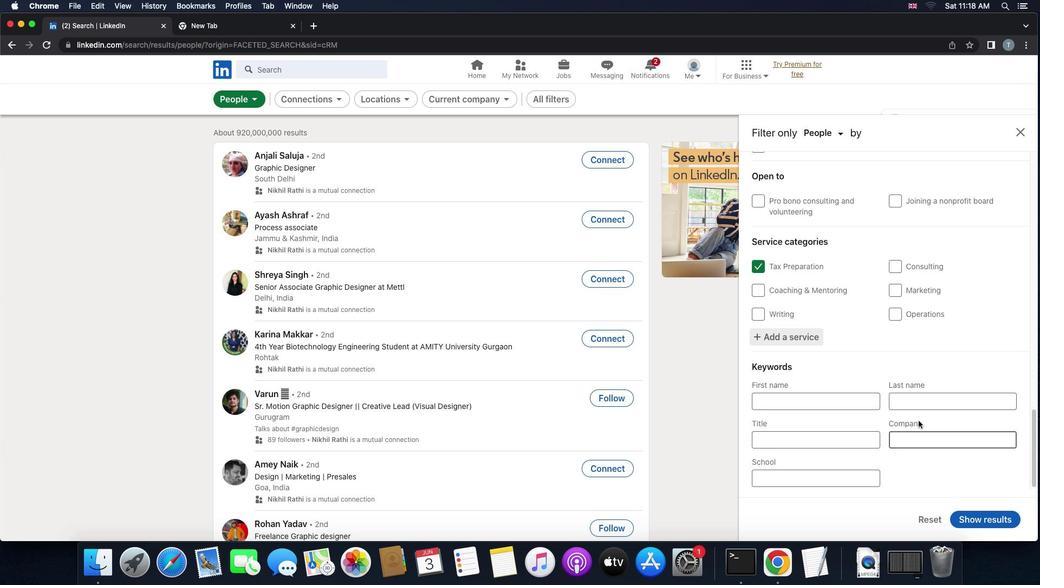 
Action: Mouse scrolled (918, 420) with delta (0, 0)
Screenshot: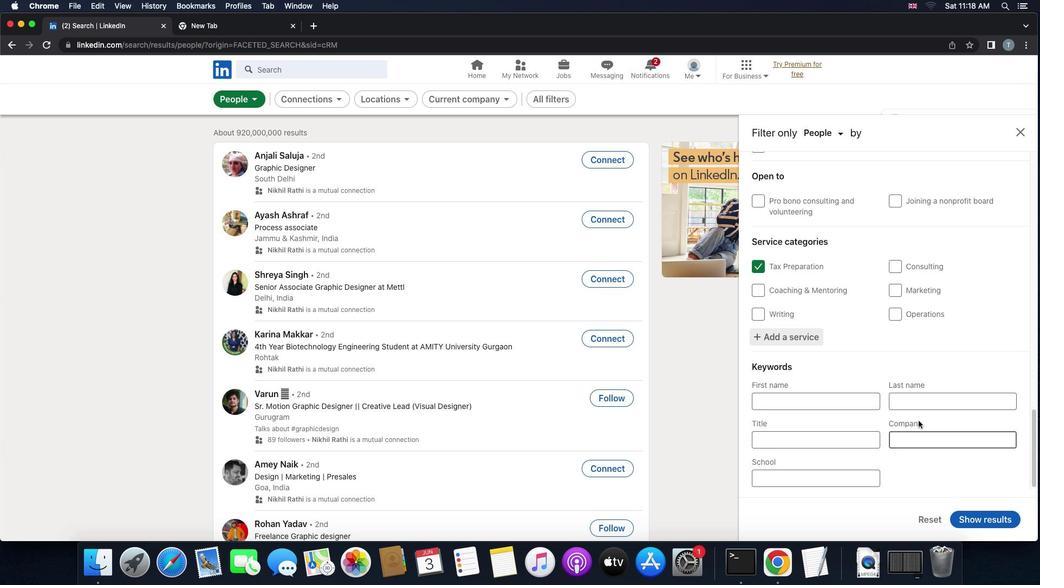 
Action: Mouse scrolled (918, 420) with delta (0, 0)
Screenshot: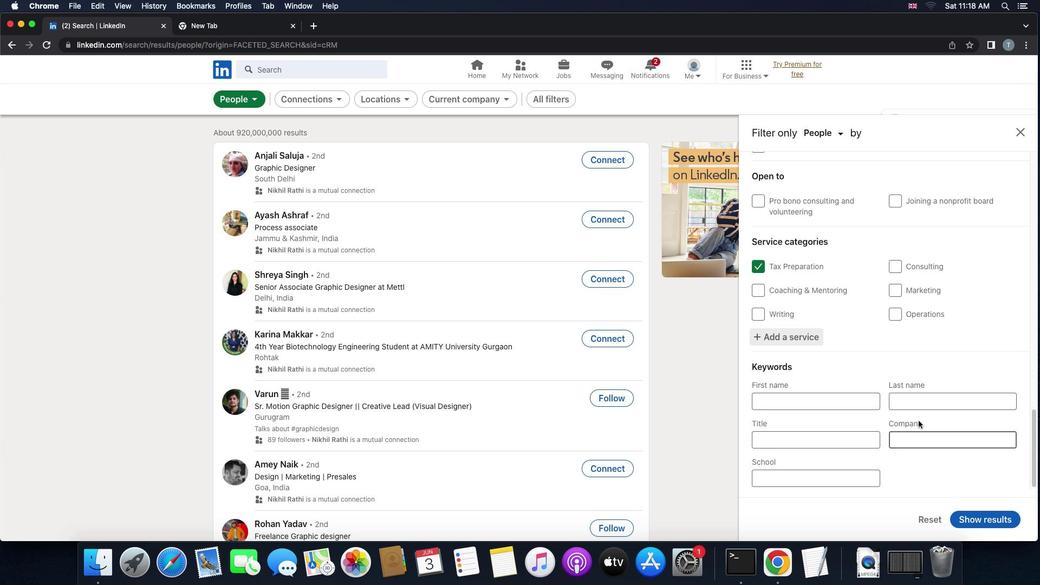 
Action: Mouse scrolled (918, 420) with delta (0, 0)
Screenshot: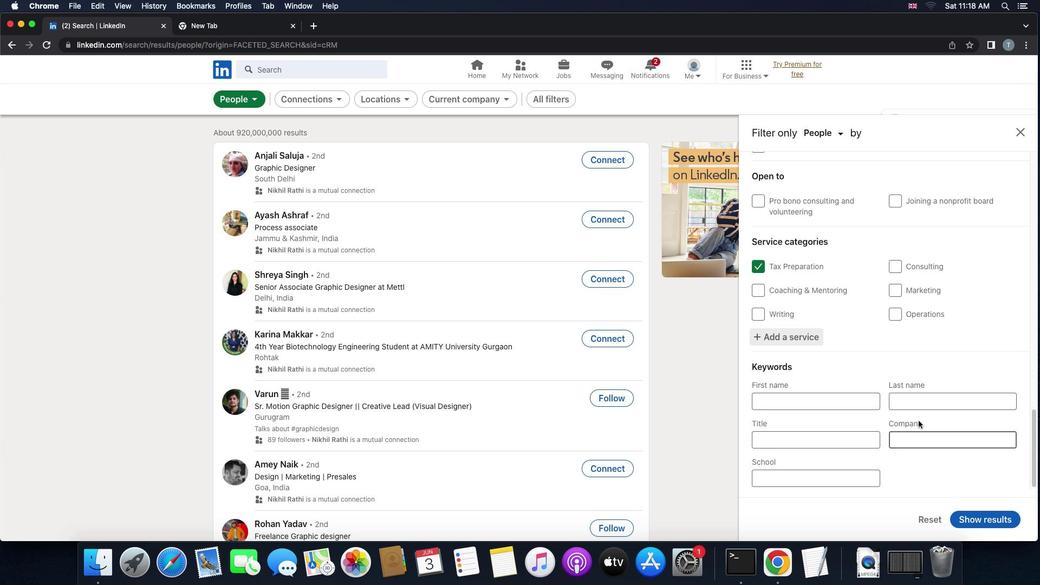 
Action: Mouse moved to (846, 434)
Screenshot: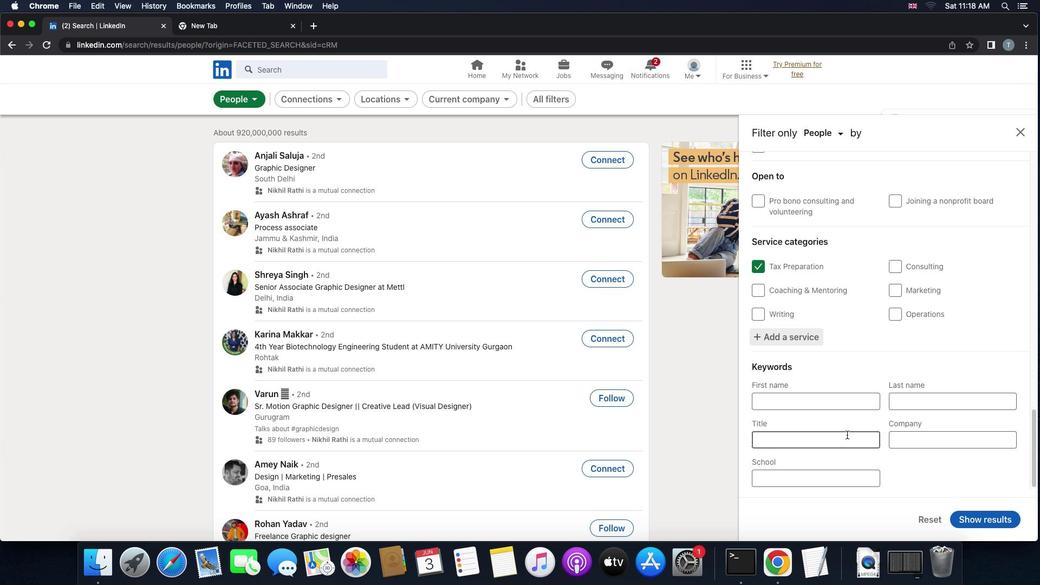 
Action: Mouse pressed left at (846, 434)
Screenshot: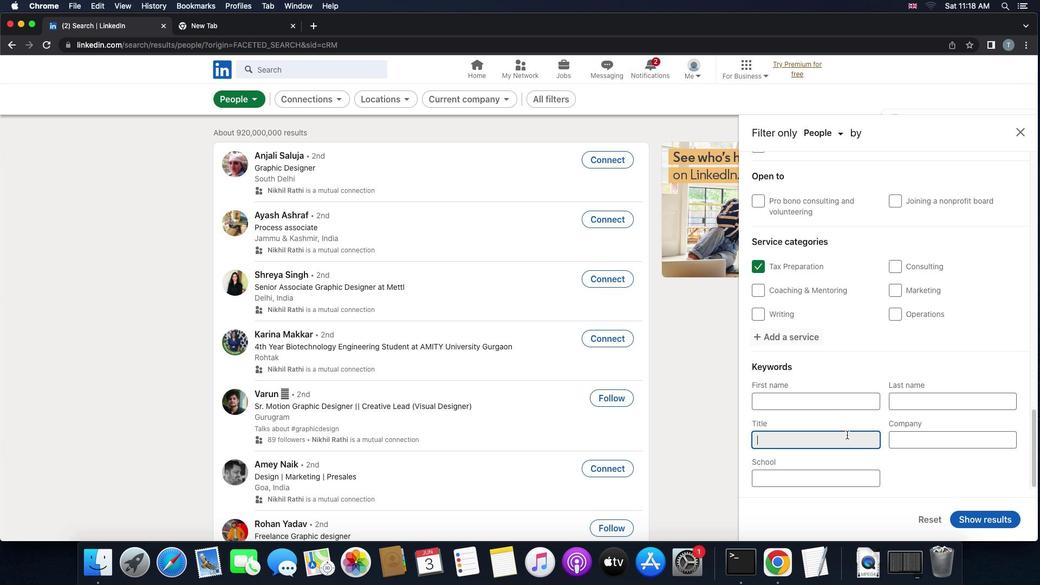 
Action: Mouse moved to (848, 434)
Screenshot: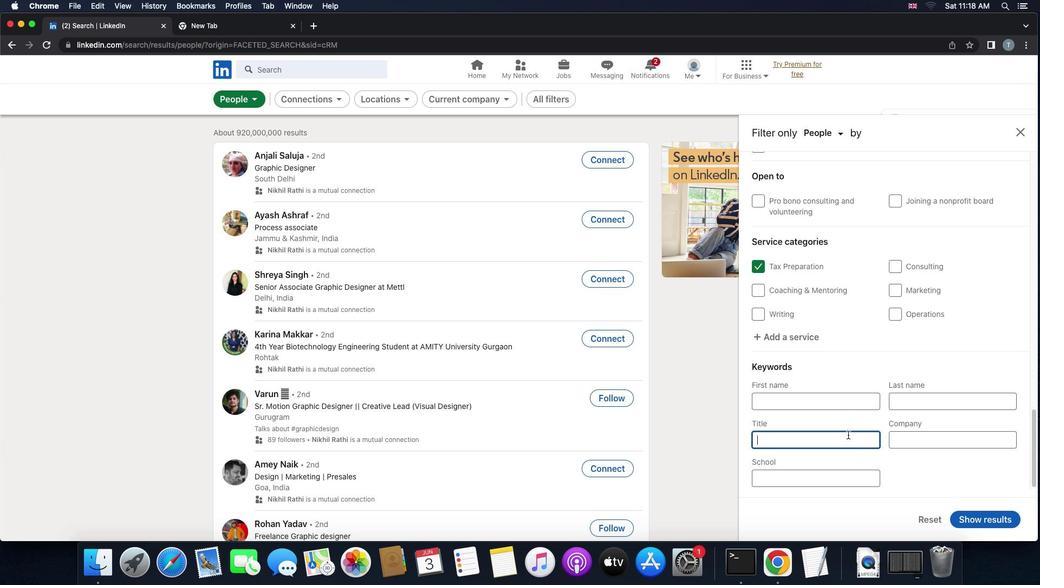 
Action: Key pressed 'm''a''r''k''e''t'Key.space'd''e''v''l''o''p''m''e''n''t'Key.space'm''a''n''a''g''e''r'
Screenshot: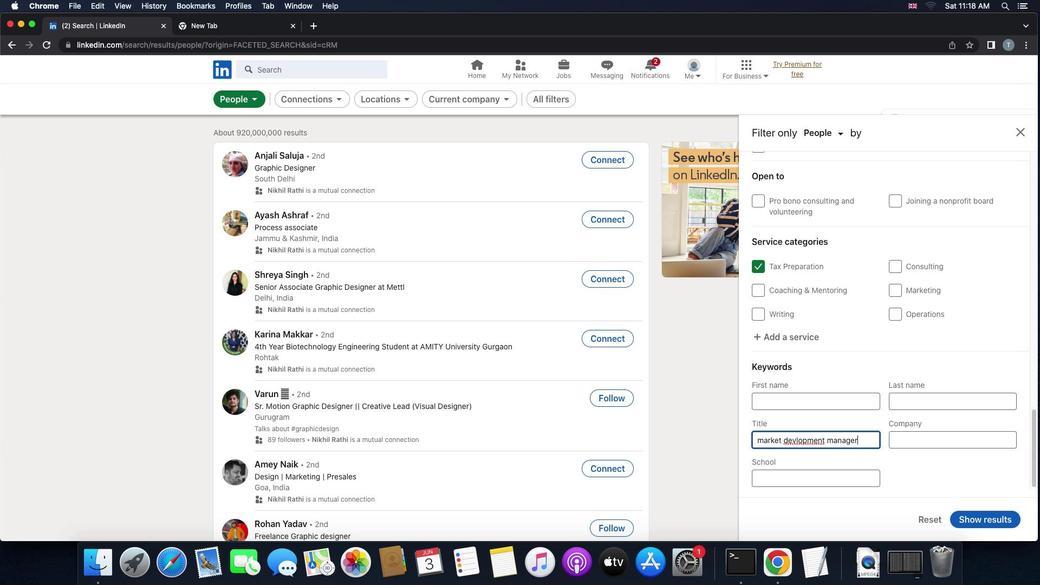 
Action: Mouse moved to (974, 518)
Screenshot: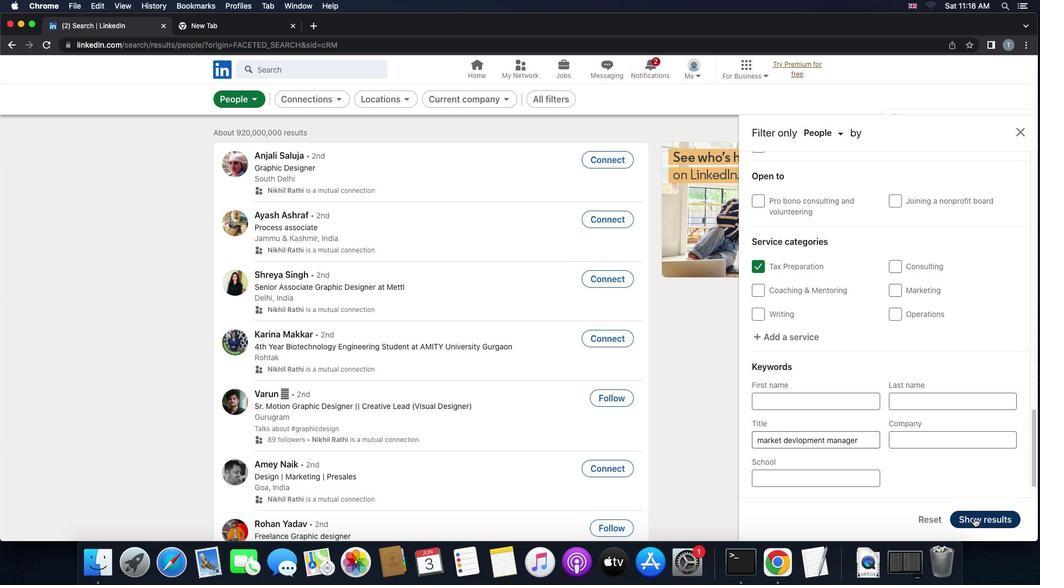 
Action: Mouse pressed left at (974, 518)
Screenshot: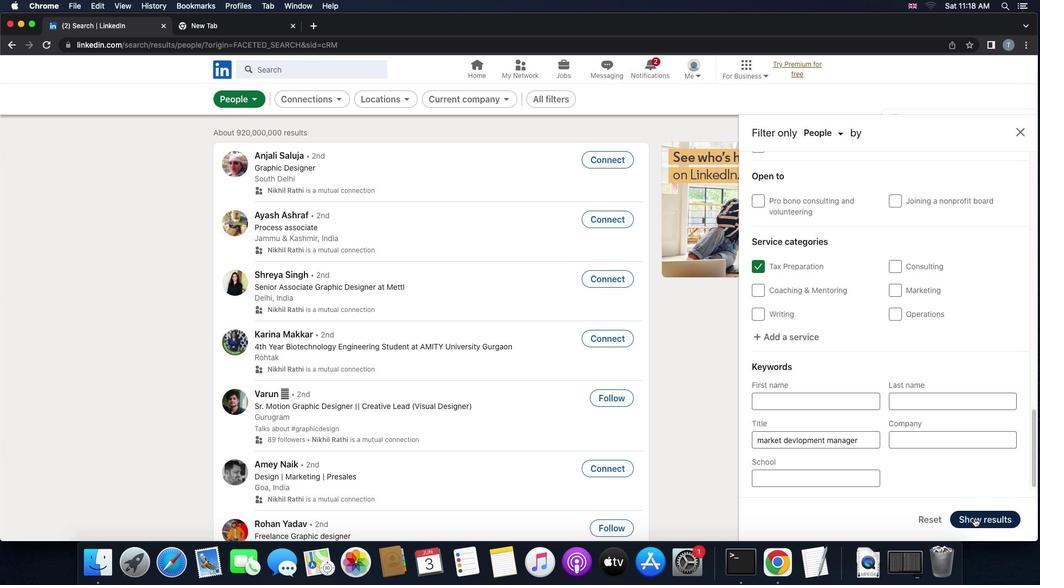 
